 Task: Search one way flight ticket for 5 adults, 1 child, 2 infants in seat and 1 infant on lap in business from Orange County: John Wayne Airport (was Orange County Airport) to Fort Wayne: Fort Wayne International Airport on 5-4-2023. Choice of flights is Emirates. Number of bags: 1 carry on bag. Price is upto 86000. Outbound departure time preference is 19:00.
Action: Mouse moved to (344, 312)
Screenshot: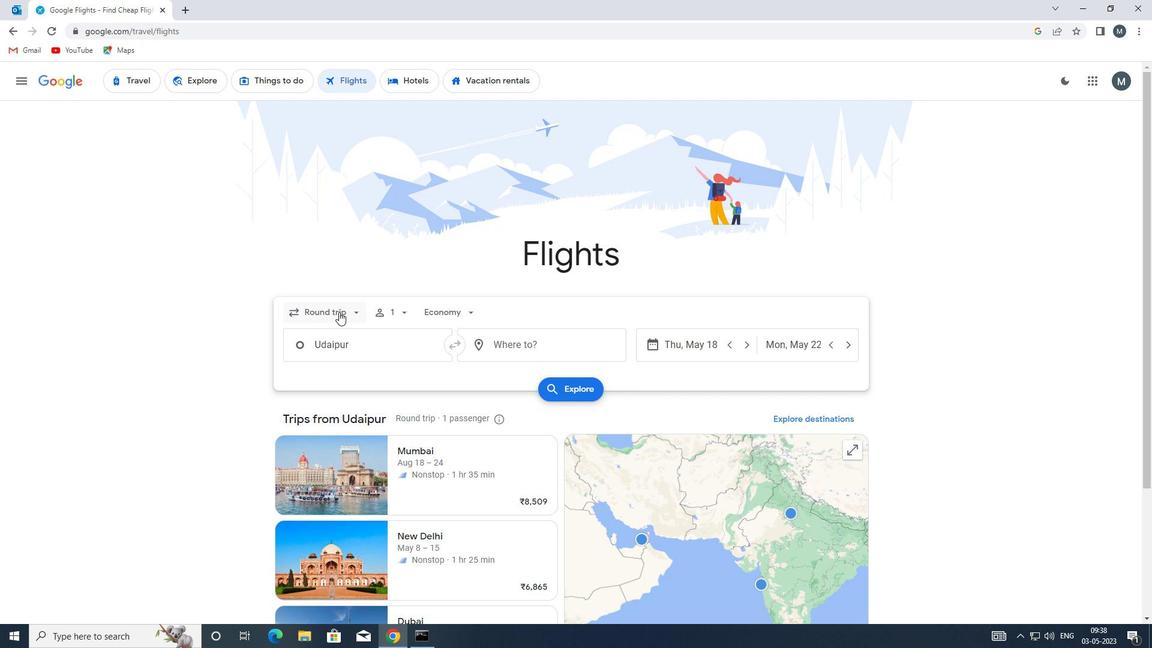 
Action: Mouse pressed left at (344, 312)
Screenshot: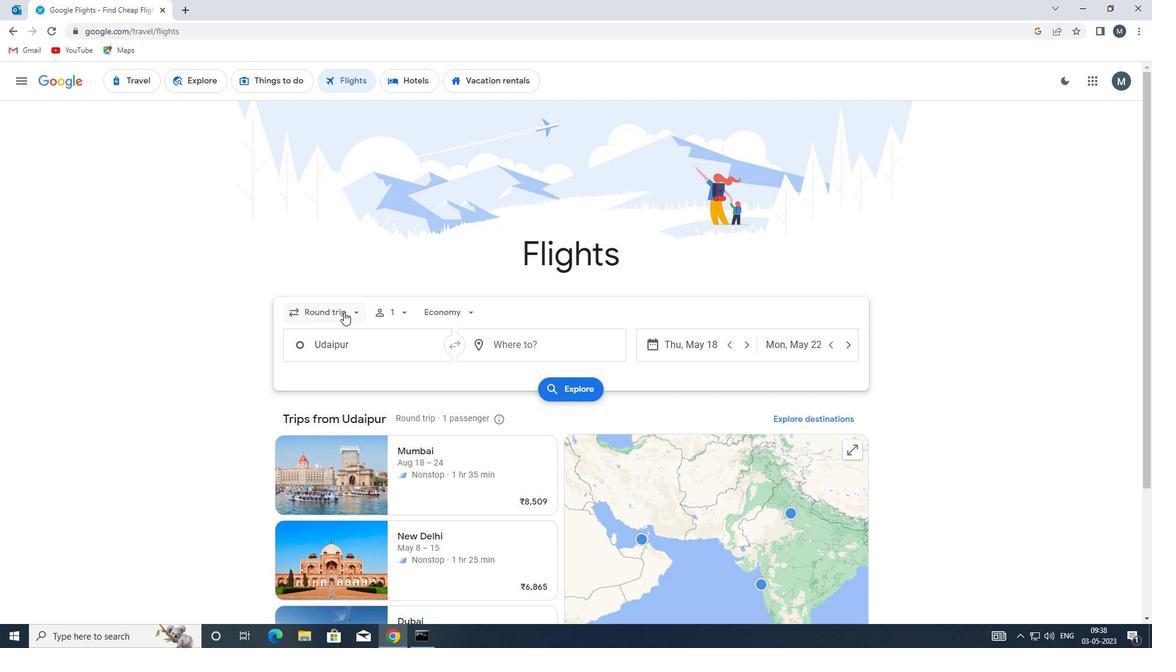 
Action: Mouse moved to (355, 364)
Screenshot: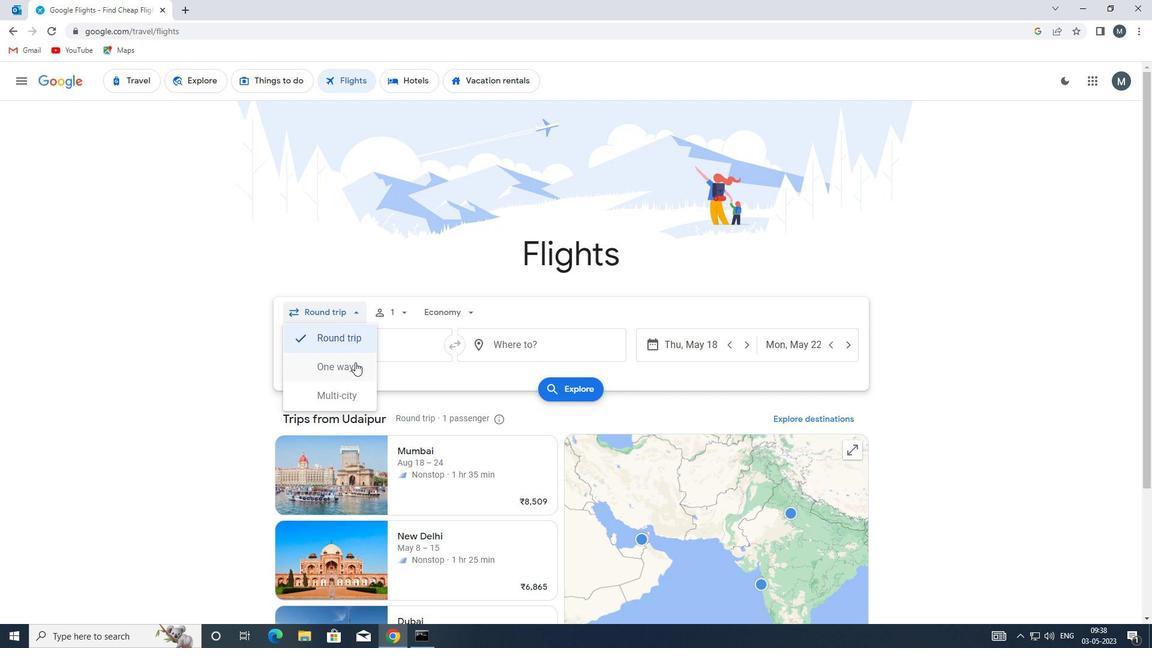 
Action: Mouse pressed left at (355, 364)
Screenshot: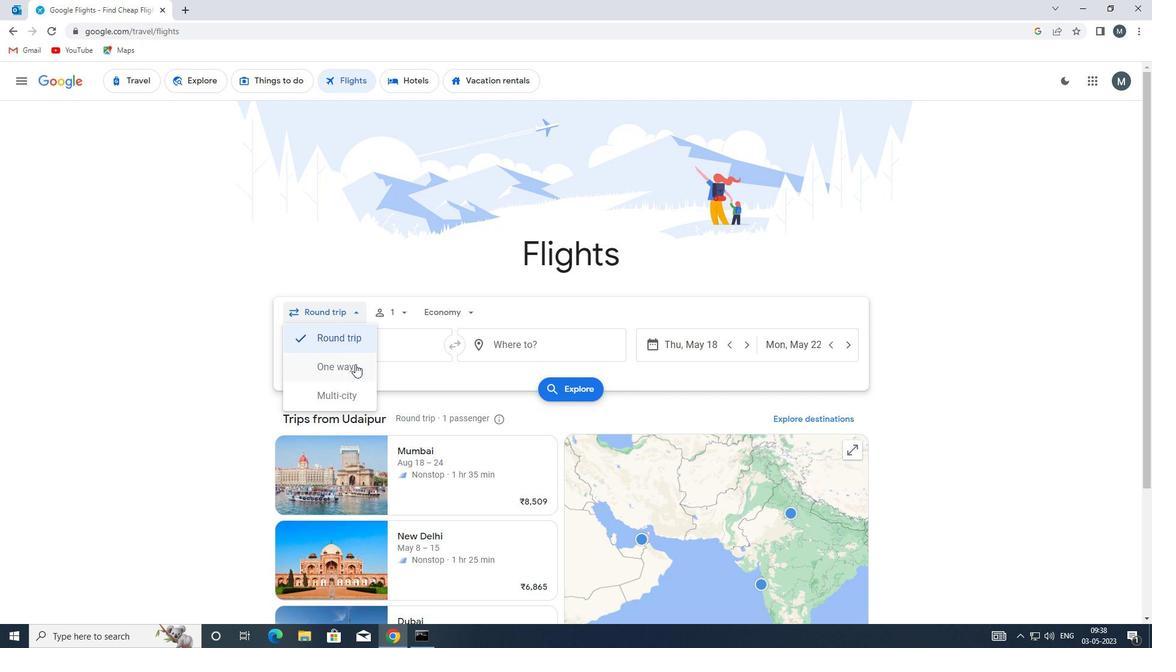 
Action: Mouse moved to (383, 313)
Screenshot: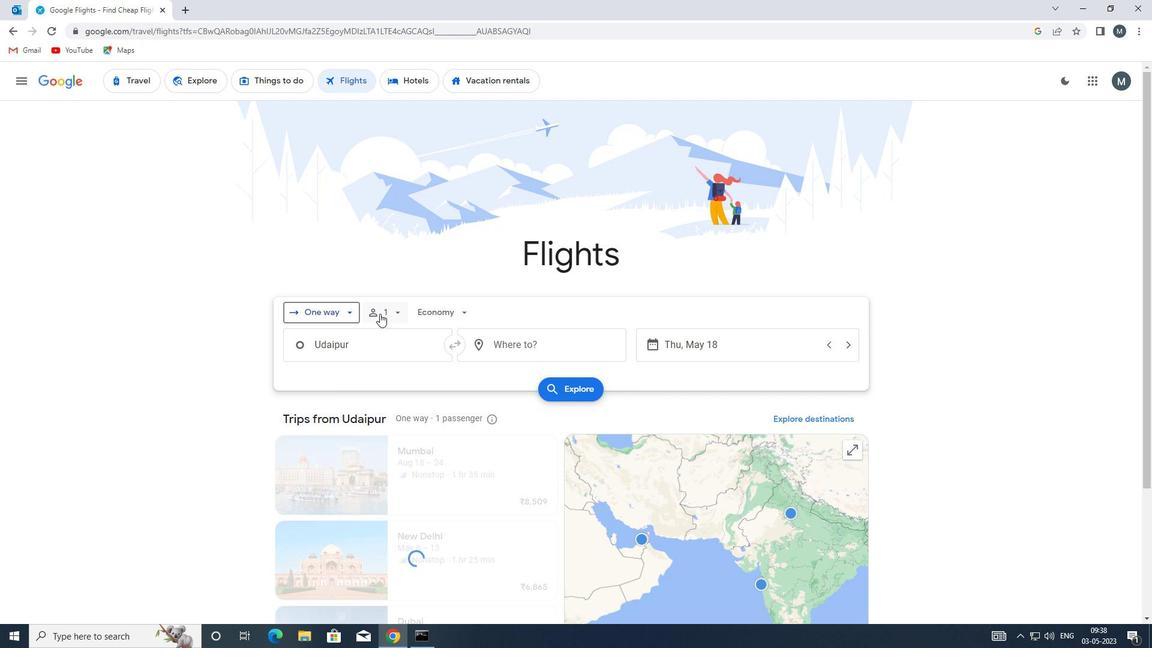 
Action: Mouse pressed left at (383, 313)
Screenshot: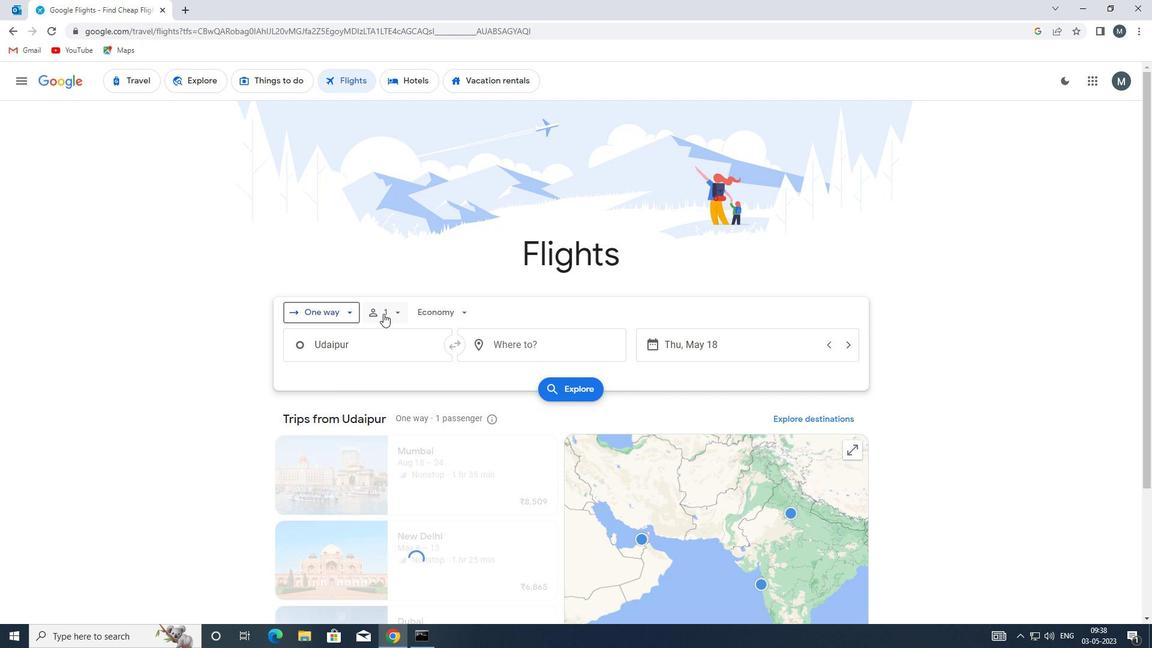 
Action: Mouse moved to (489, 340)
Screenshot: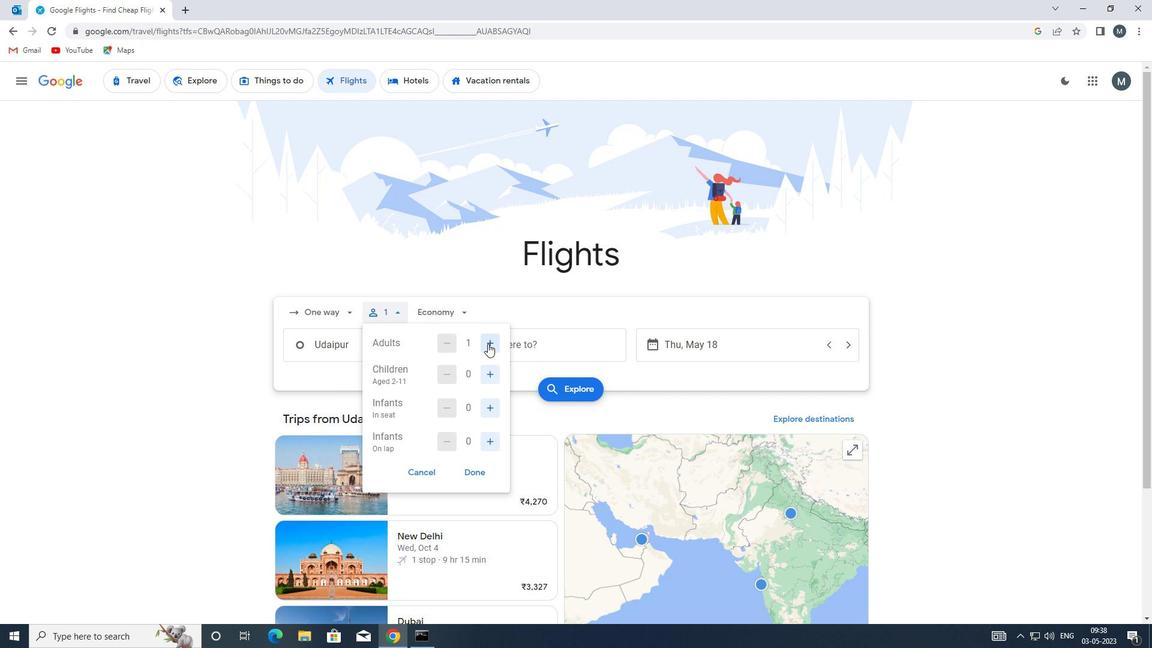 
Action: Mouse pressed left at (489, 340)
Screenshot: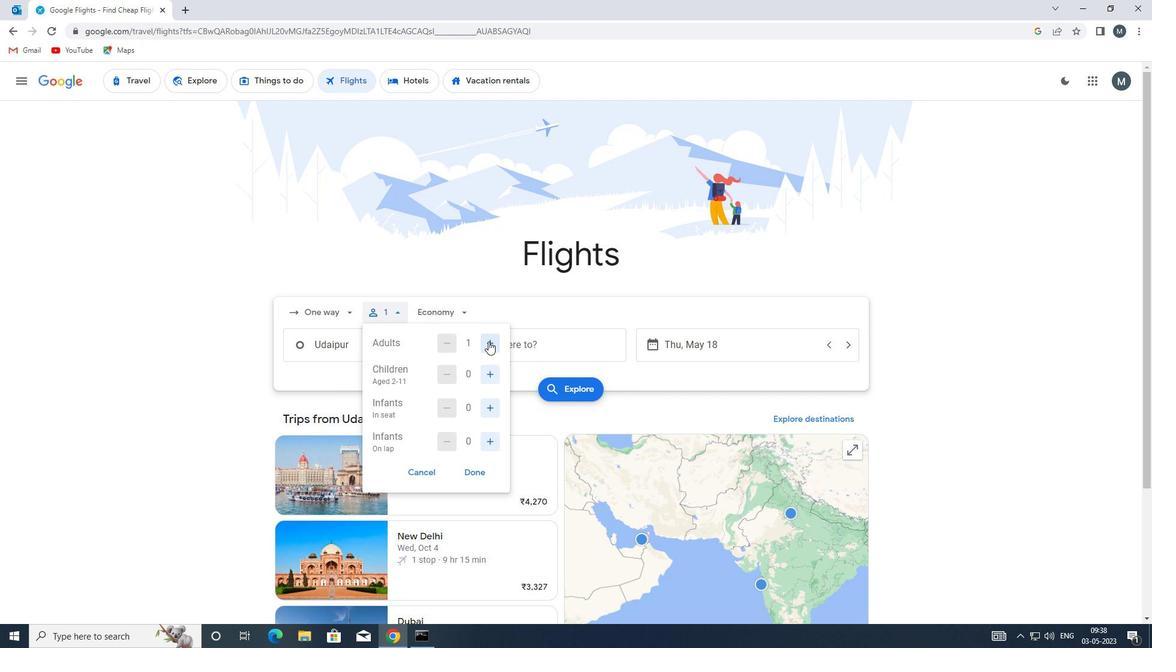 
Action: Mouse moved to (490, 342)
Screenshot: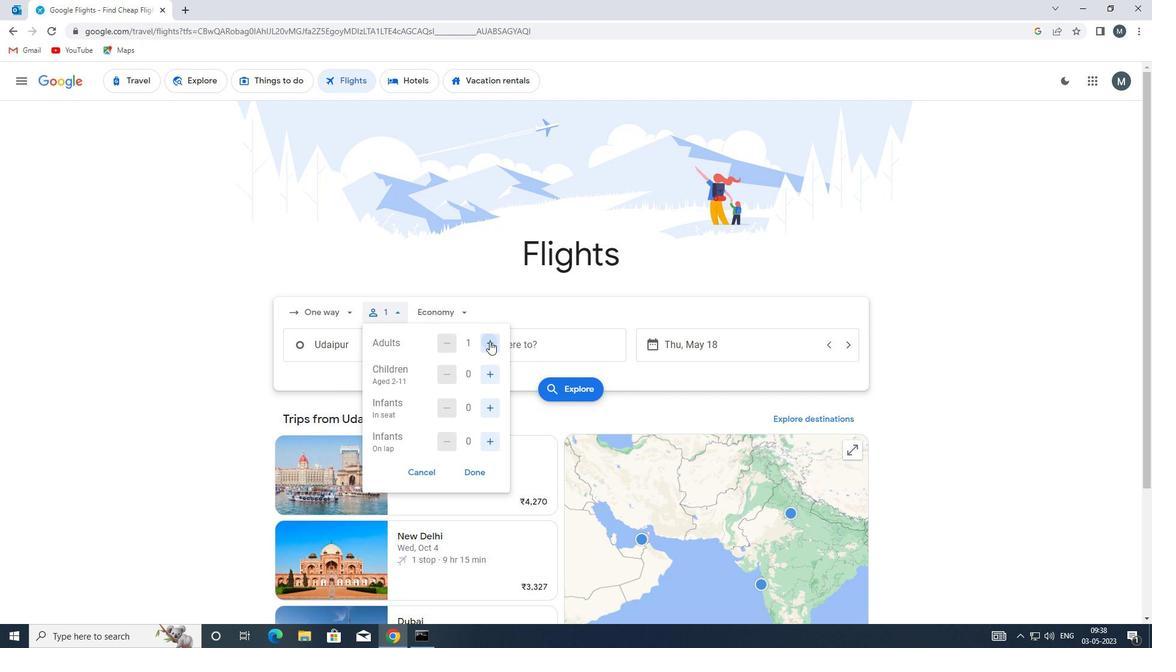 
Action: Mouse pressed left at (490, 342)
Screenshot: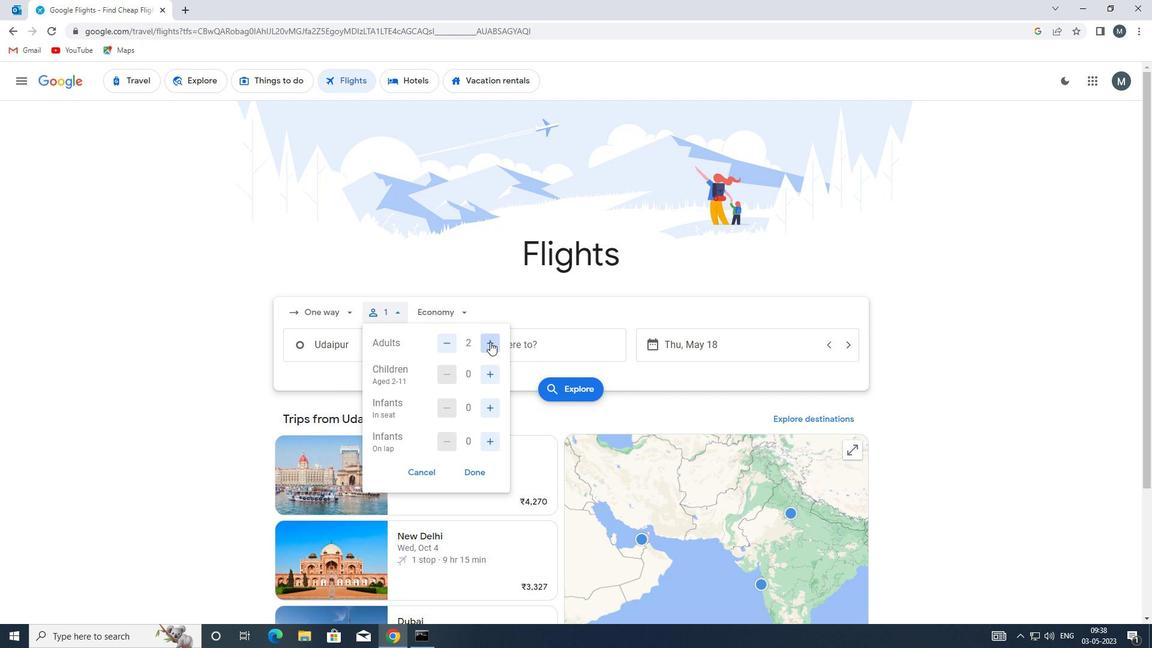 
Action: Mouse pressed left at (490, 342)
Screenshot: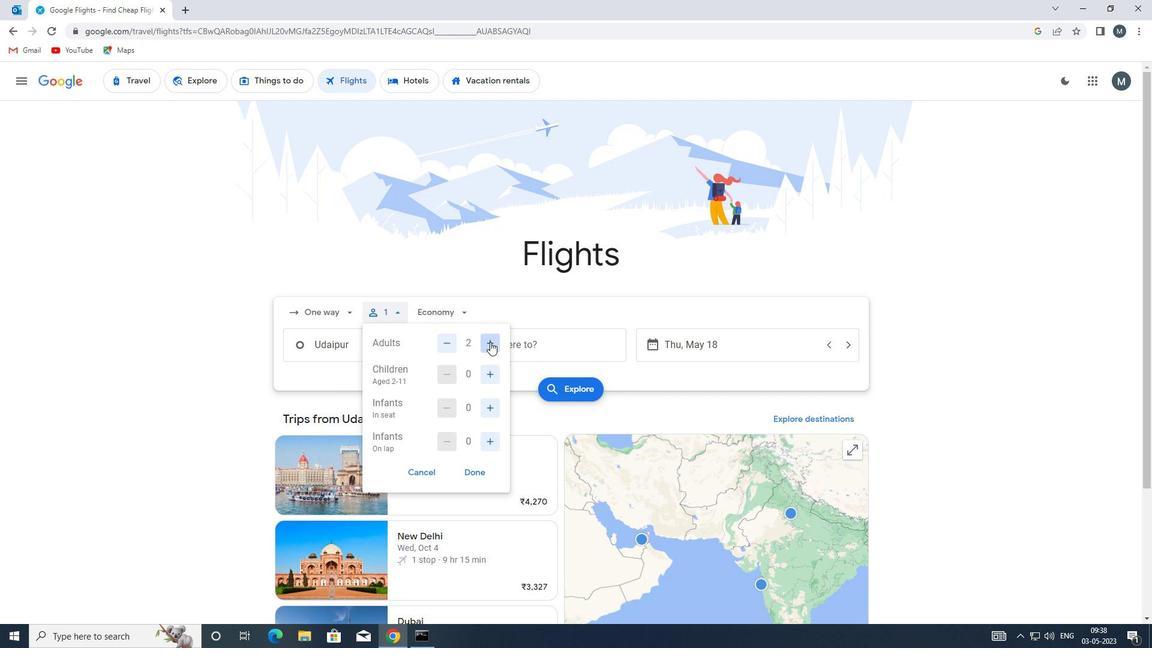 
Action: Mouse moved to (492, 340)
Screenshot: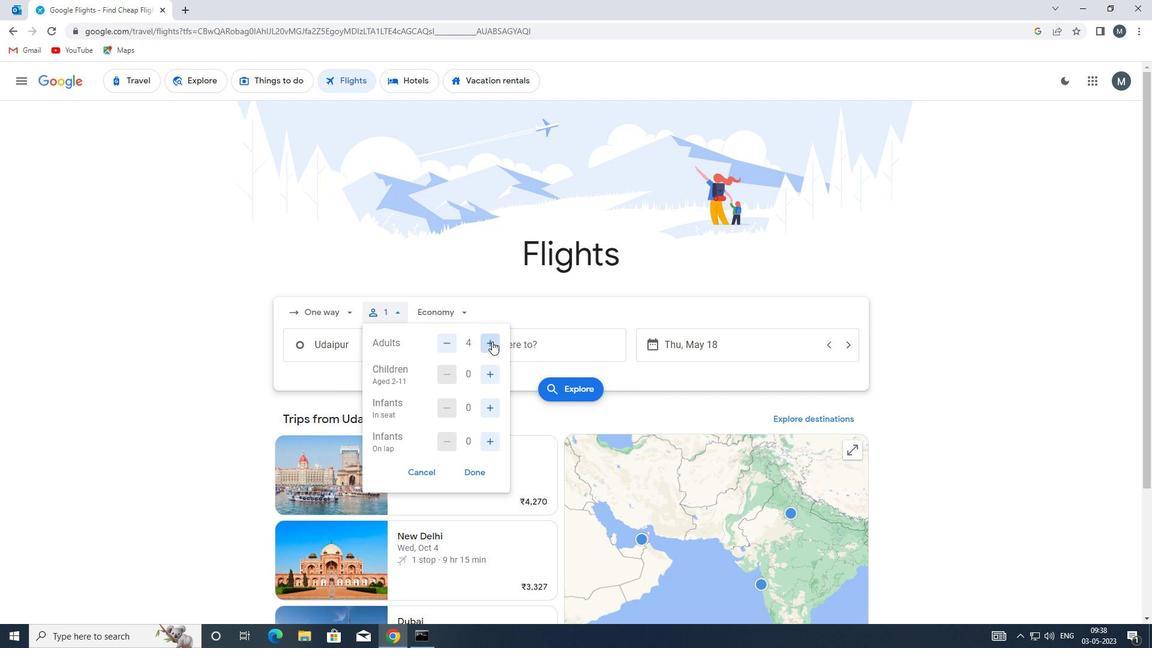 
Action: Mouse pressed left at (492, 340)
Screenshot: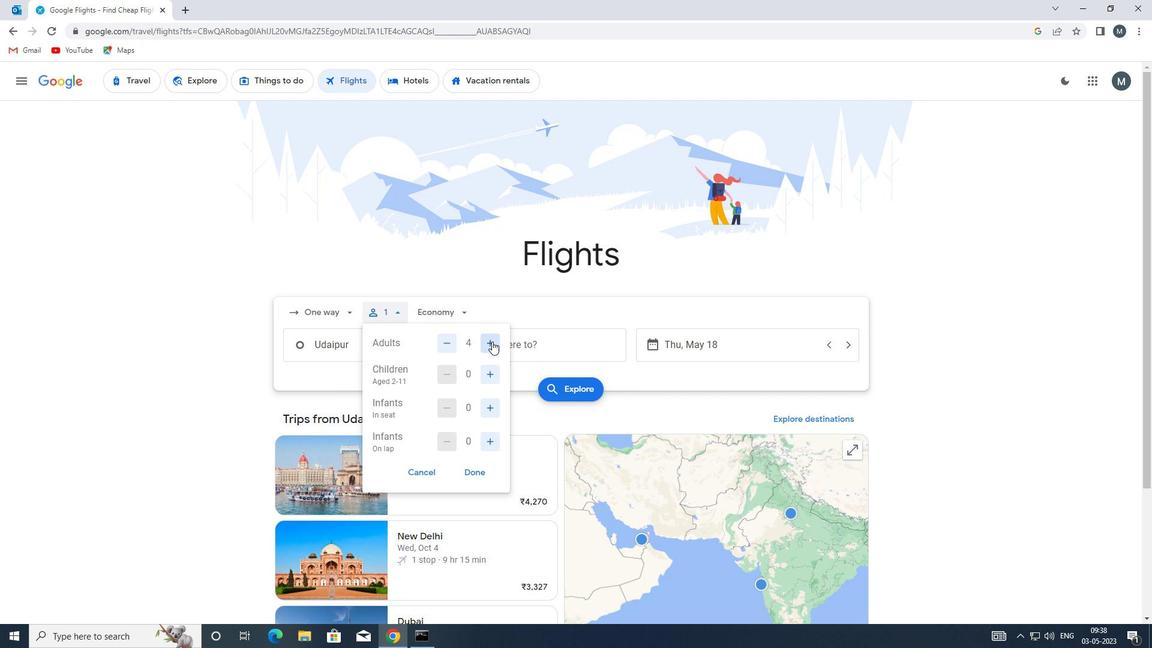 
Action: Mouse moved to (488, 378)
Screenshot: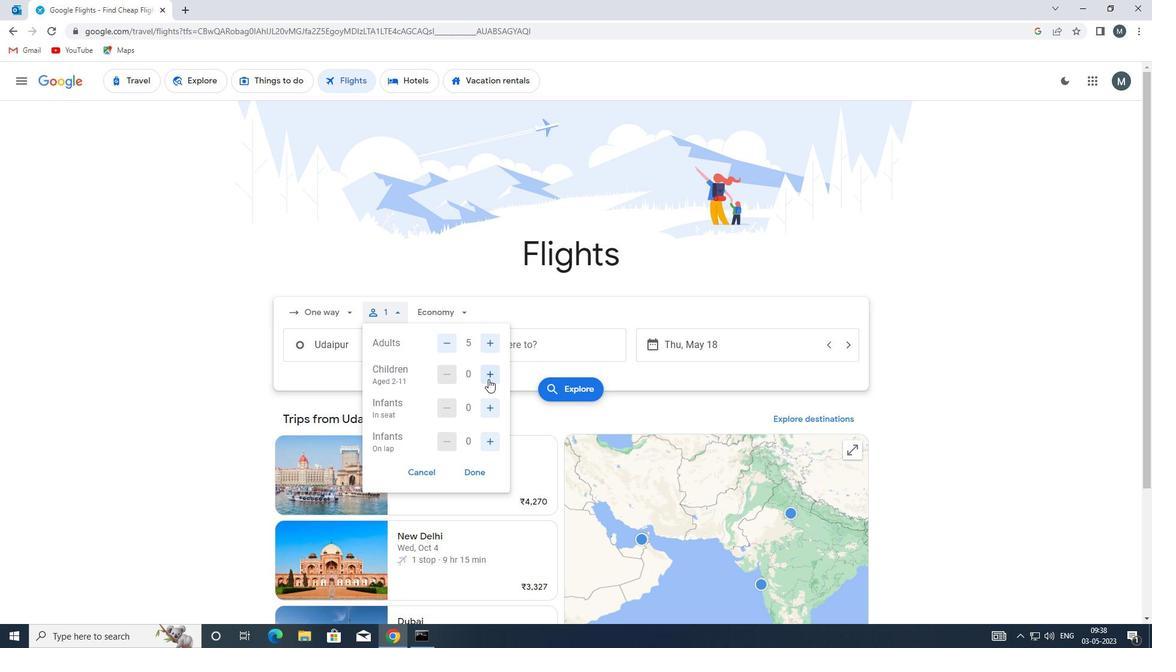 
Action: Mouse pressed left at (488, 378)
Screenshot: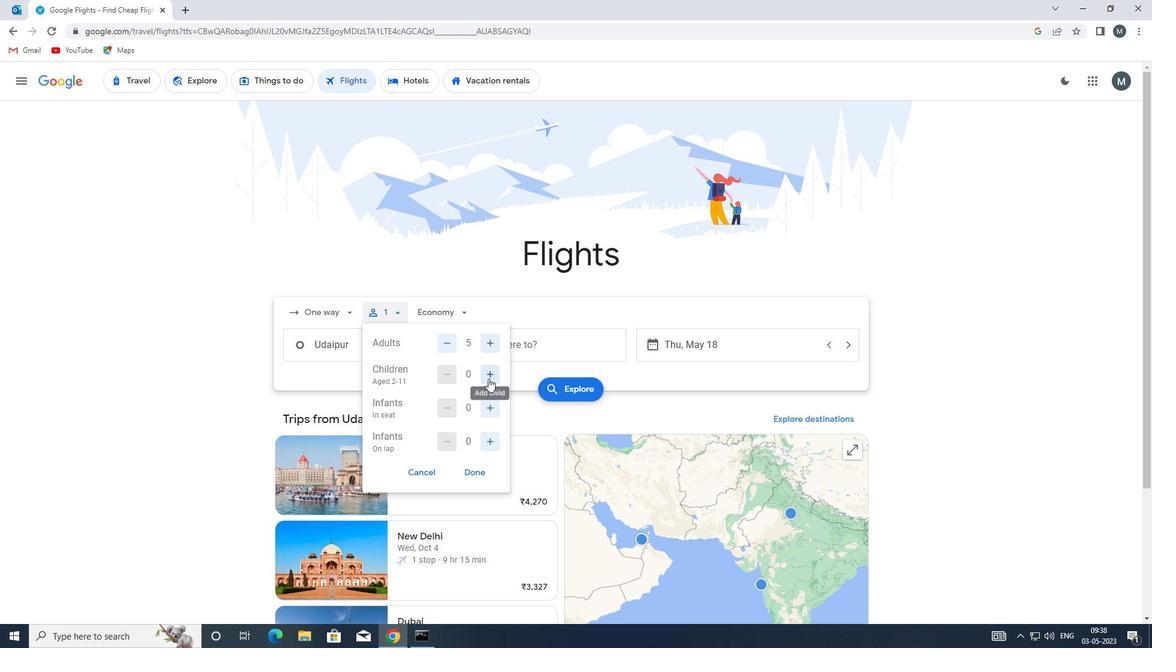
Action: Mouse moved to (491, 405)
Screenshot: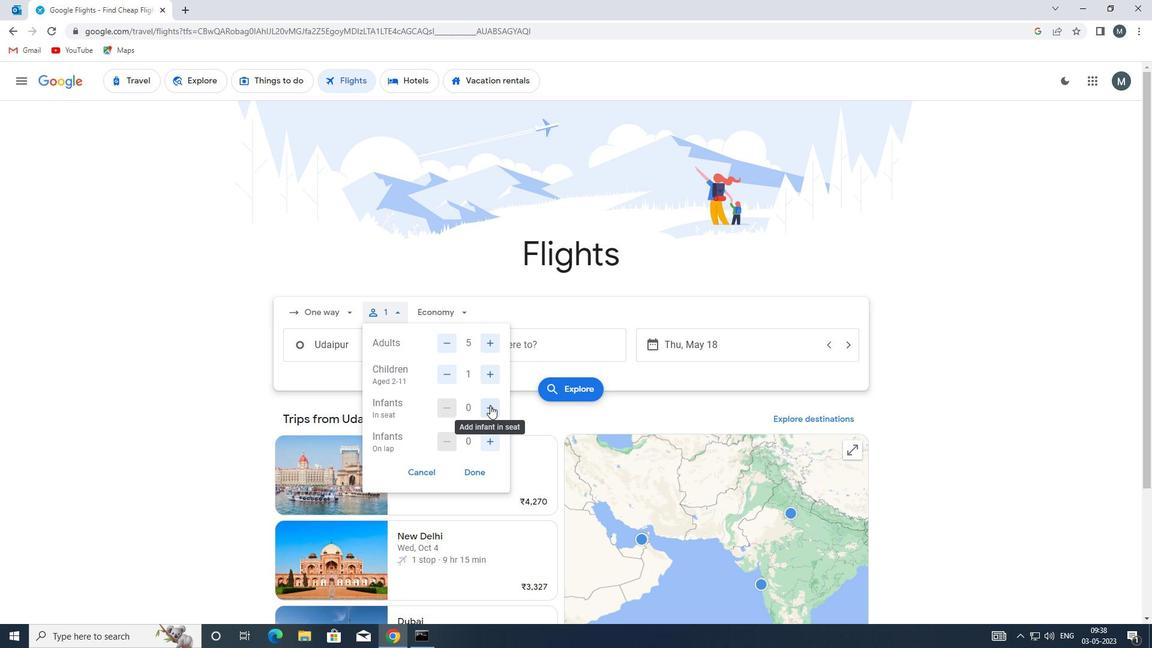 
Action: Mouse pressed left at (491, 405)
Screenshot: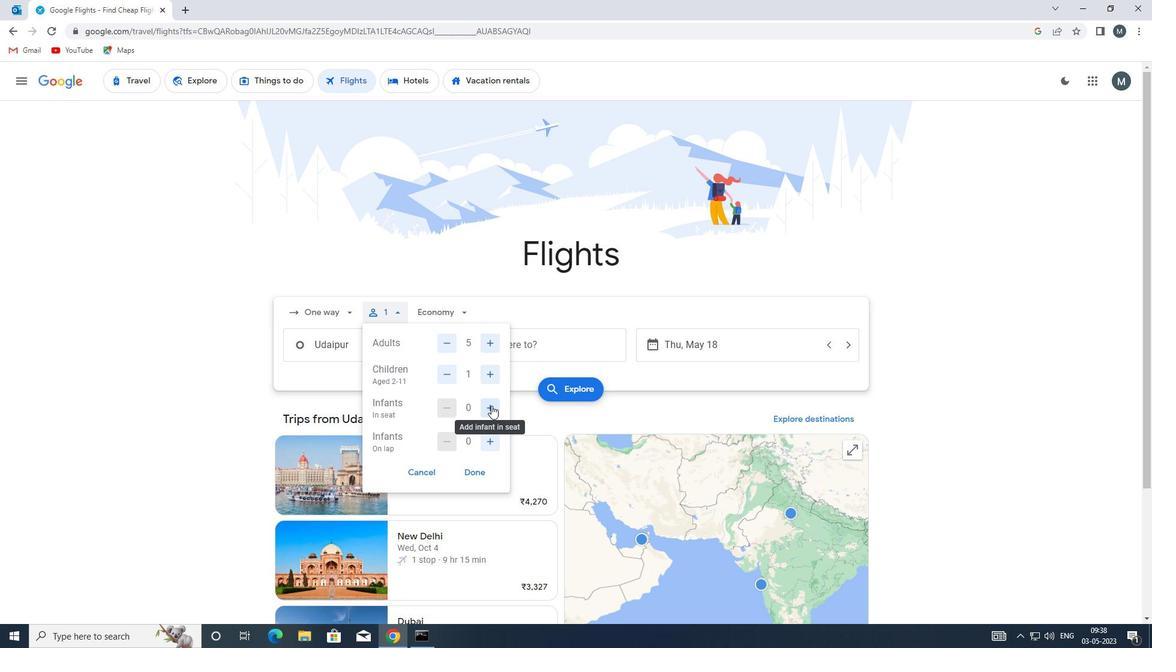 
Action: Mouse moved to (492, 405)
Screenshot: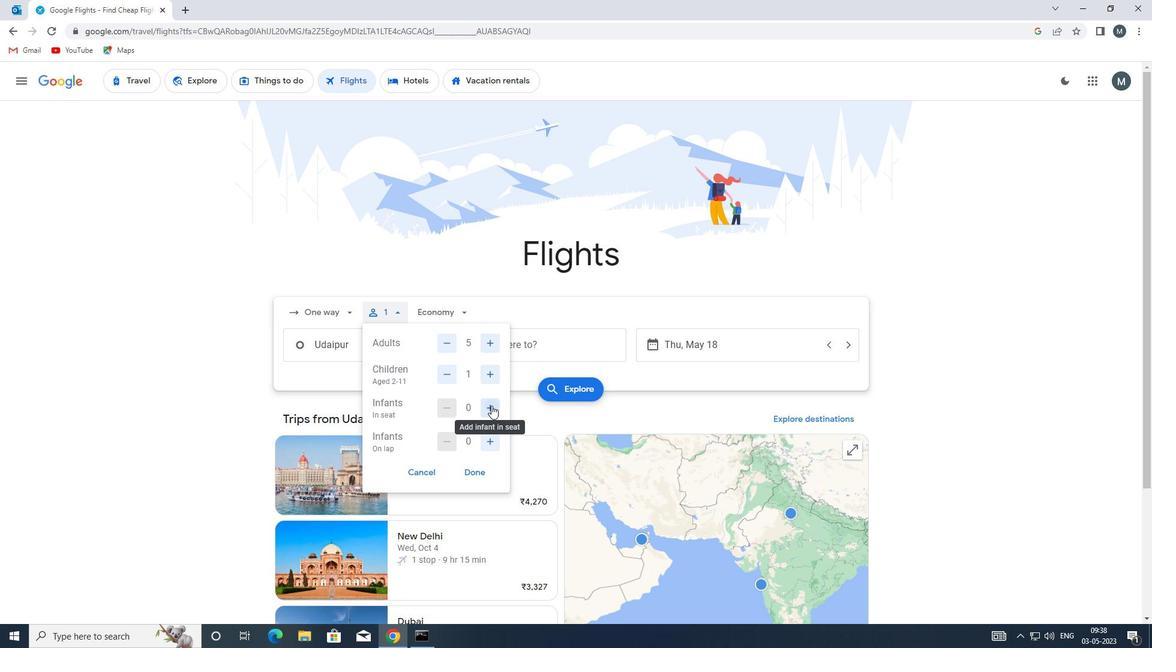 
Action: Mouse pressed left at (492, 405)
Screenshot: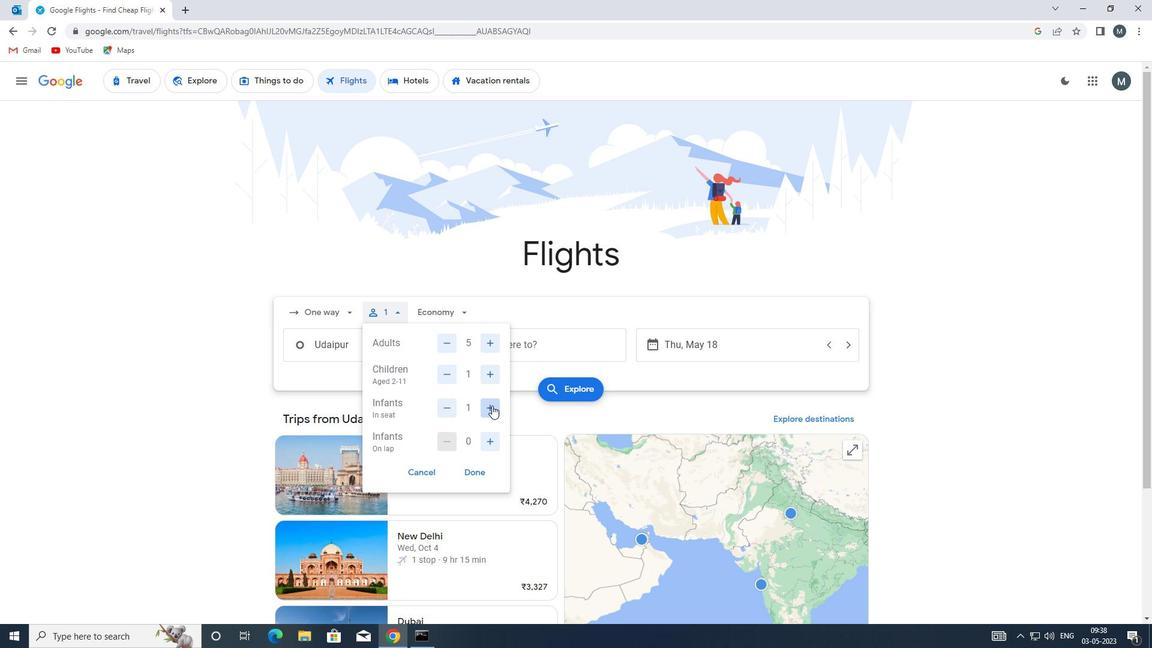 
Action: Mouse moved to (494, 443)
Screenshot: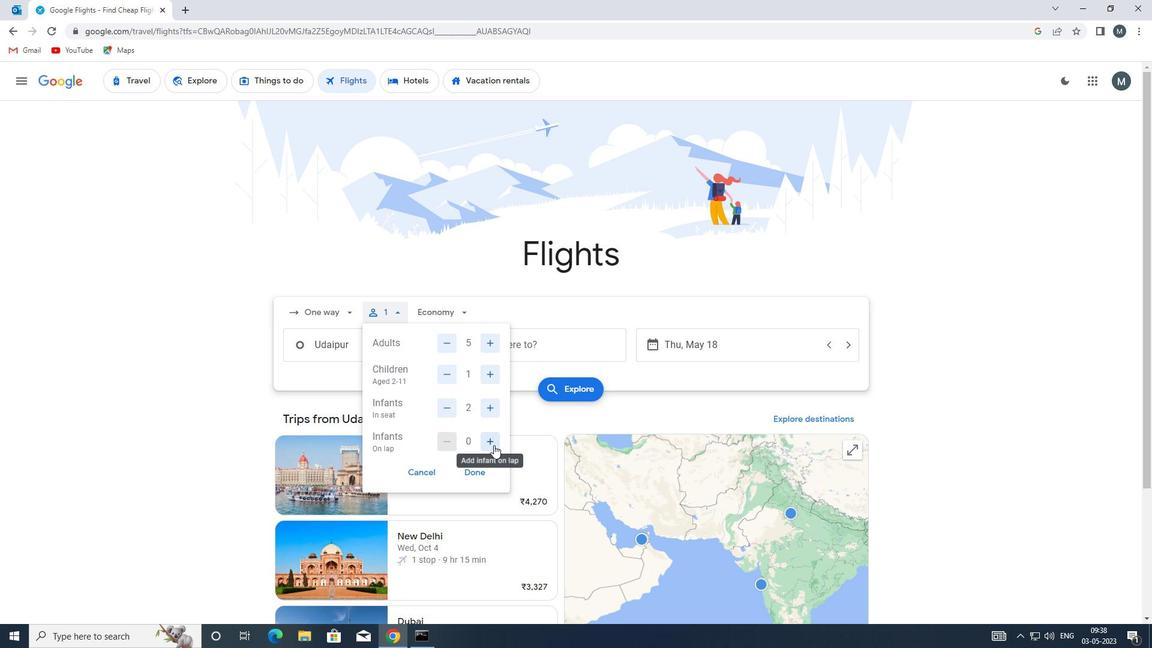 
Action: Mouse pressed left at (494, 443)
Screenshot: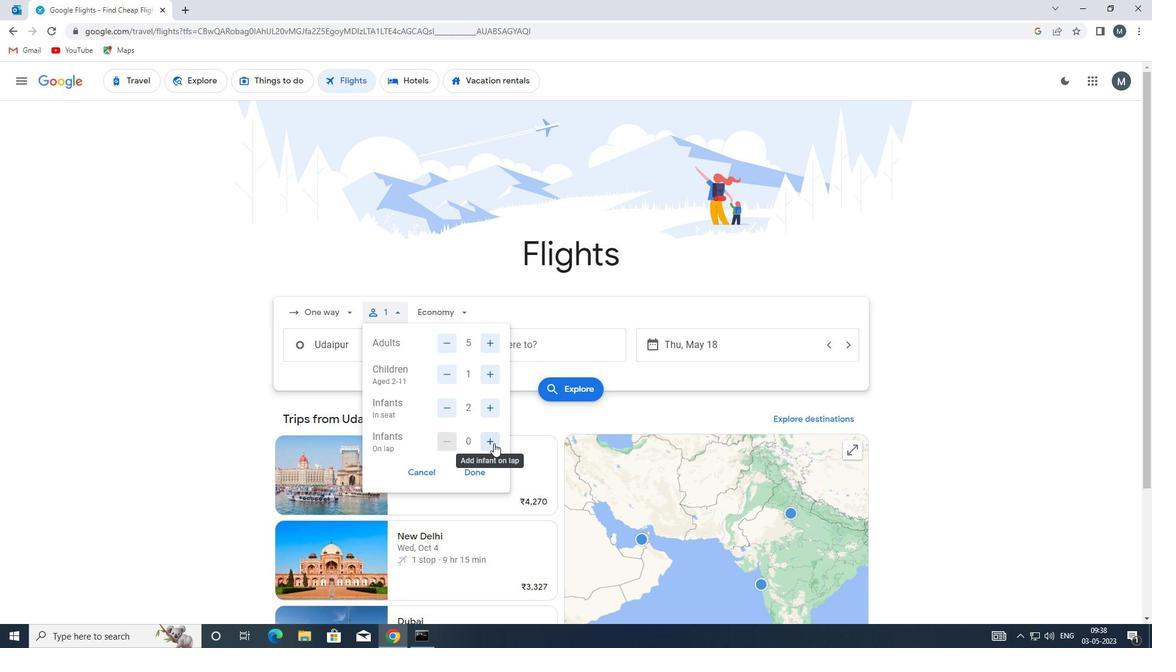 
Action: Mouse moved to (481, 470)
Screenshot: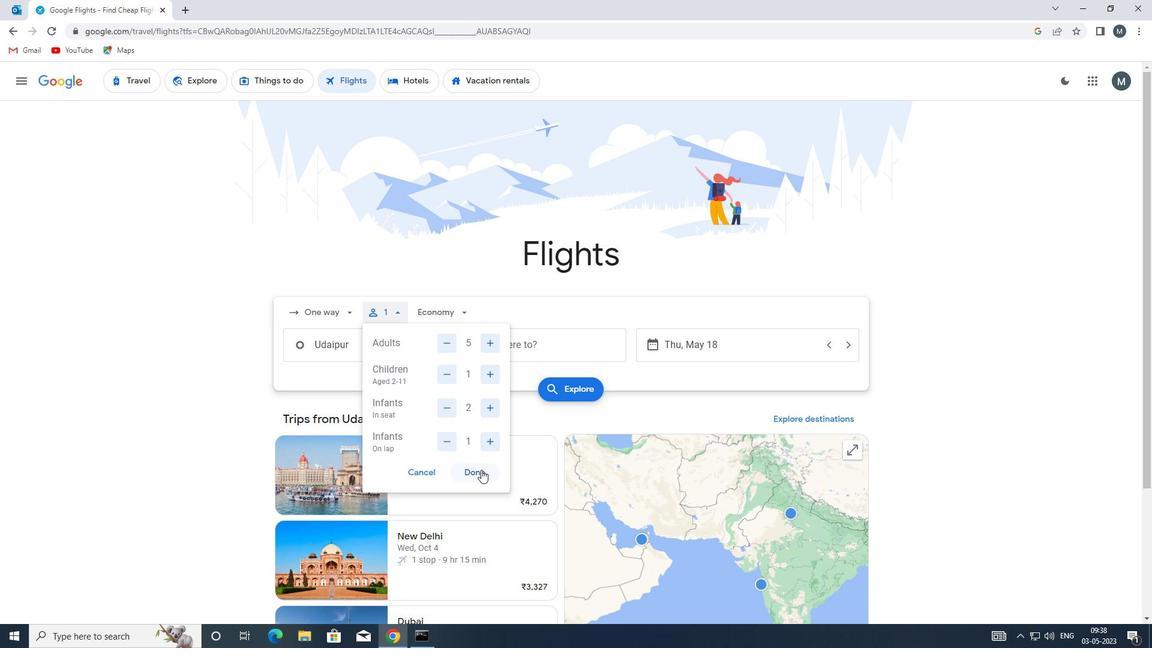 
Action: Mouse pressed left at (481, 470)
Screenshot: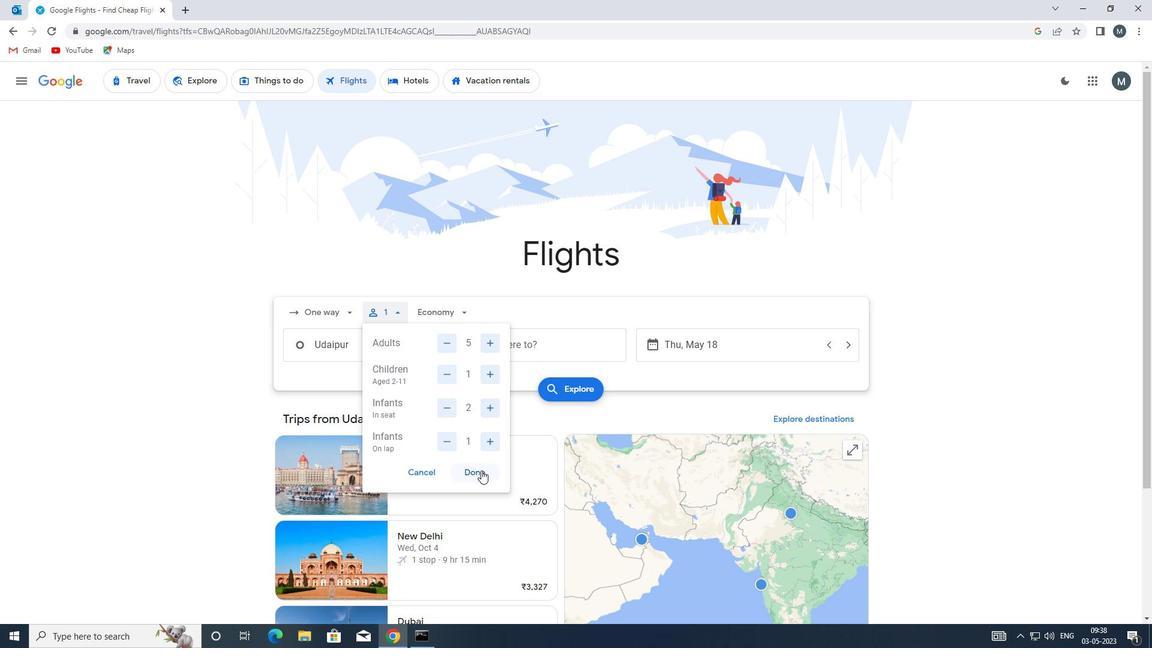 
Action: Mouse moved to (444, 314)
Screenshot: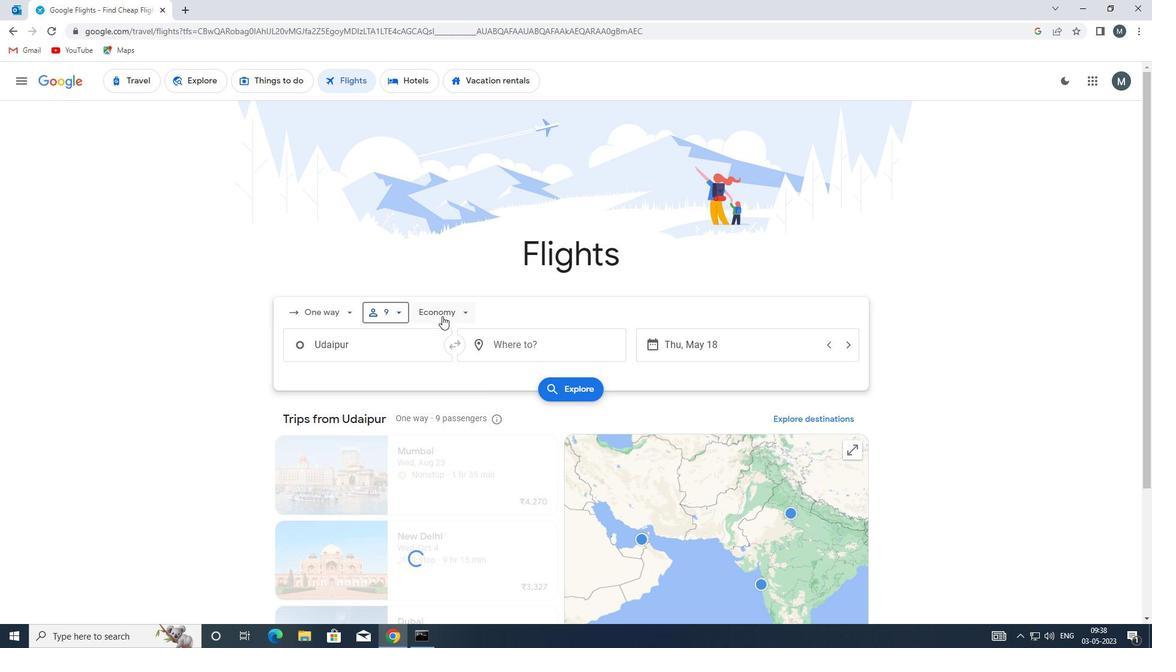 
Action: Mouse pressed left at (444, 314)
Screenshot: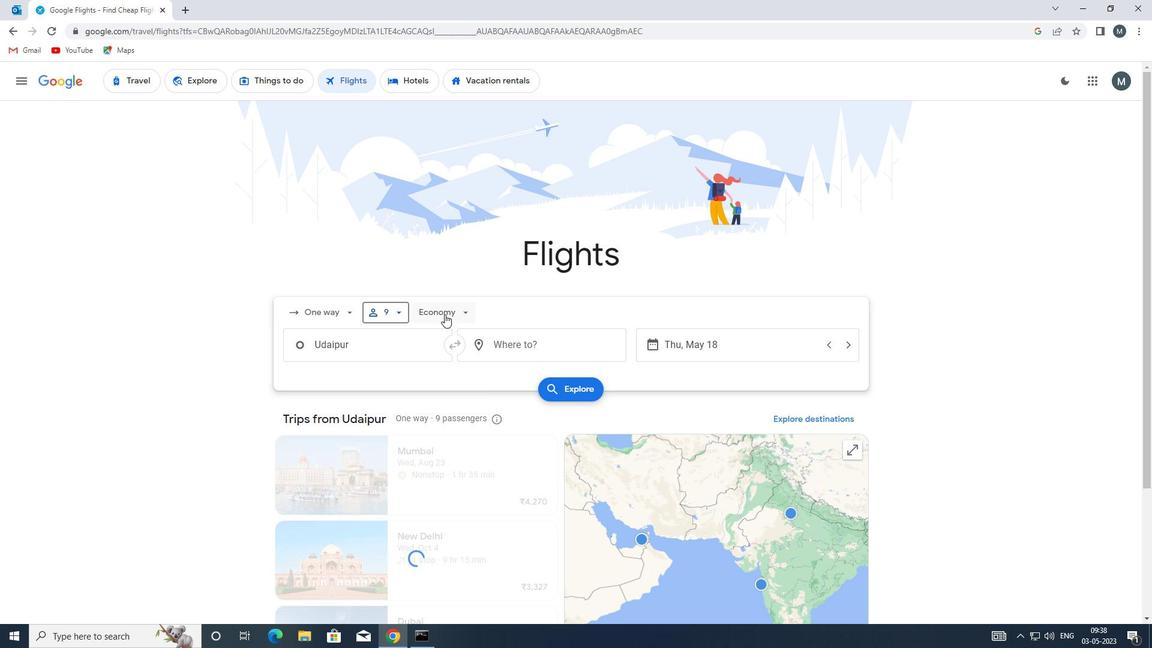 
Action: Mouse moved to (462, 397)
Screenshot: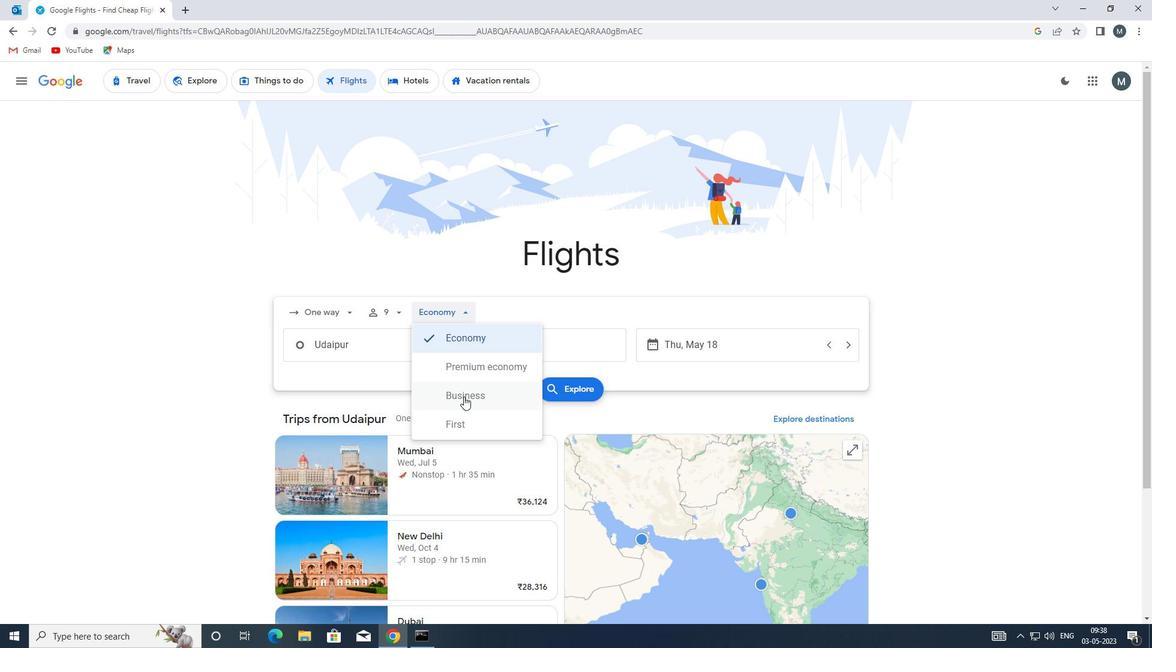 
Action: Mouse pressed left at (462, 397)
Screenshot: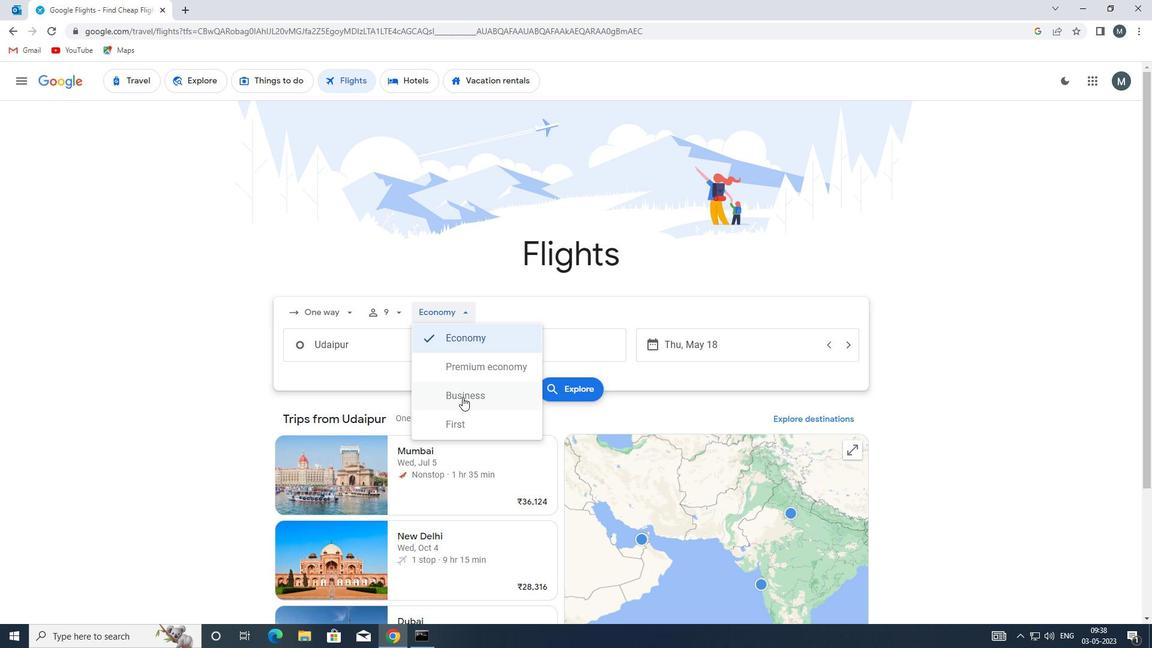 
Action: Mouse moved to (393, 350)
Screenshot: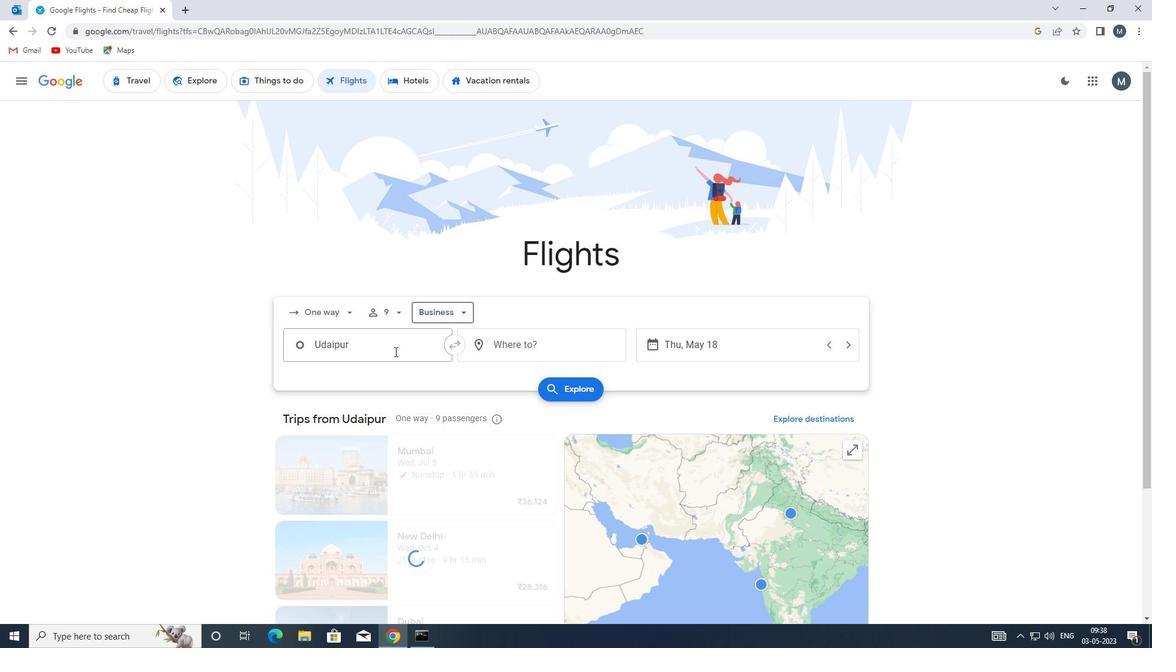 
Action: Mouse pressed left at (393, 350)
Screenshot: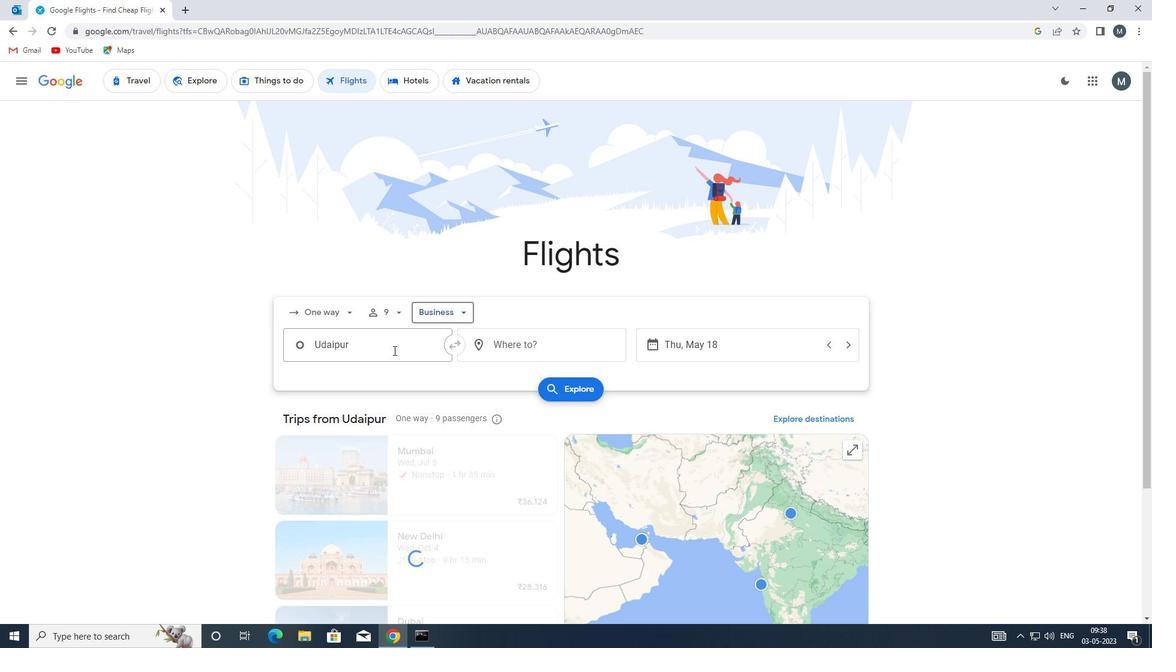 
Action: Mouse moved to (394, 351)
Screenshot: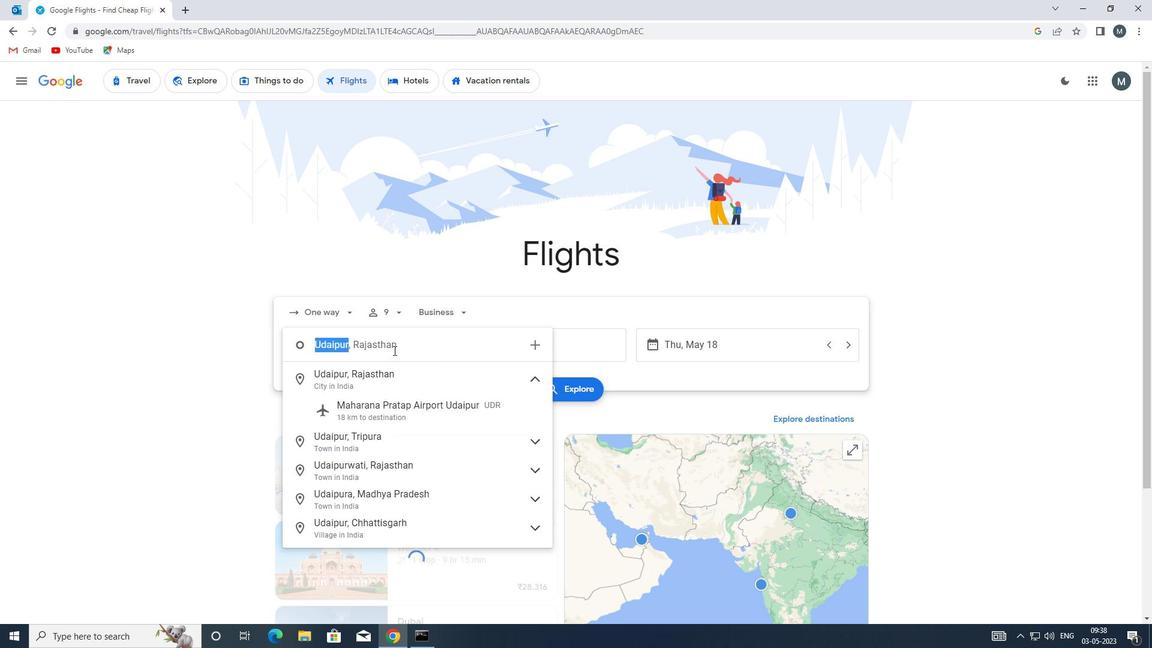 
Action: Key pressed s
Screenshot: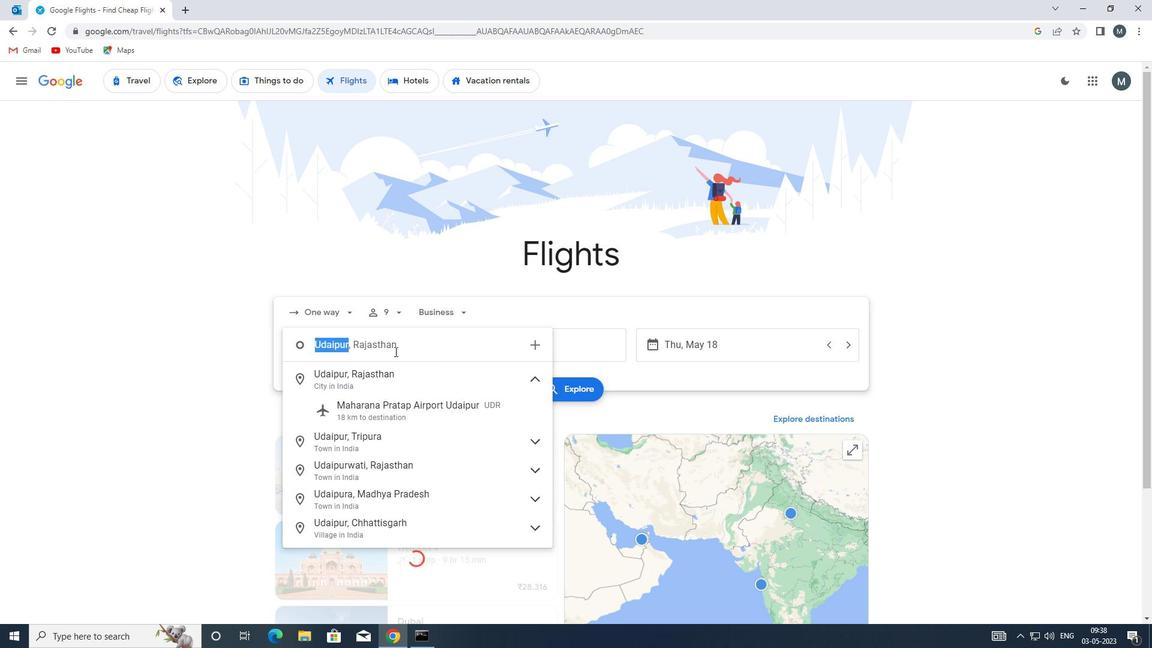 
Action: Mouse moved to (399, 351)
Screenshot: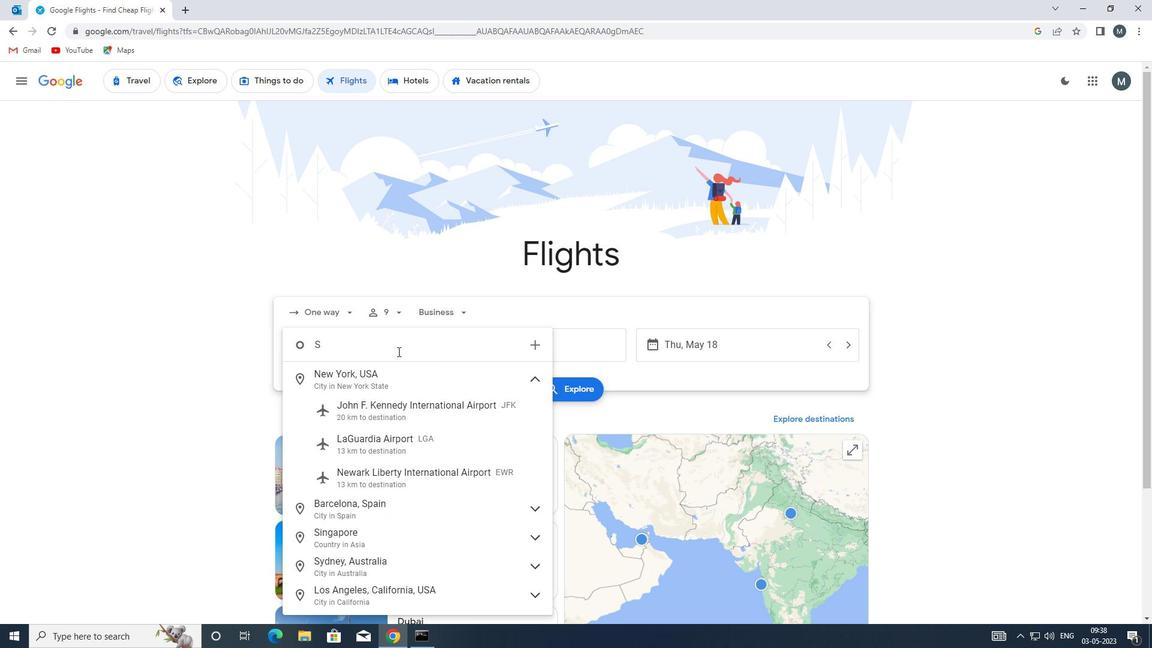 
Action: Key pressed n
Screenshot: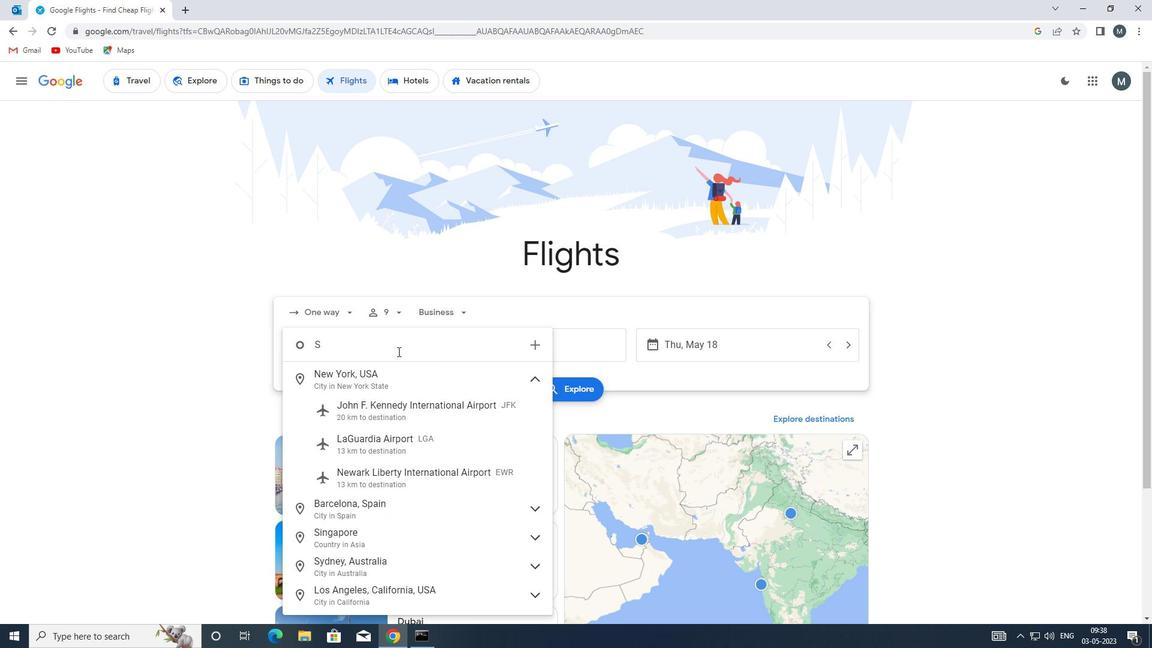 
Action: Mouse moved to (402, 350)
Screenshot: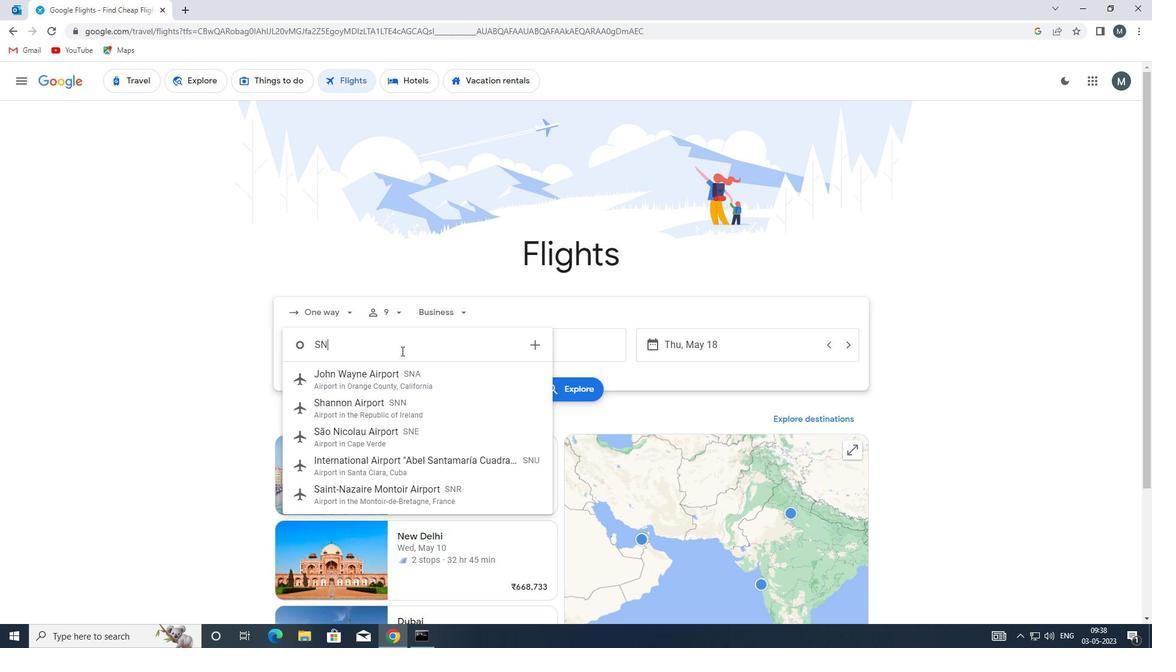 
Action: Key pressed a
Screenshot: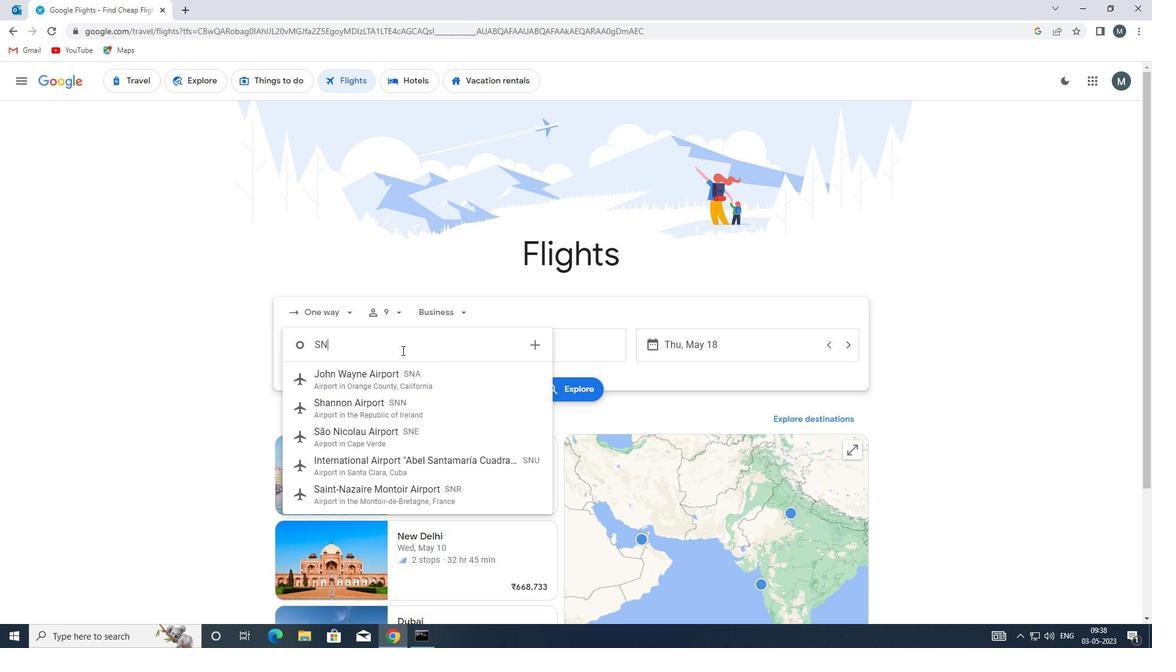 
Action: Mouse moved to (409, 347)
Screenshot: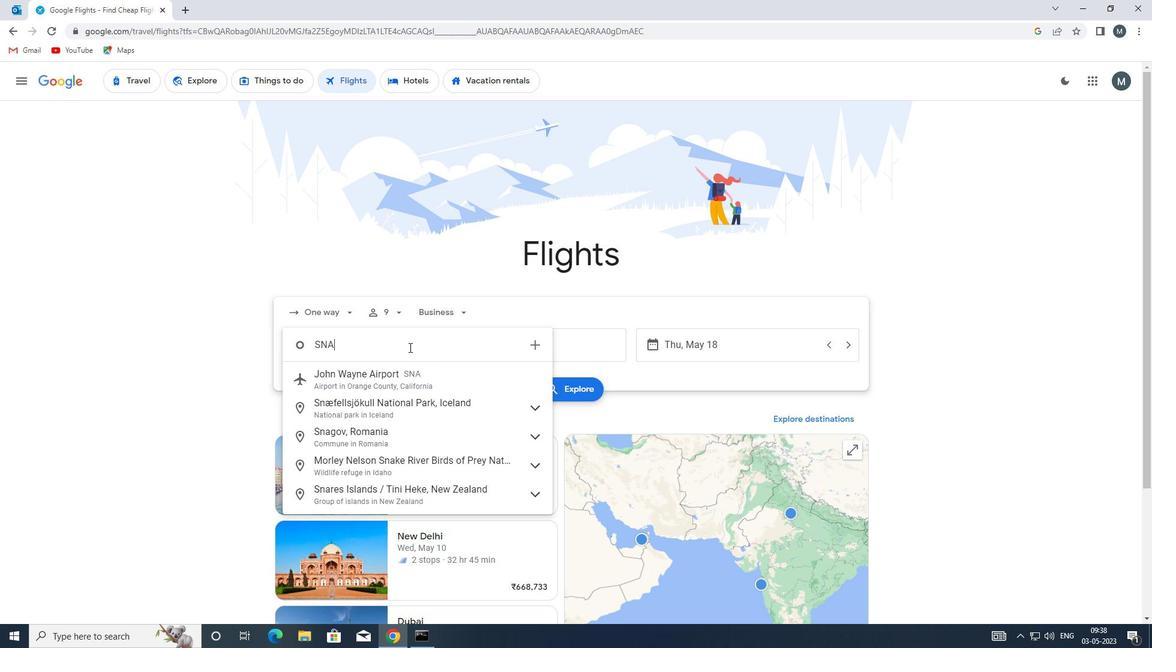
Action: Key pressed <Key.enter>
Screenshot: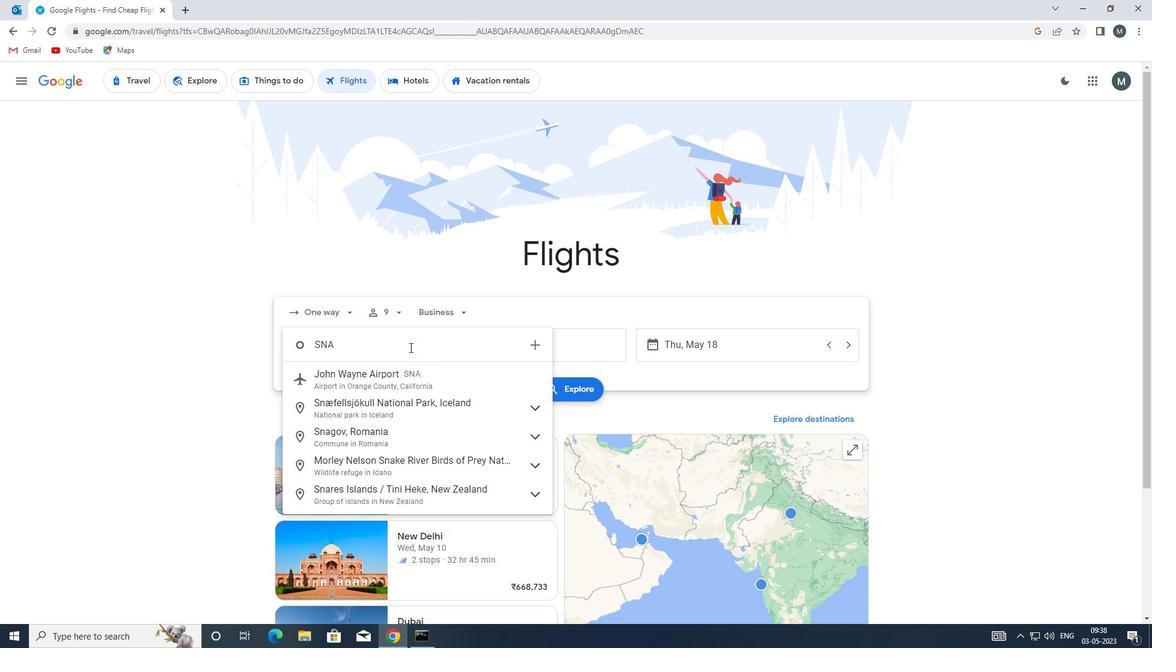 
Action: Mouse moved to (496, 343)
Screenshot: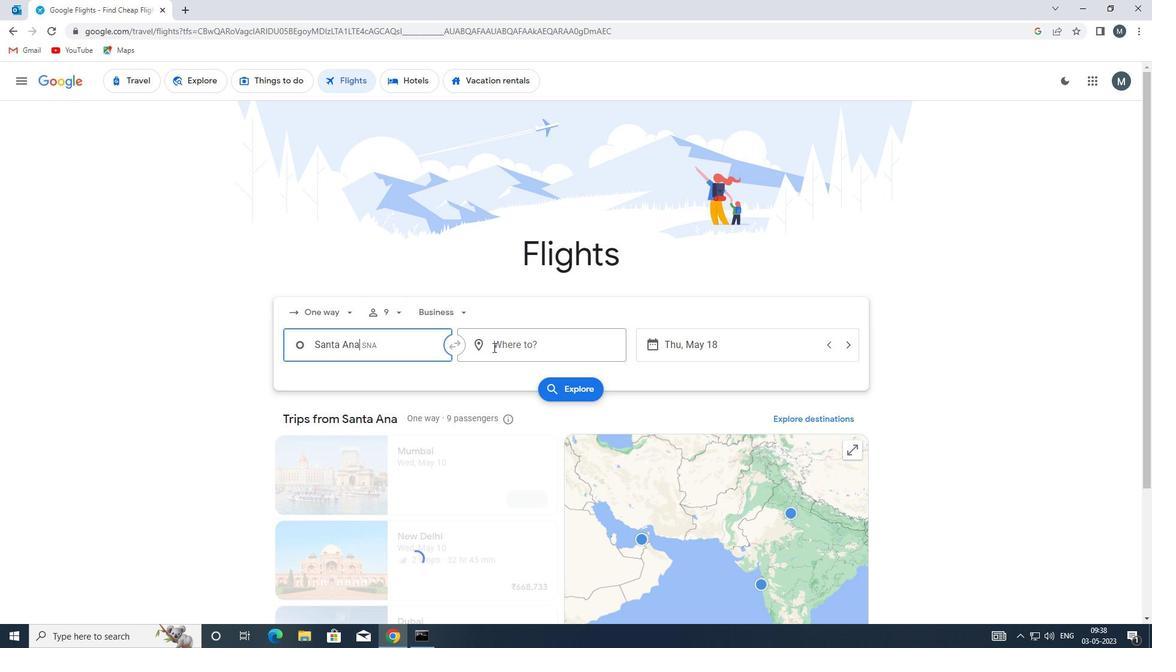 
Action: Mouse pressed left at (496, 343)
Screenshot: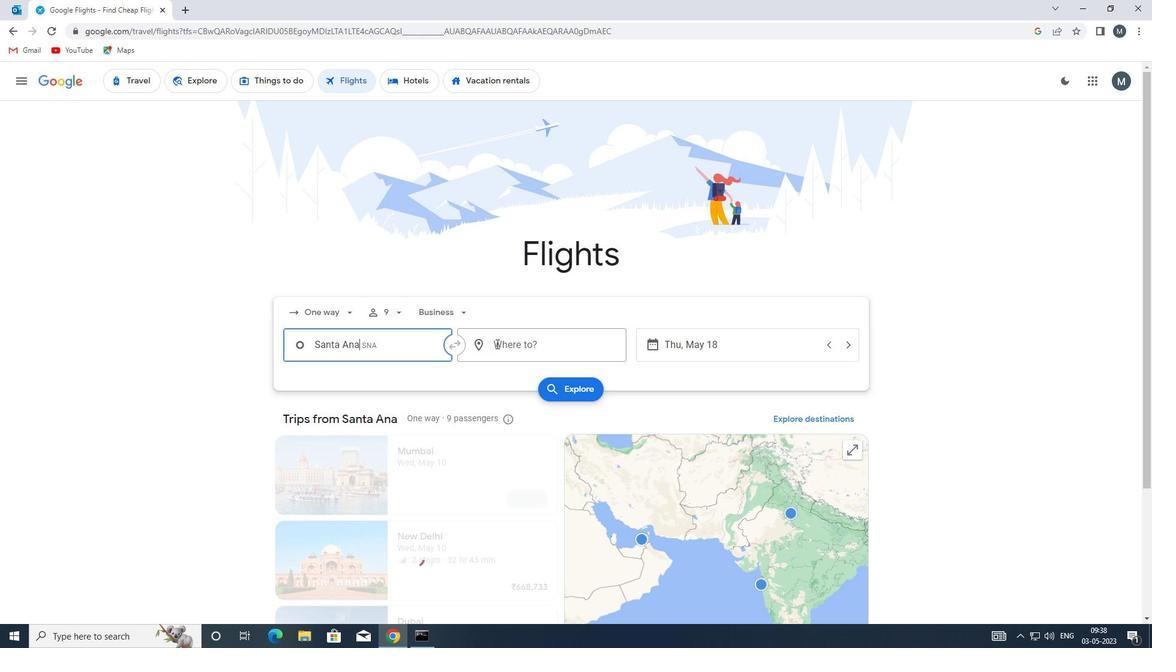 
Action: Mouse moved to (497, 342)
Screenshot: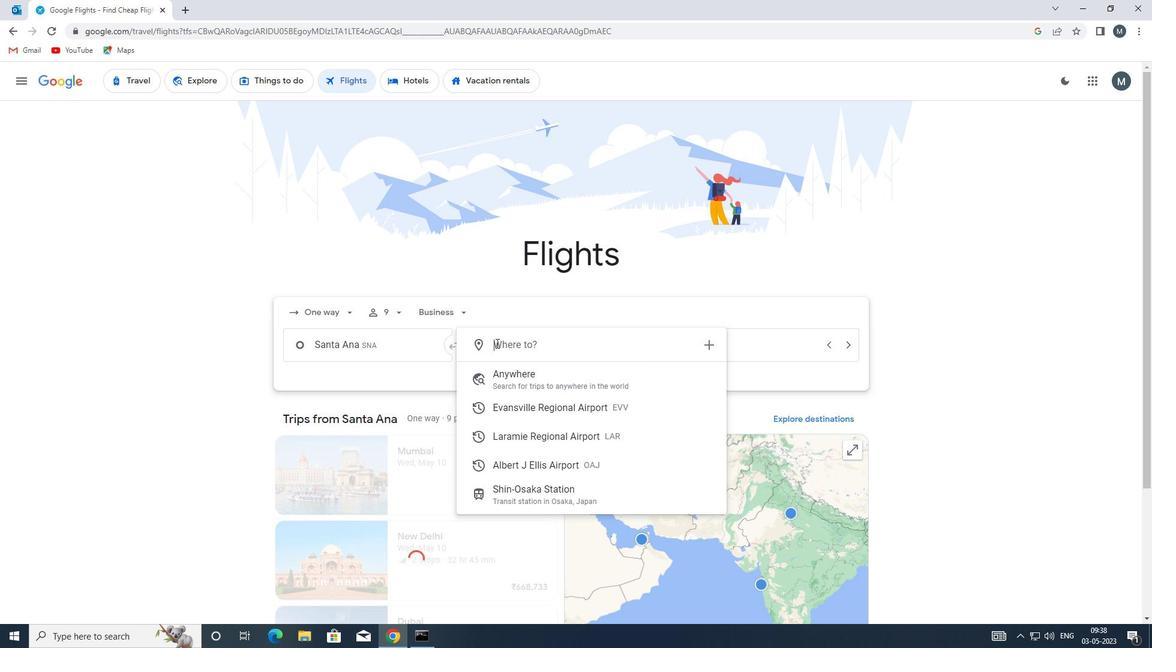 
Action: Key pressed fwa
Screenshot: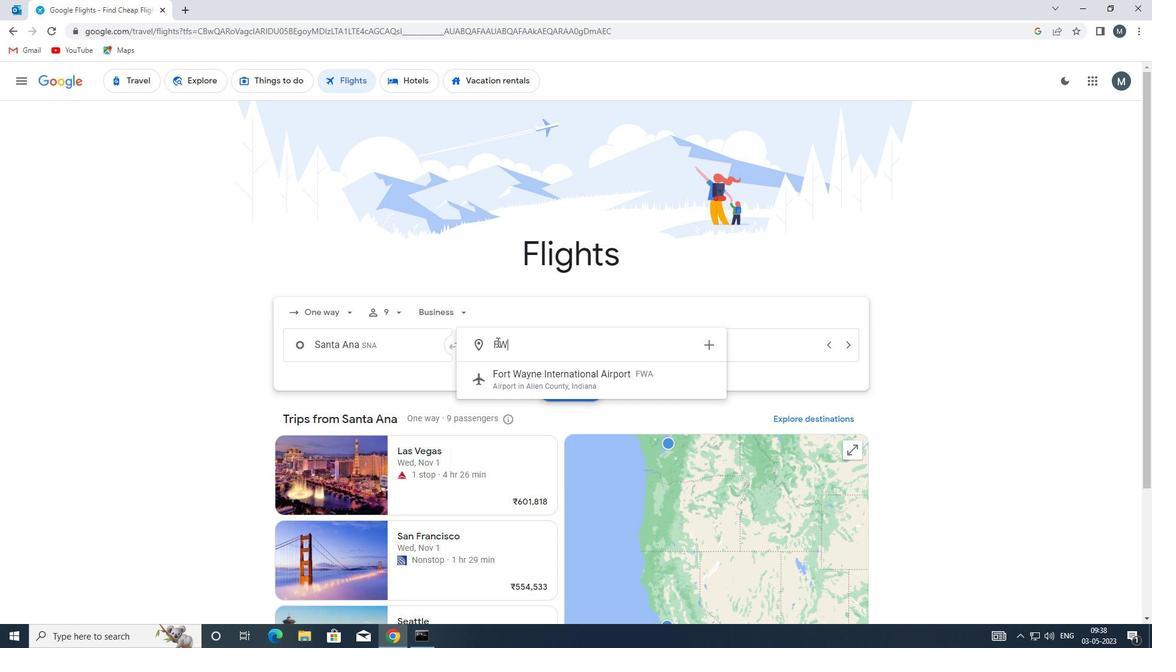 
Action: Mouse moved to (537, 382)
Screenshot: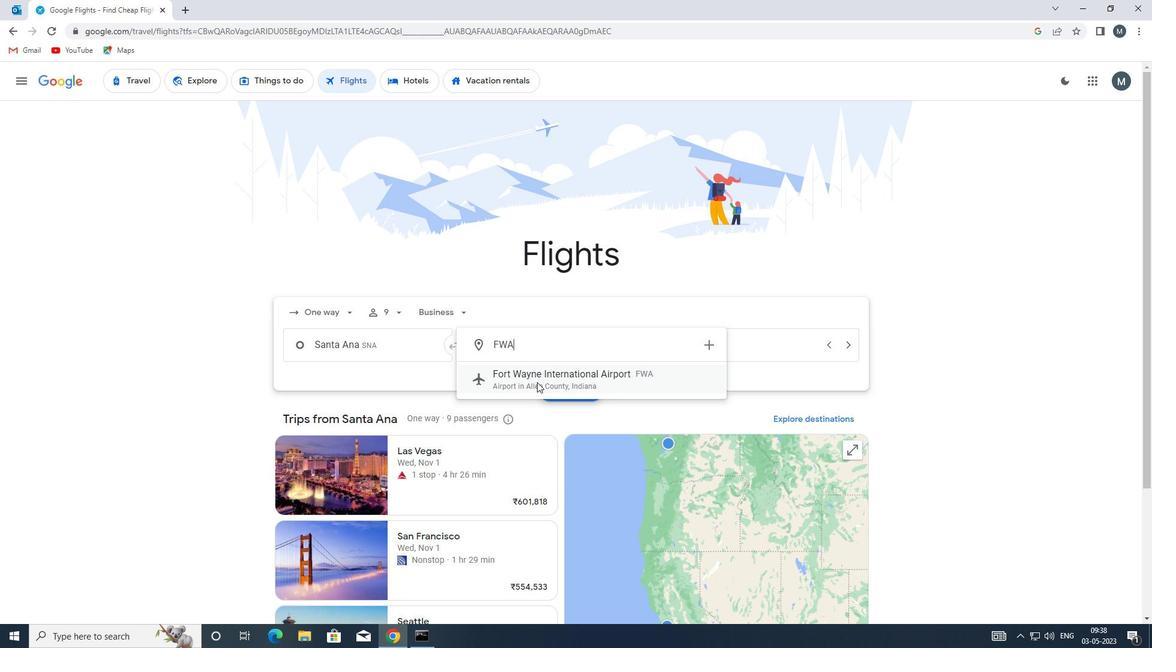
Action: Mouse pressed left at (537, 382)
Screenshot: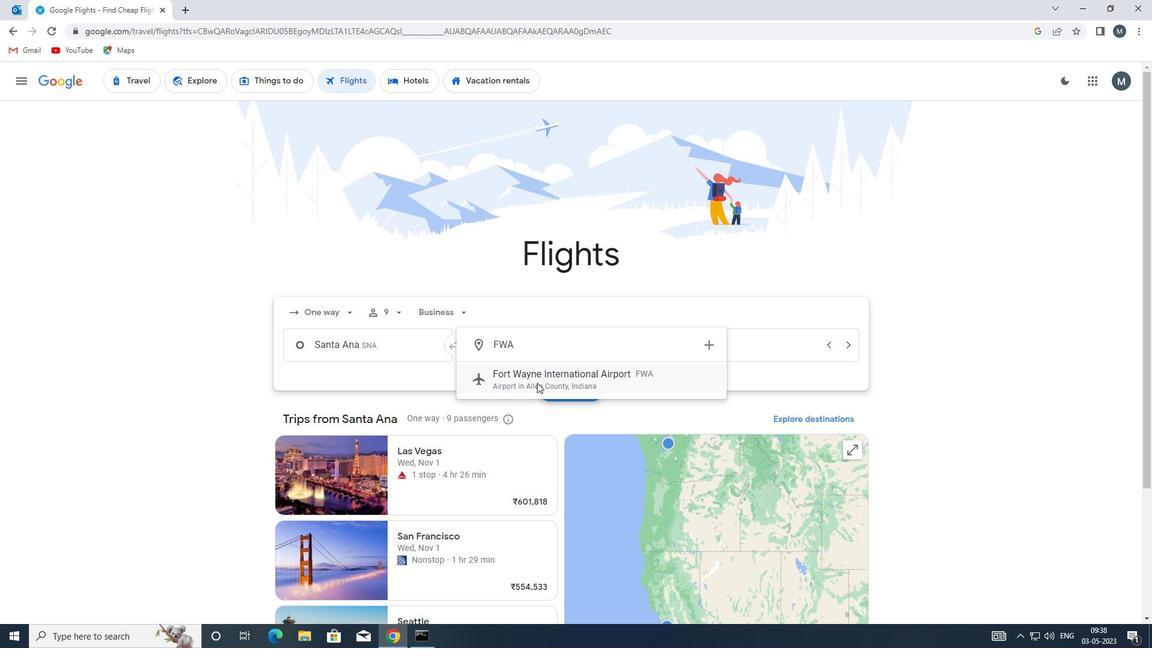 
Action: Mouse moved to (667, 346)
Screenshot: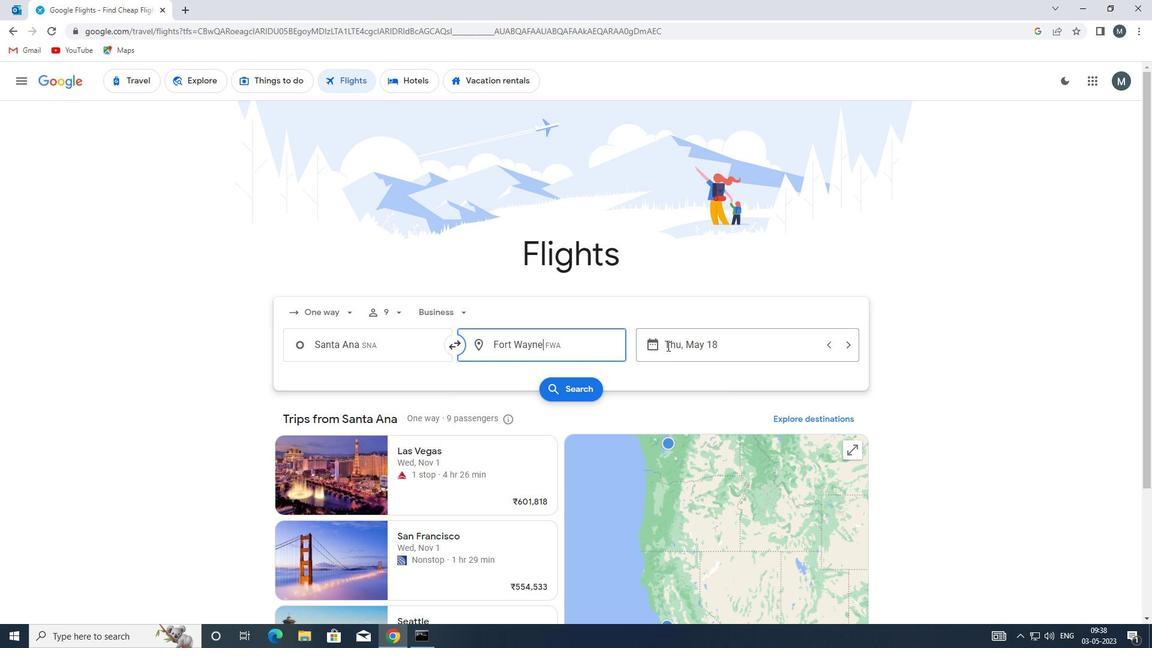 
Action: Mouse pressed left at (667, 346)
Screenshot: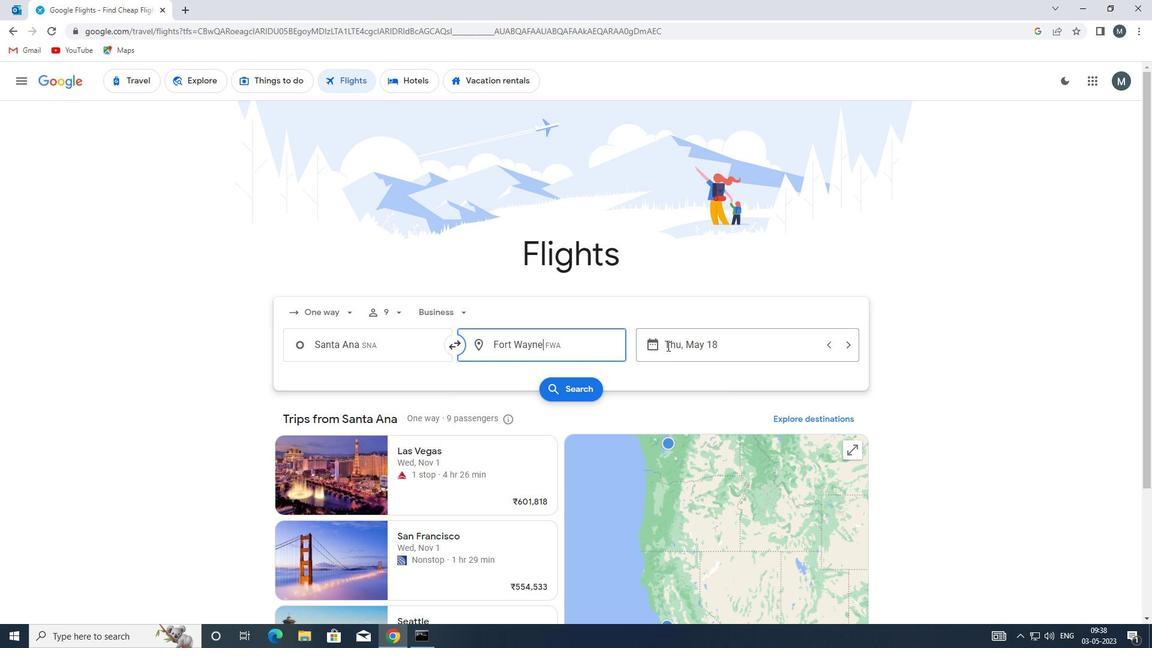 
Action: Mouse moved to (542, 408)
Screenshot: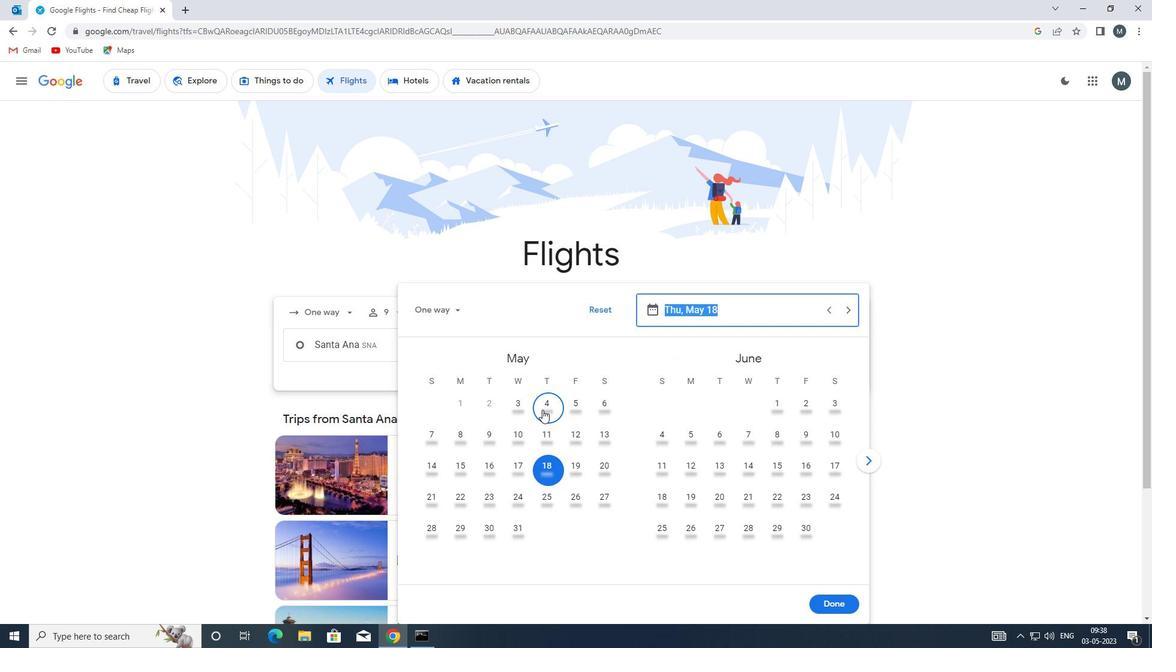 
Action: Mouse pressed left at (542, 408)
Screenshot: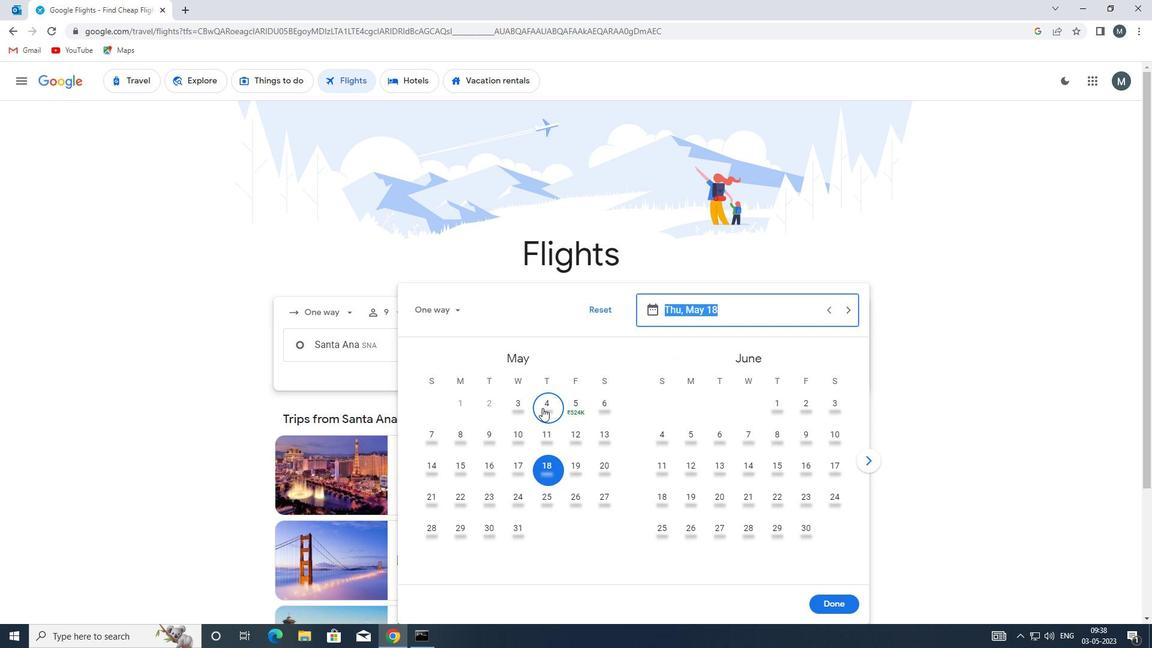 
Action: Mouse moved to (835, 604)
Screenshot: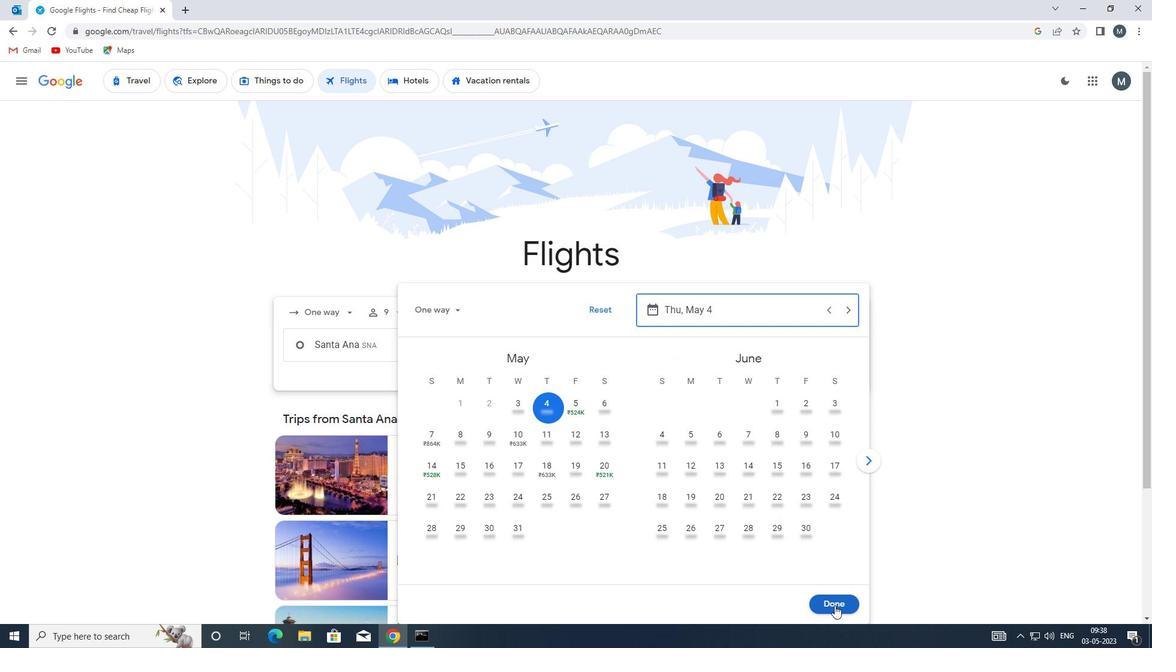 
Action: Mouse pressed left at (835, 604)
Screenshot: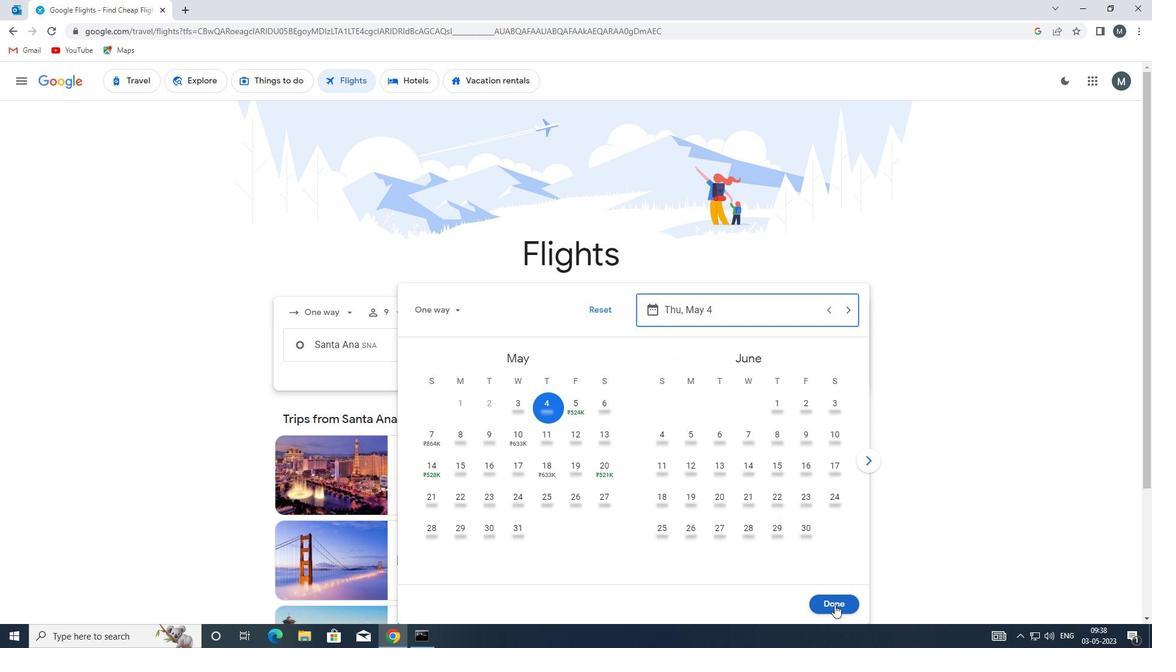 
Action: Mouse moved to (555, 387)
Screenshot: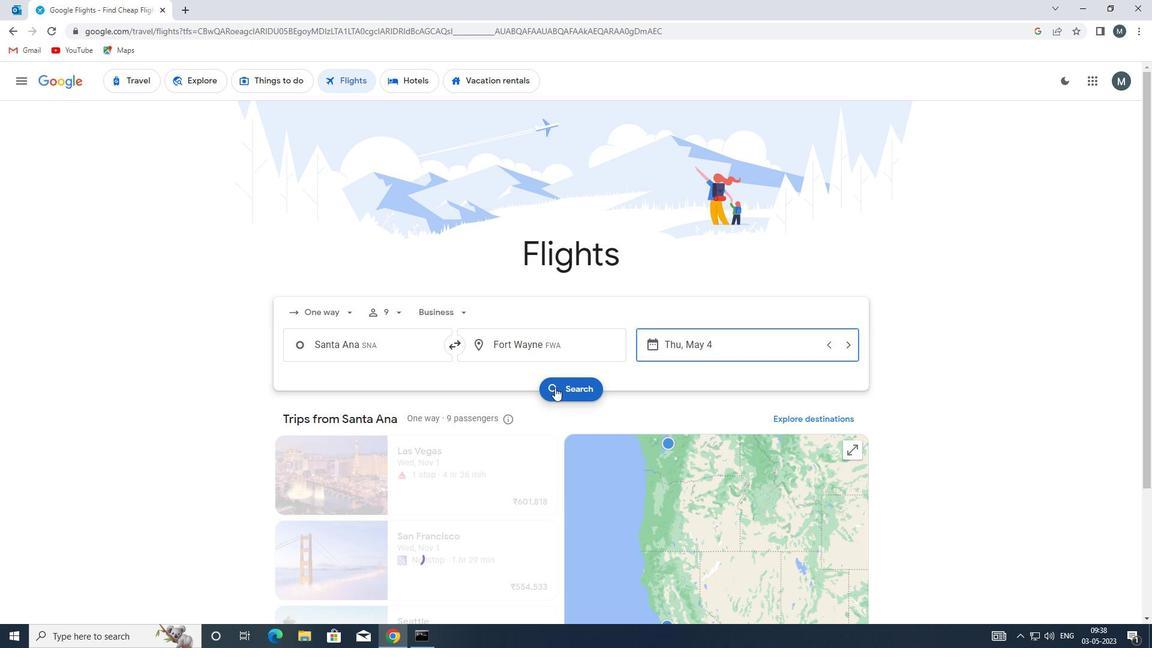 
Action: Mouse pressed left at (555, 387)
Screenshot: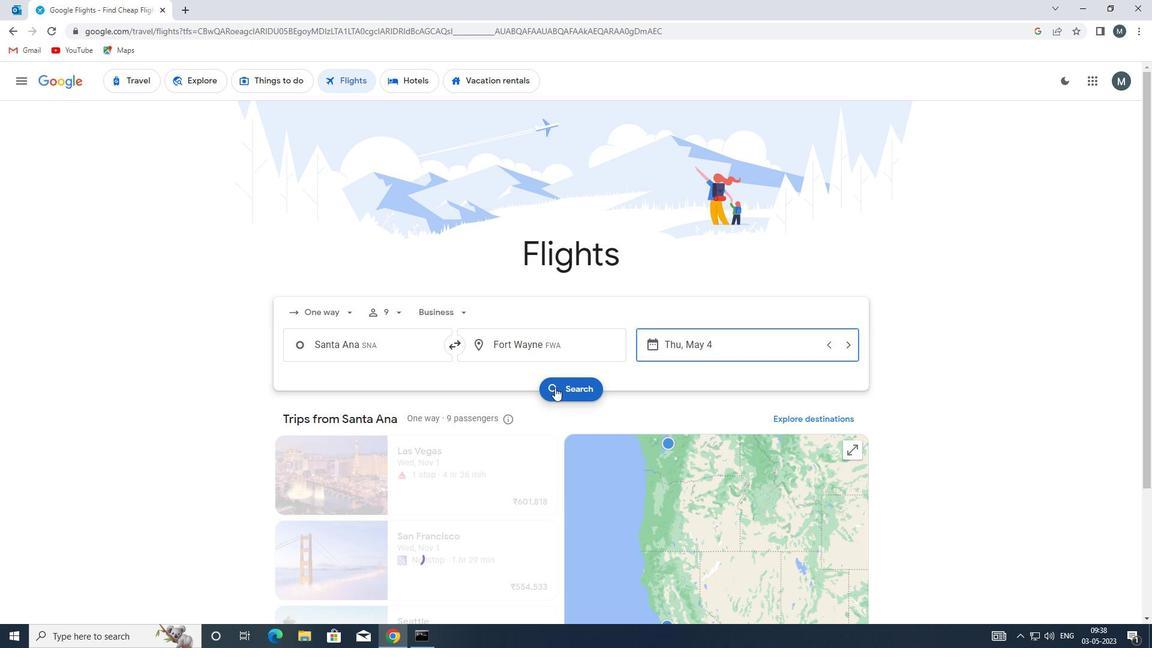 
Action: Mouse moved to (289, 186)
Screenshot: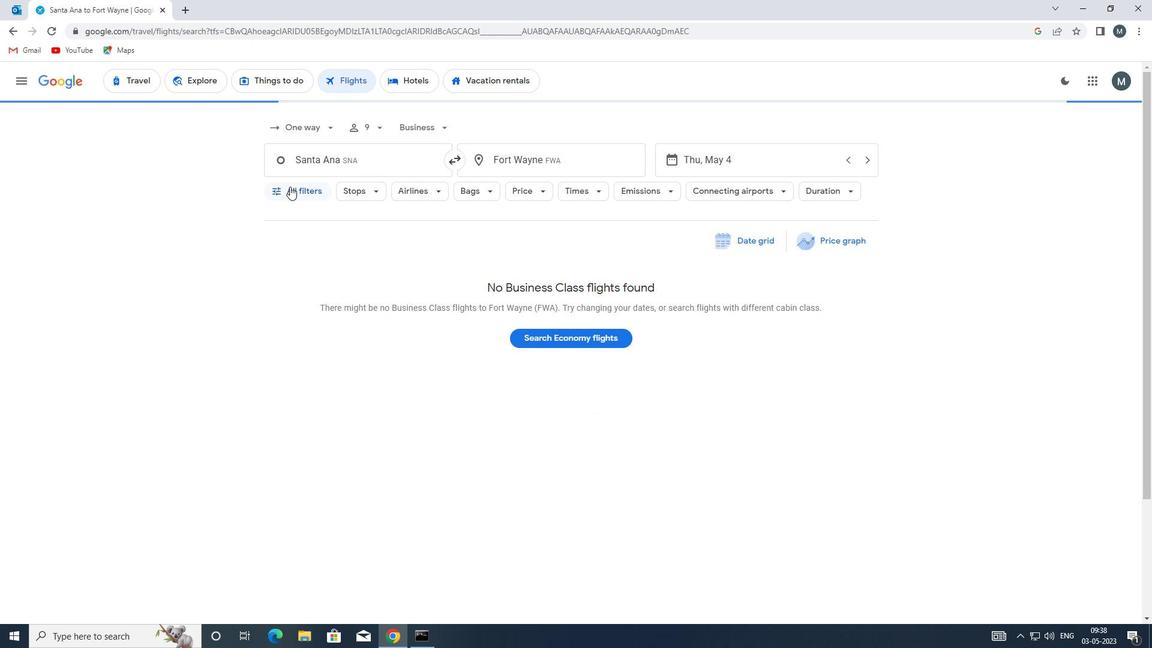 
Action: Mouse pressed left at (289, 186)
Screenshot: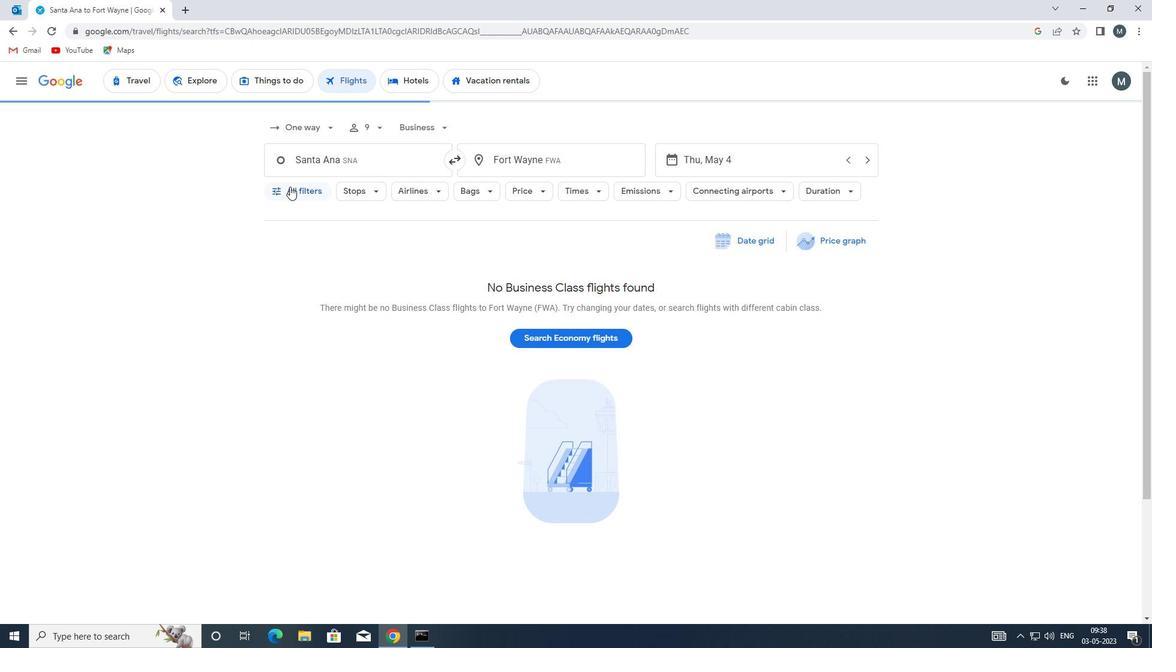 
Action: Mouse moved to (334, 277)
Screenshot: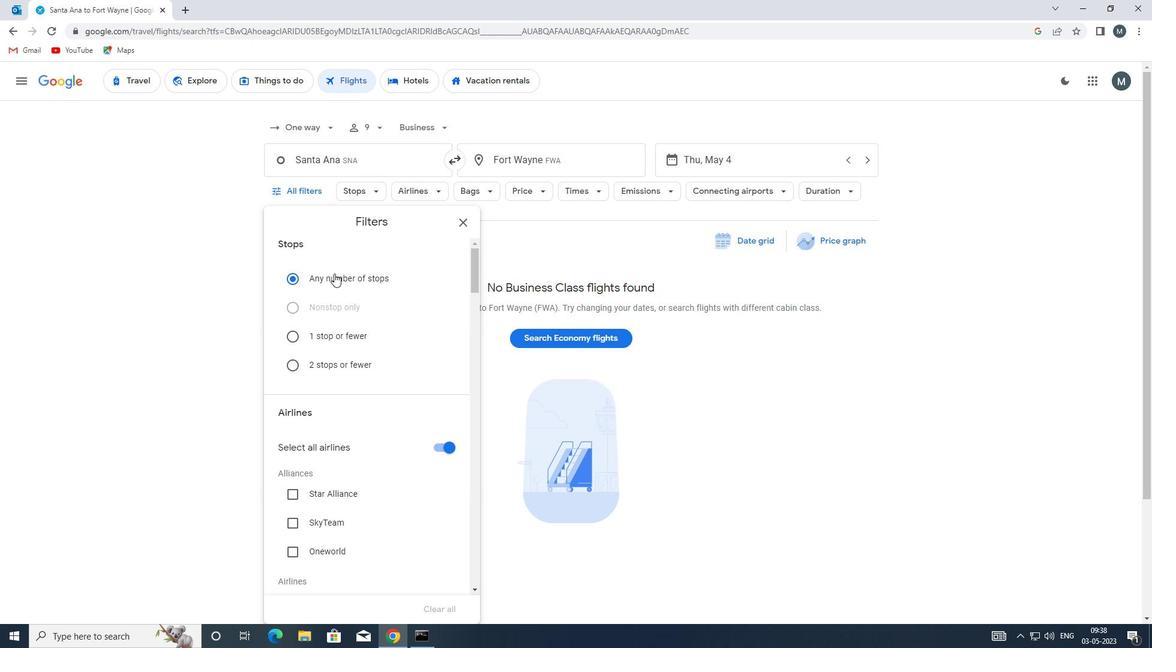 
Action: Mouse scrolled (334, 277) with delta (0, 0)
Screenshot: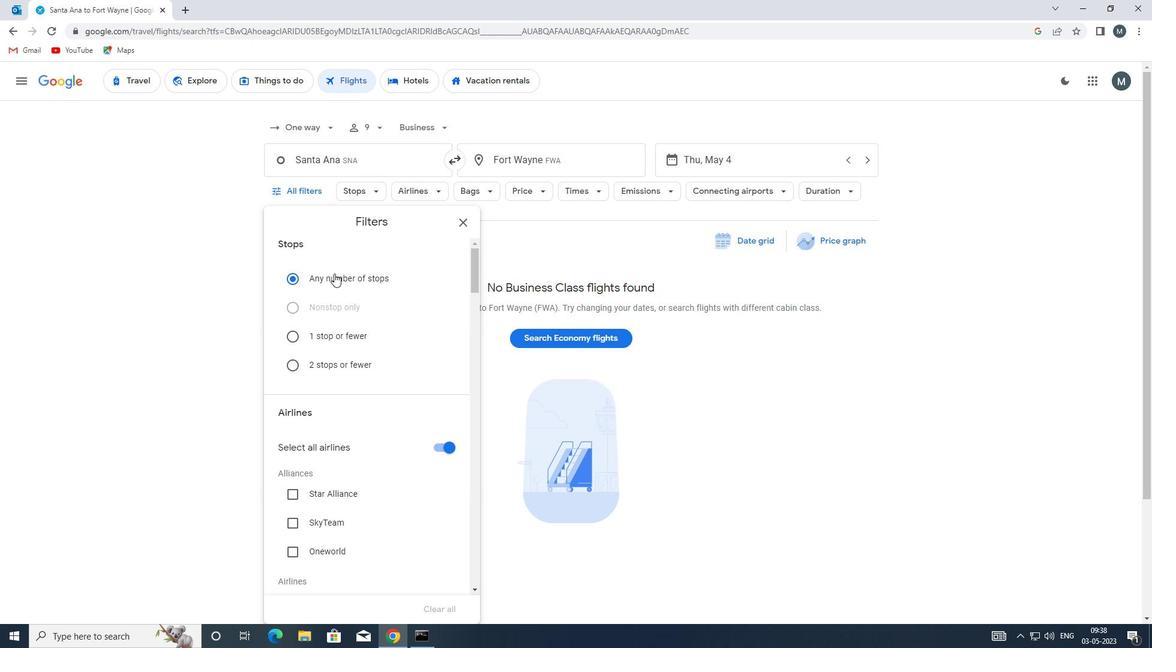 
Action: Mouse moved to (334, 279)
Screenshot: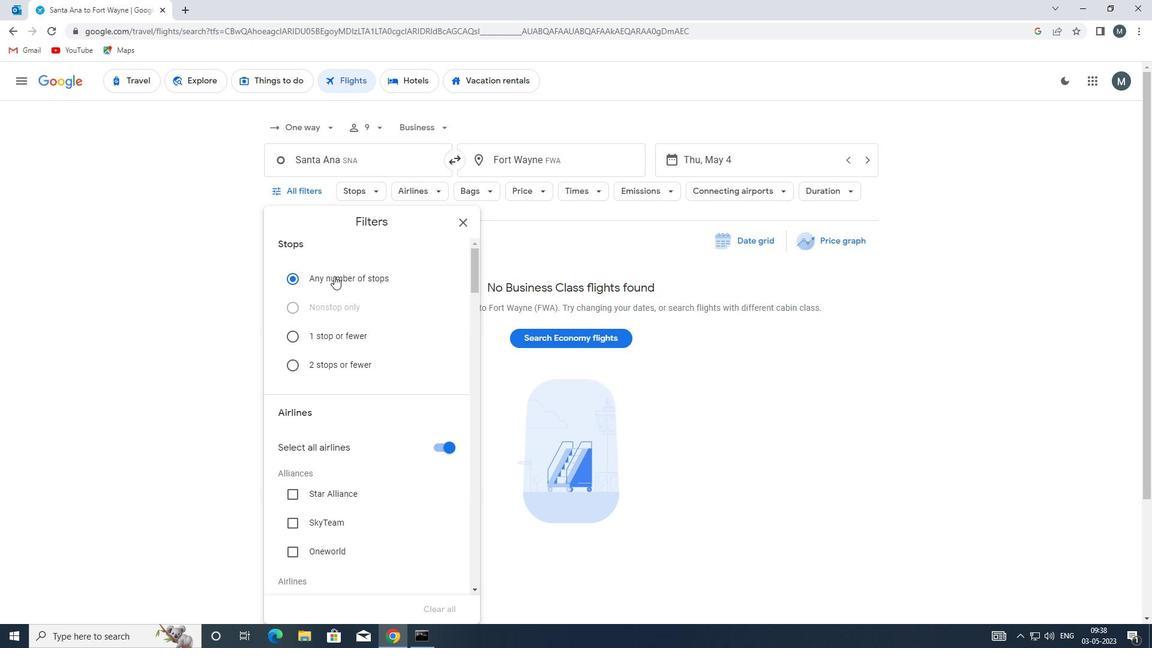 
Action: Mouse scrolled (334, 279) with delta (0, 0)
Screenshot: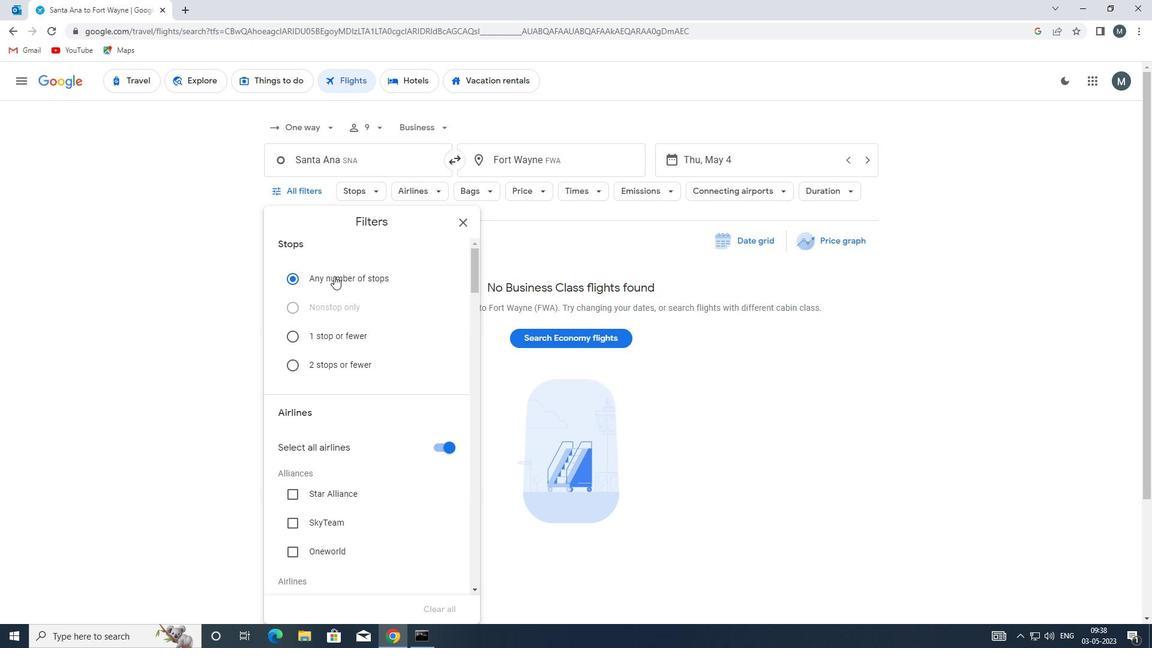 
Action: Mouse moved to (342, 313)
Screenshot: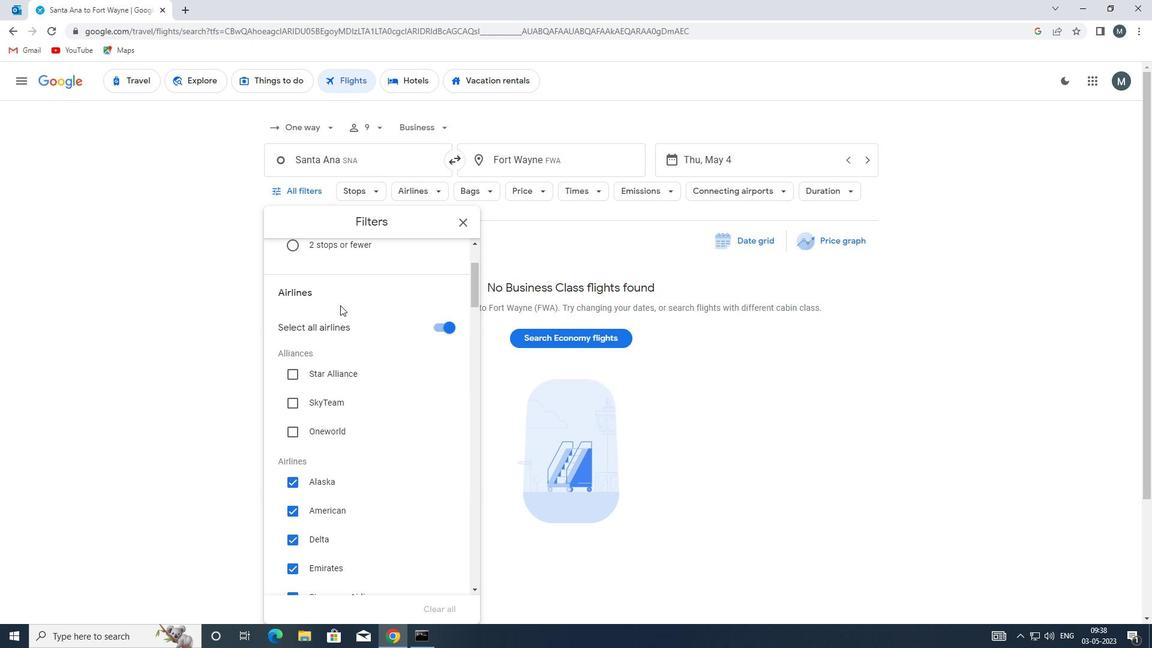 
Action: Mouse scrolled (342, 313) with delta (0, 0)
Screenshot: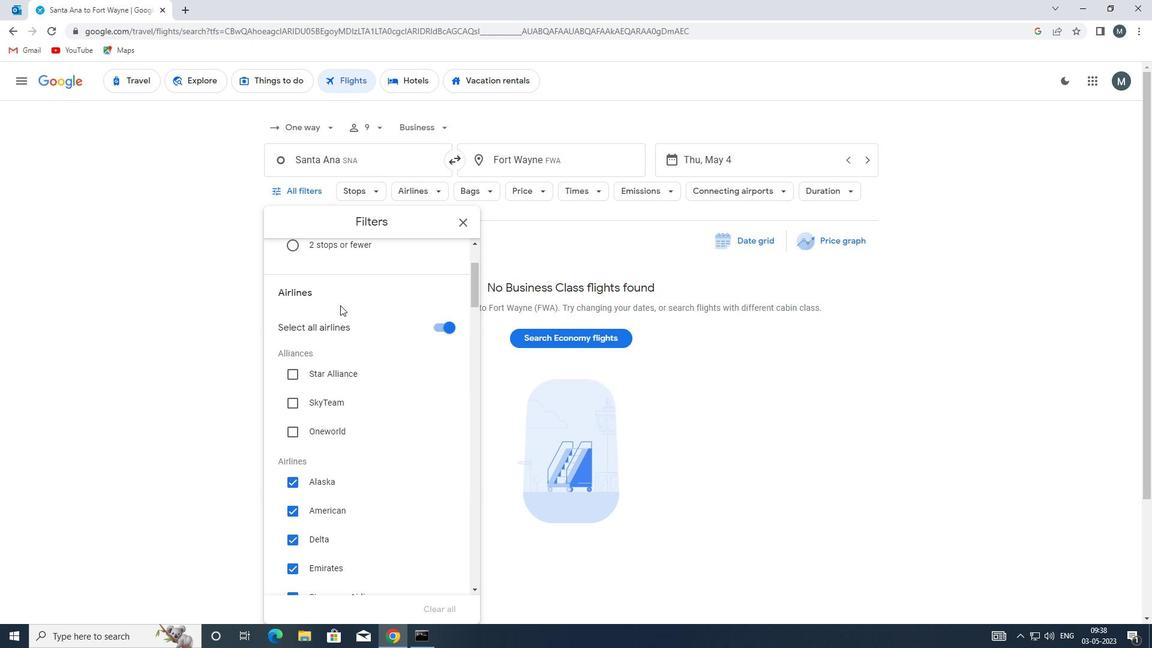 
Action: Mouse moved to (435, 267)
Screenshot: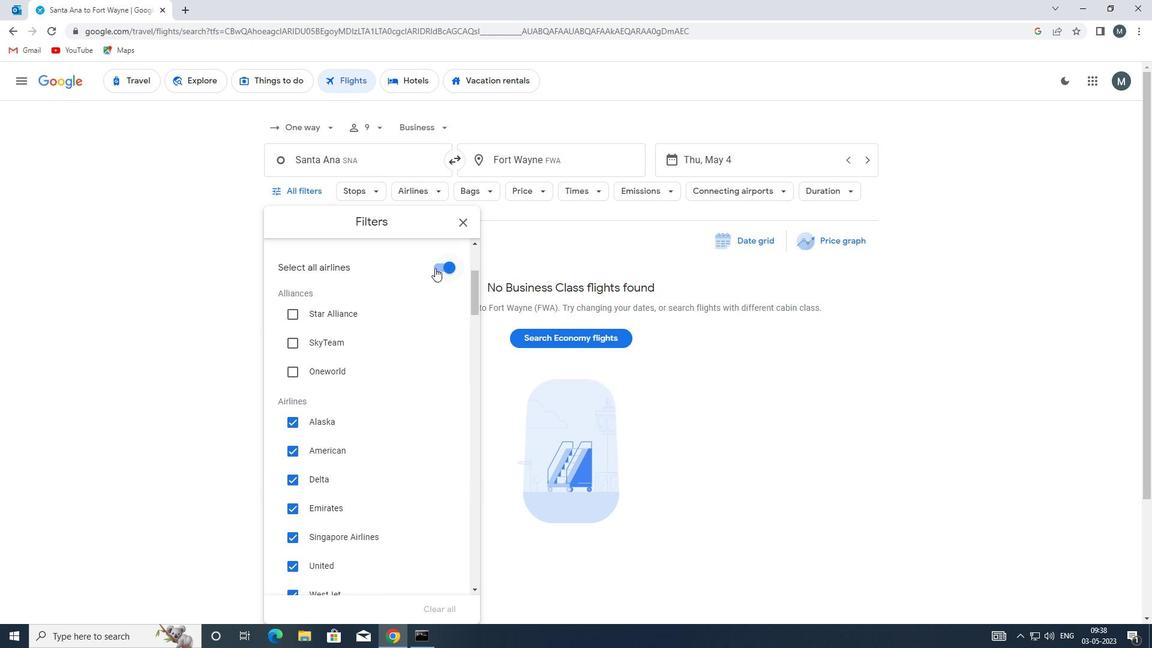 
Action: Mouse pressed left at (435, 267)
Screenshot: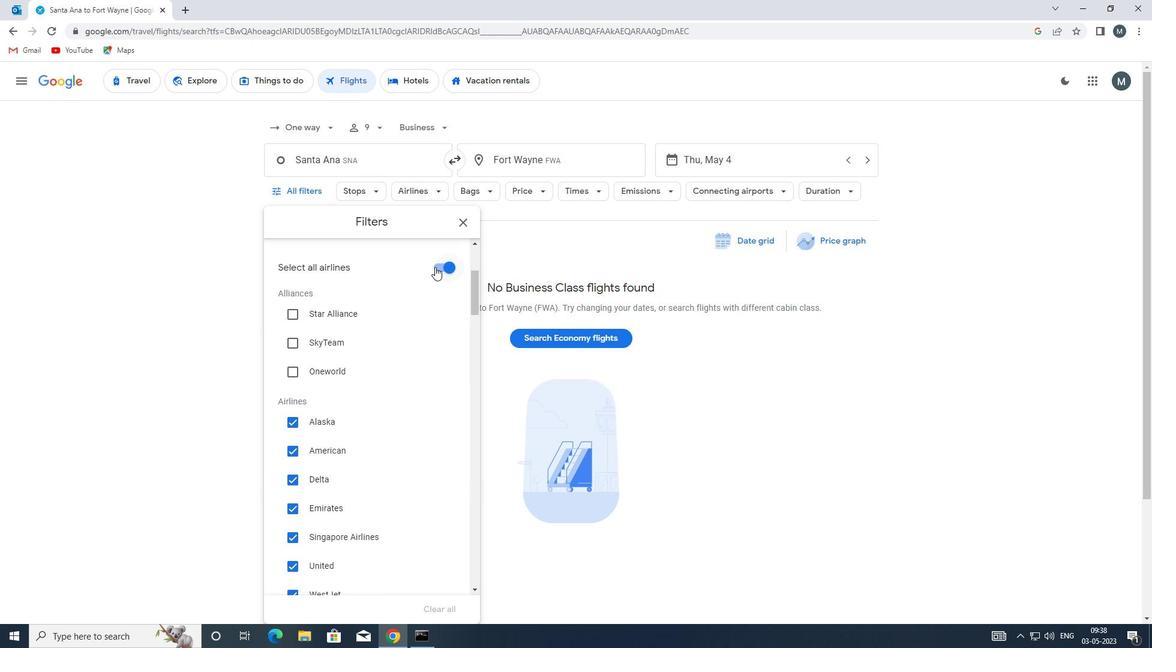 
Action: Mouse moved to (363, 354)
Screenshot: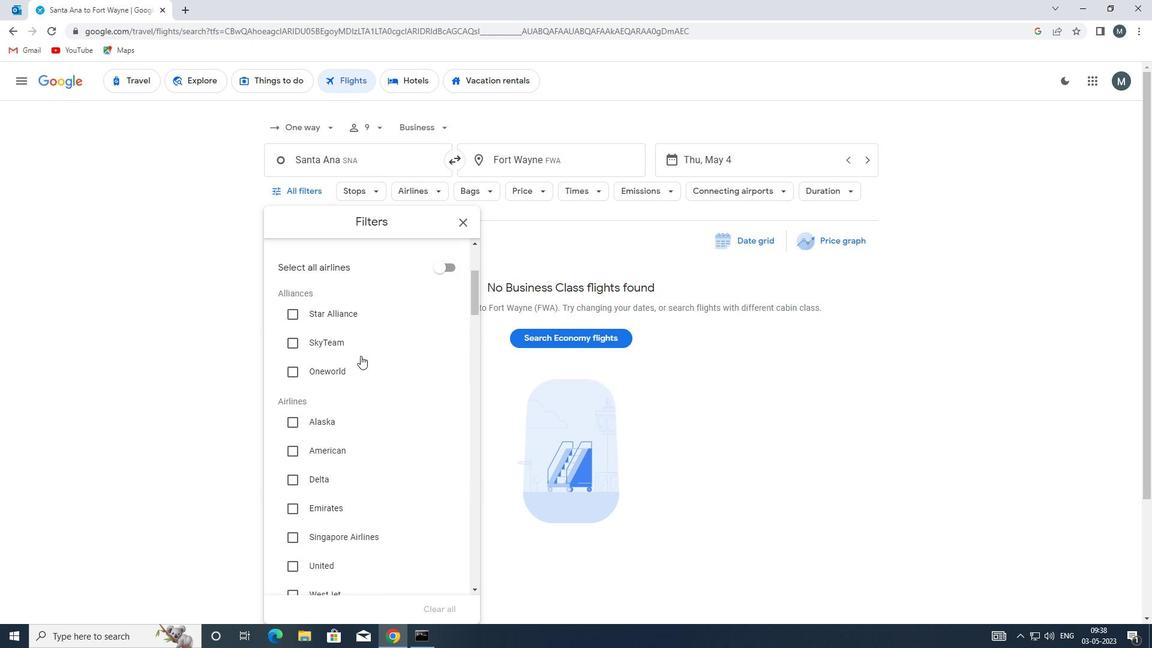 
Action: Mouse scrolled (363, 354) with delta (0, 0)
Screenshot: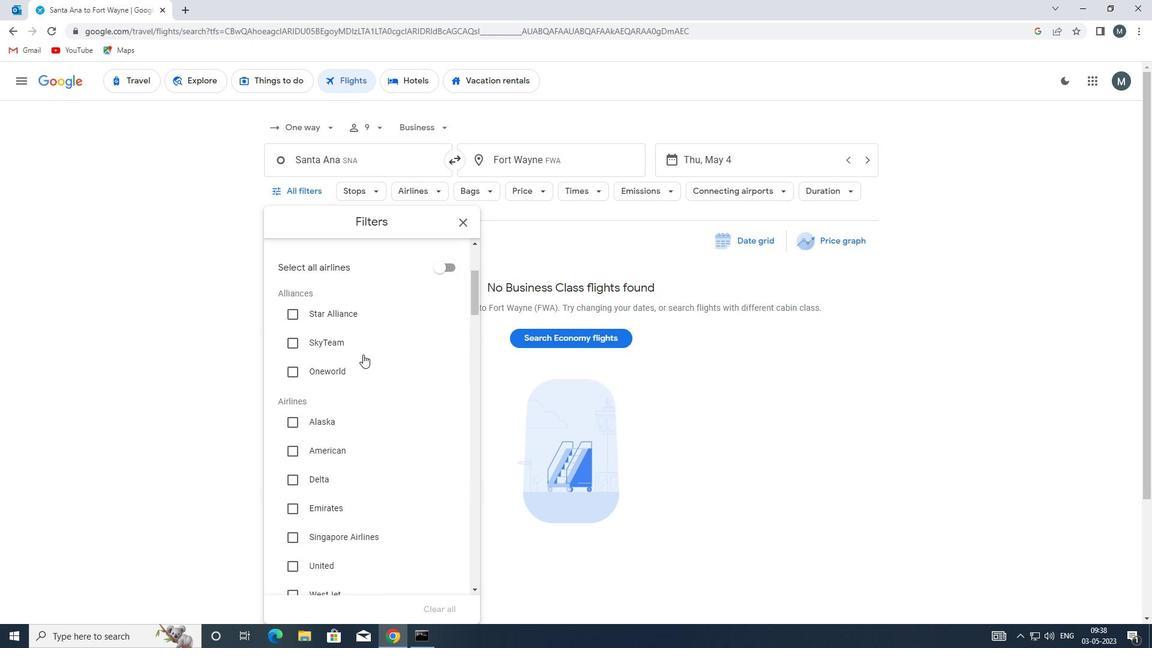 
Action: Mouse moved to (363, 355)
Screenshot: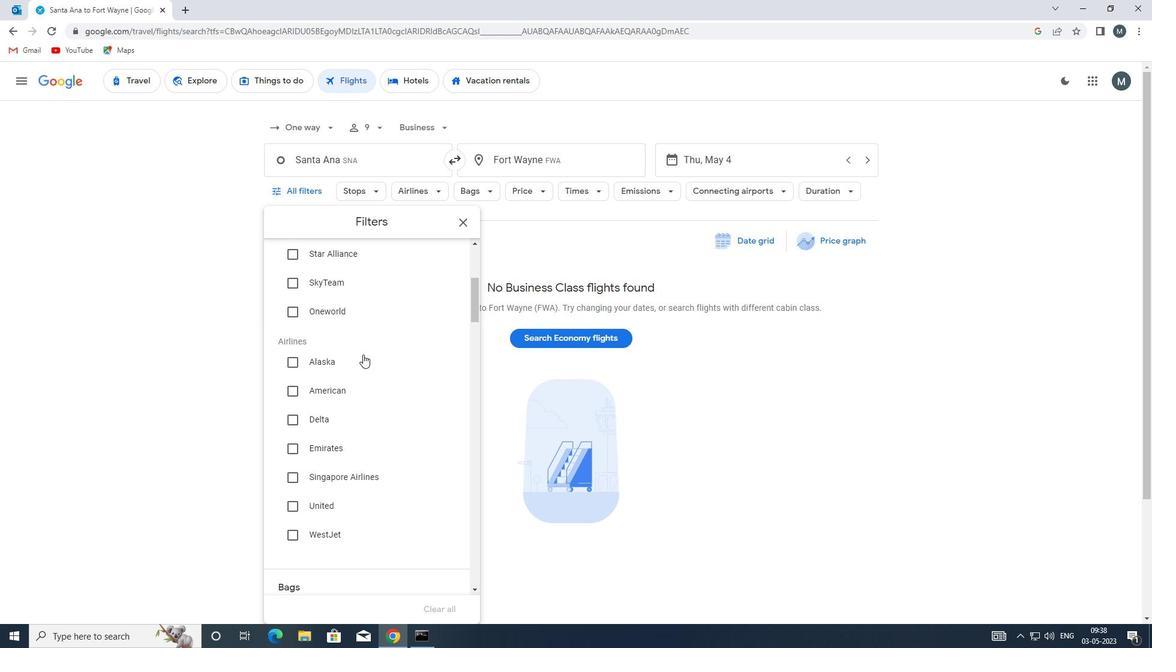 
Action: Mouse scrolled (363, 354) with delta (0, 0)
Screenshot: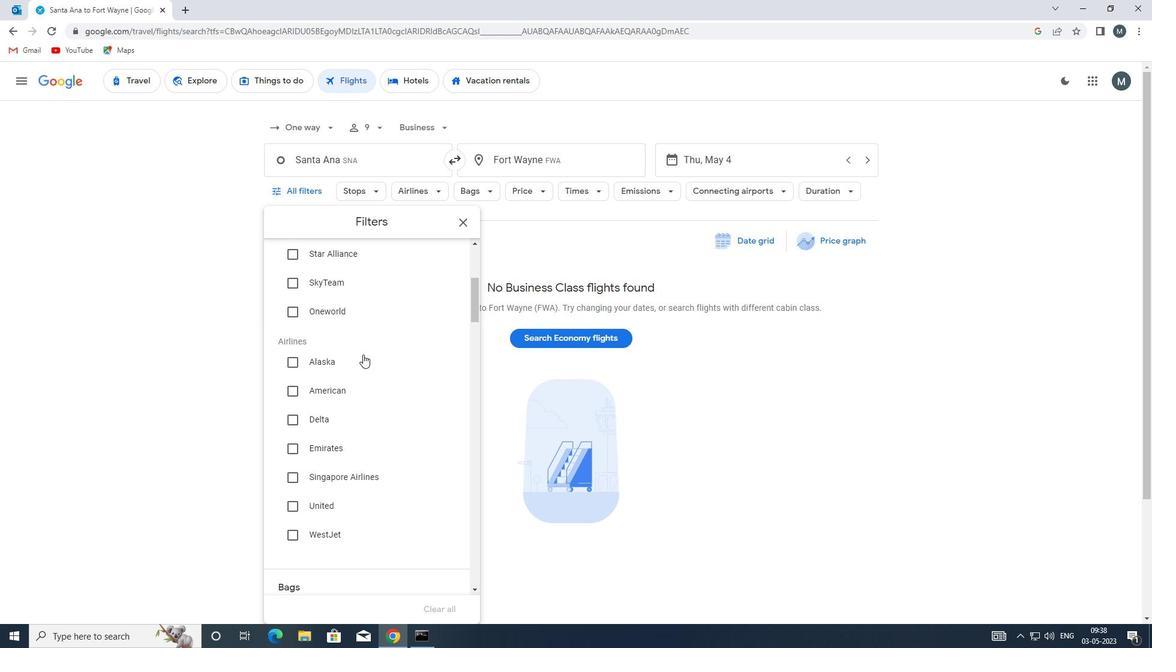 
Action: Mouse moved to (363, 357)
Screenshot: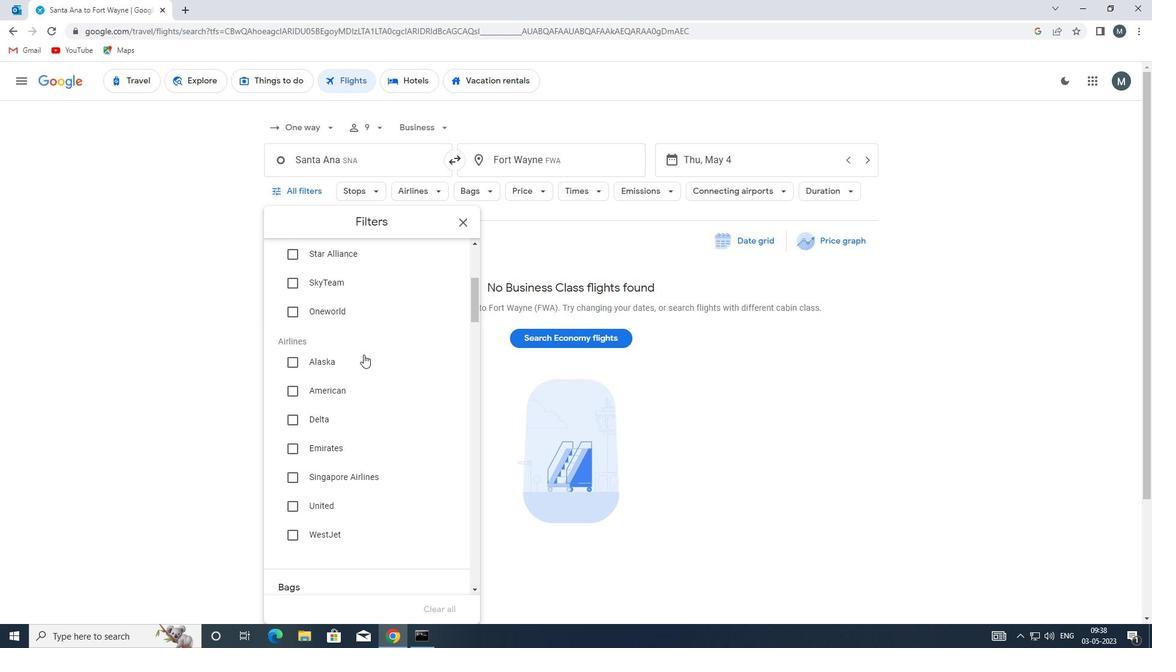 
Action: Mouse scrolled (363, 357) with delta (0, 0)
Screenshot: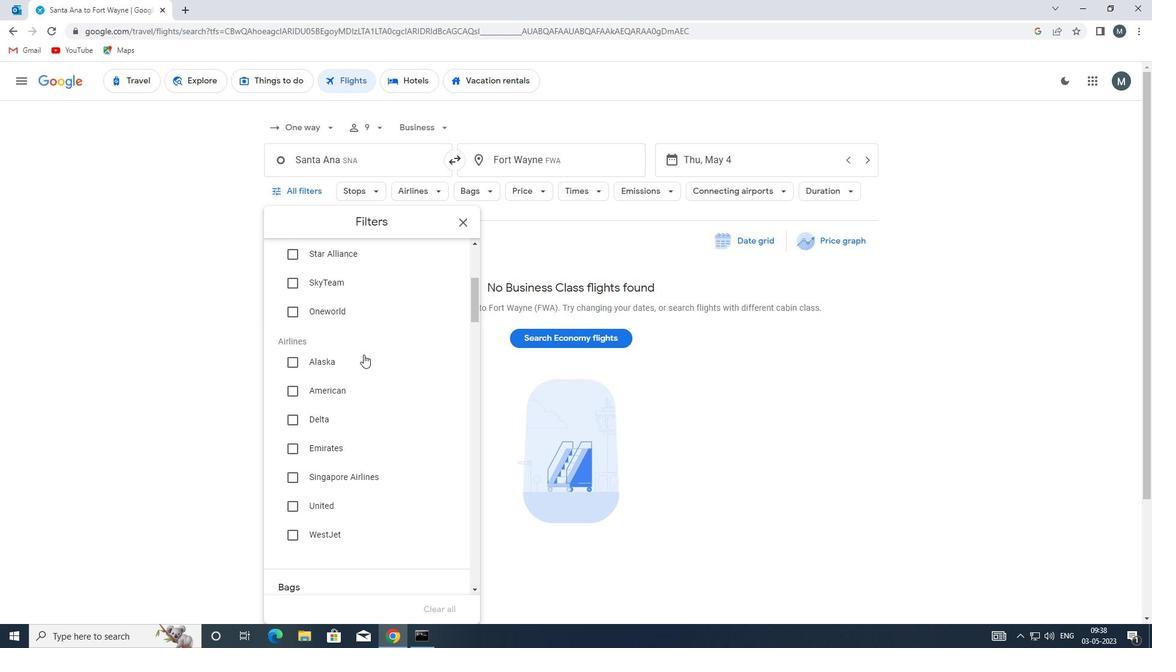 
Action: Mouse moved to (292, 328)
Screenshot: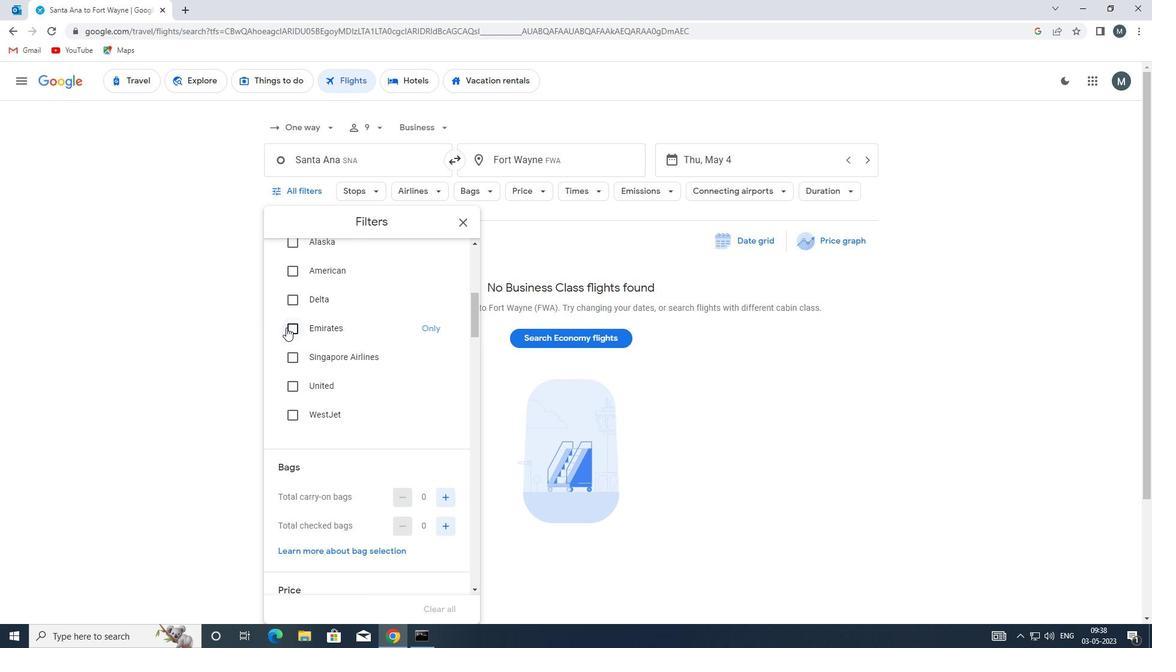 
Action: Mouse pressed left at (292, 328)
Screenshot: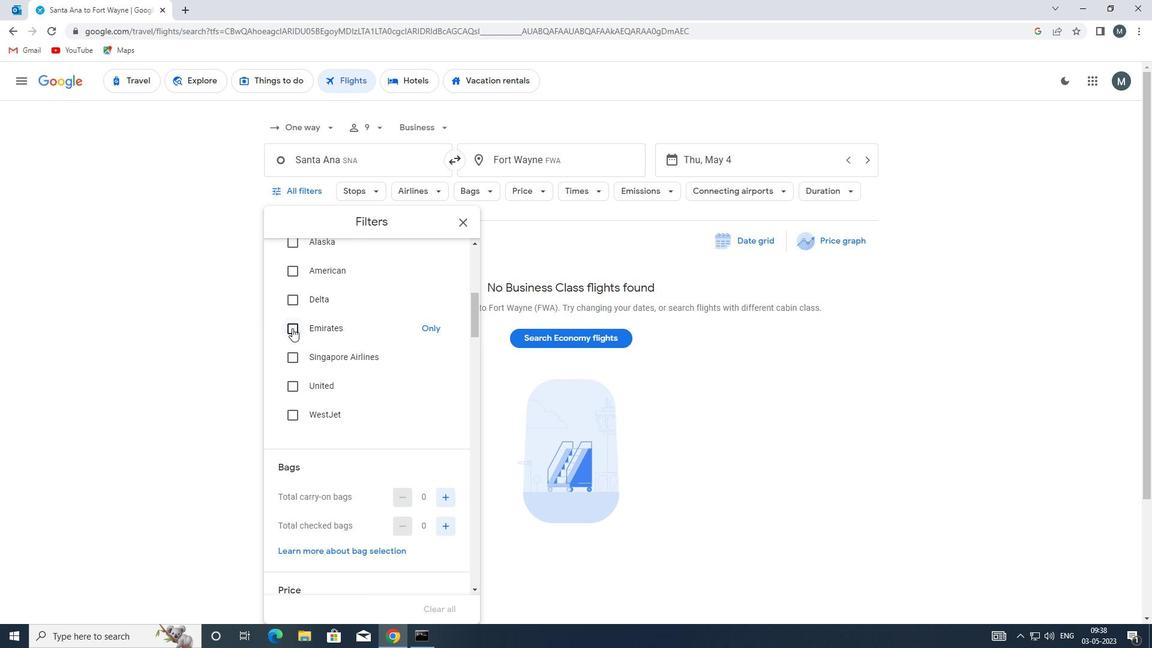 
Action: Mouse moved to (362, 347)
Screenshot: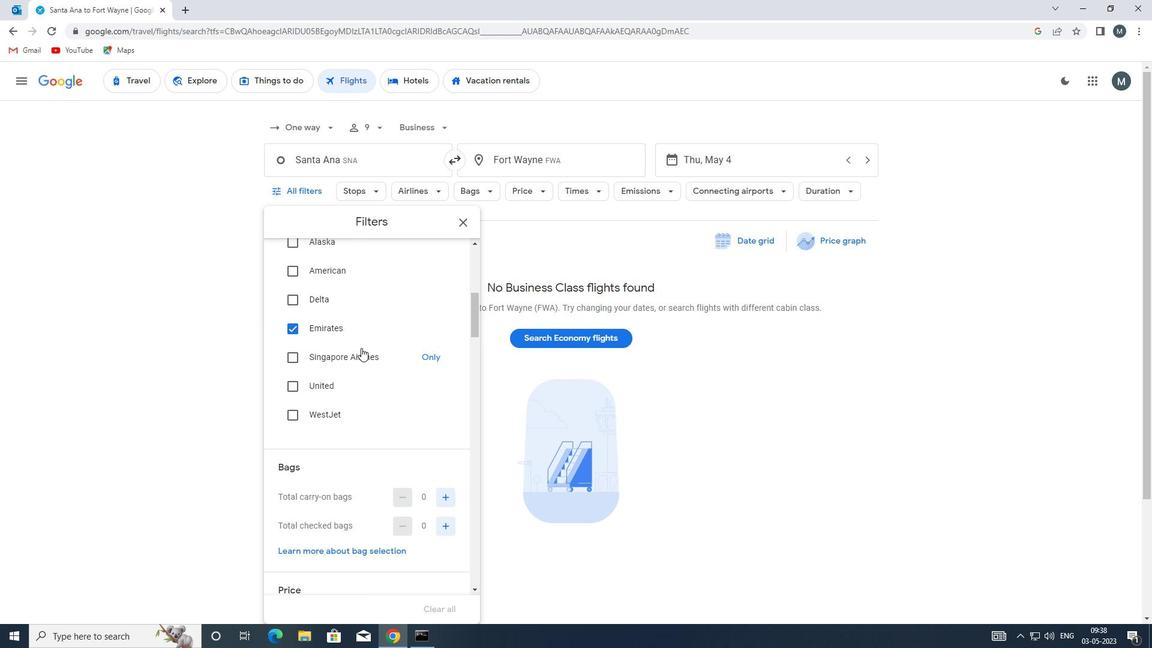 
Action: Mouse scrolled (362, 346) with delta (0, 0)
Screenshot: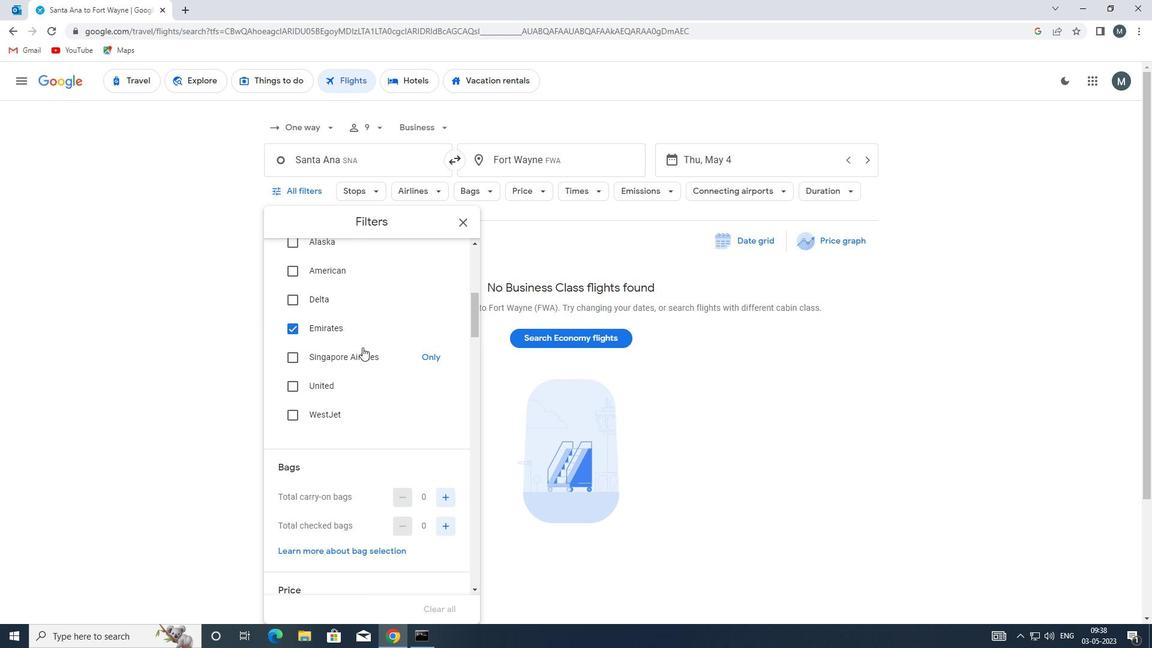 
Action: Mouse moved to (363, 346)
Screenshot: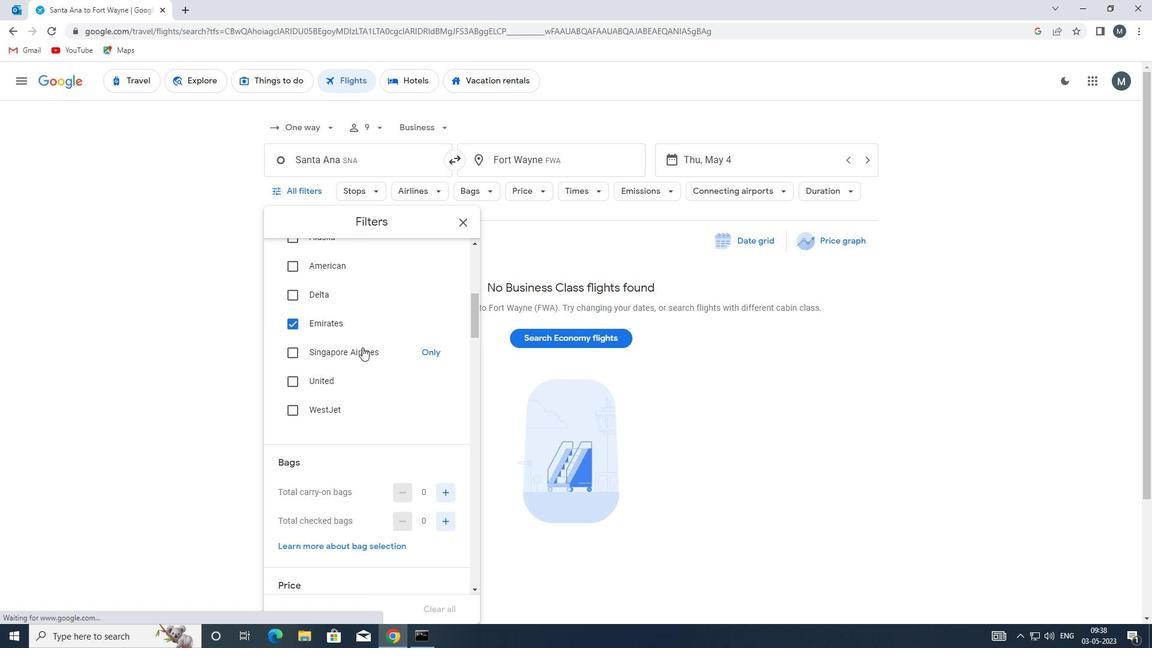 
Action: Mouse scrolled (363, 346) with delta (0, 0)
Screenshot: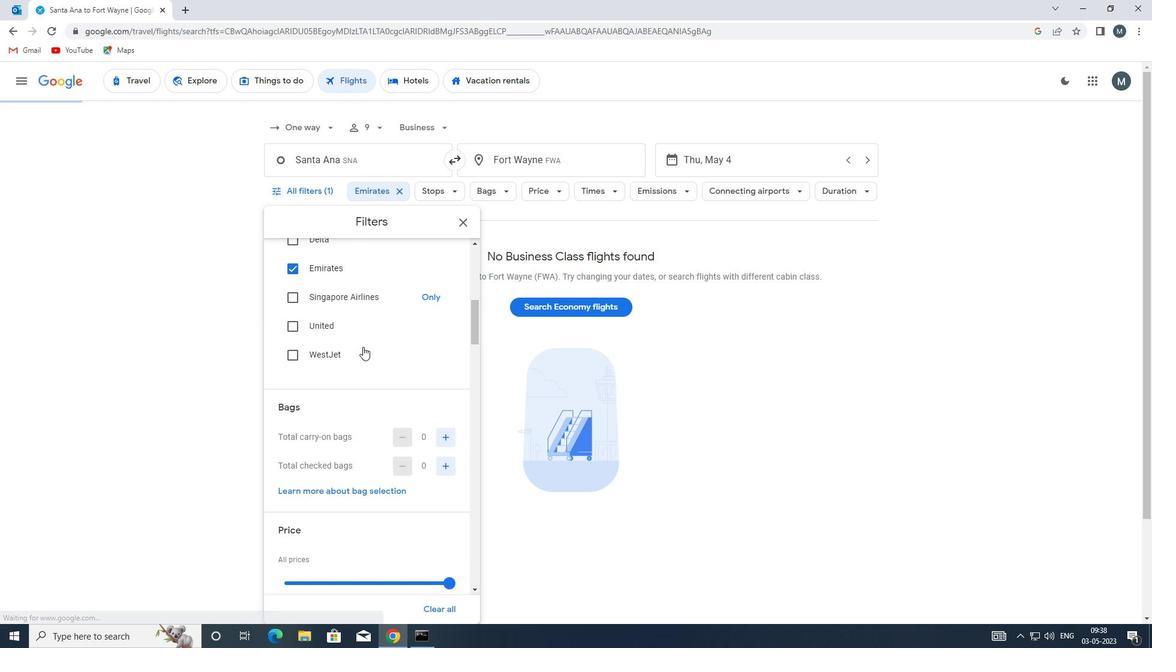 
Action: Mouse scrolled (363, 346) with delta (0, 0)
Screenshot: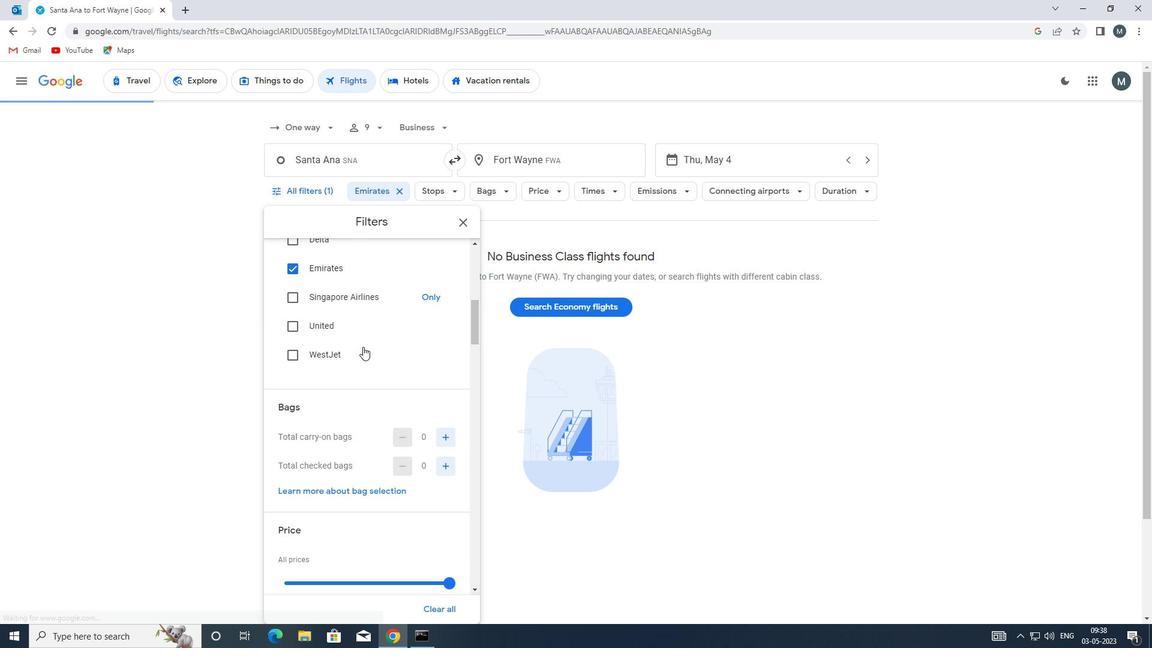 
Action: Mouse moved to (363, 346)
Screenshot: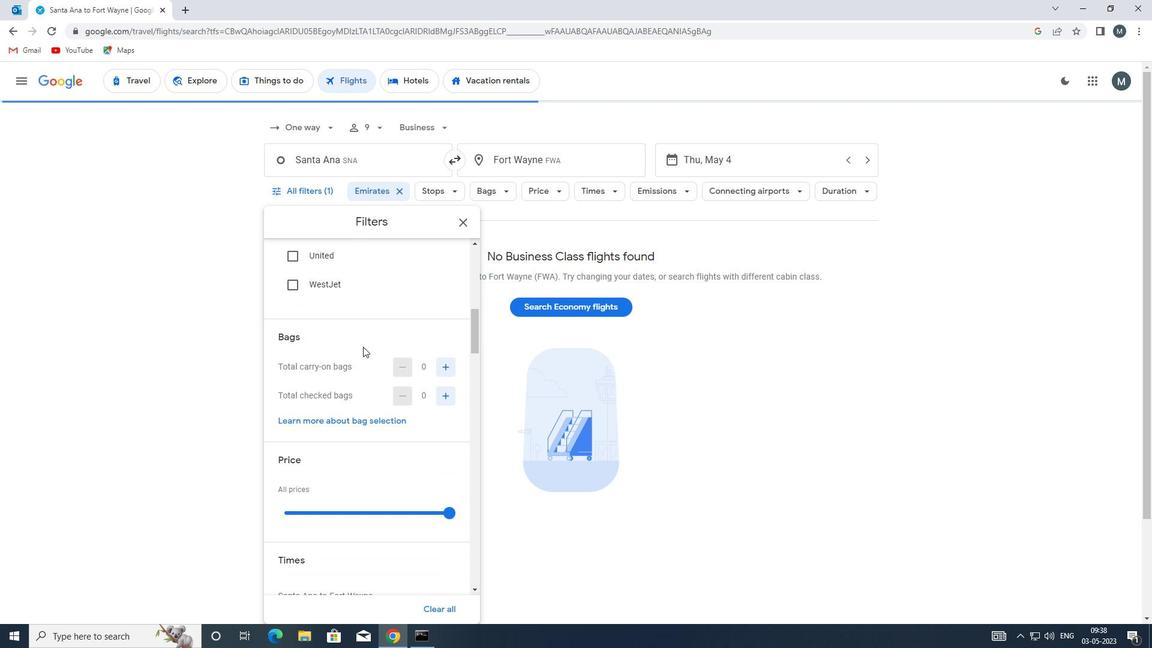 
Action: Mouse scrolled (363, 346) with delta (0, 0)
Screenshot: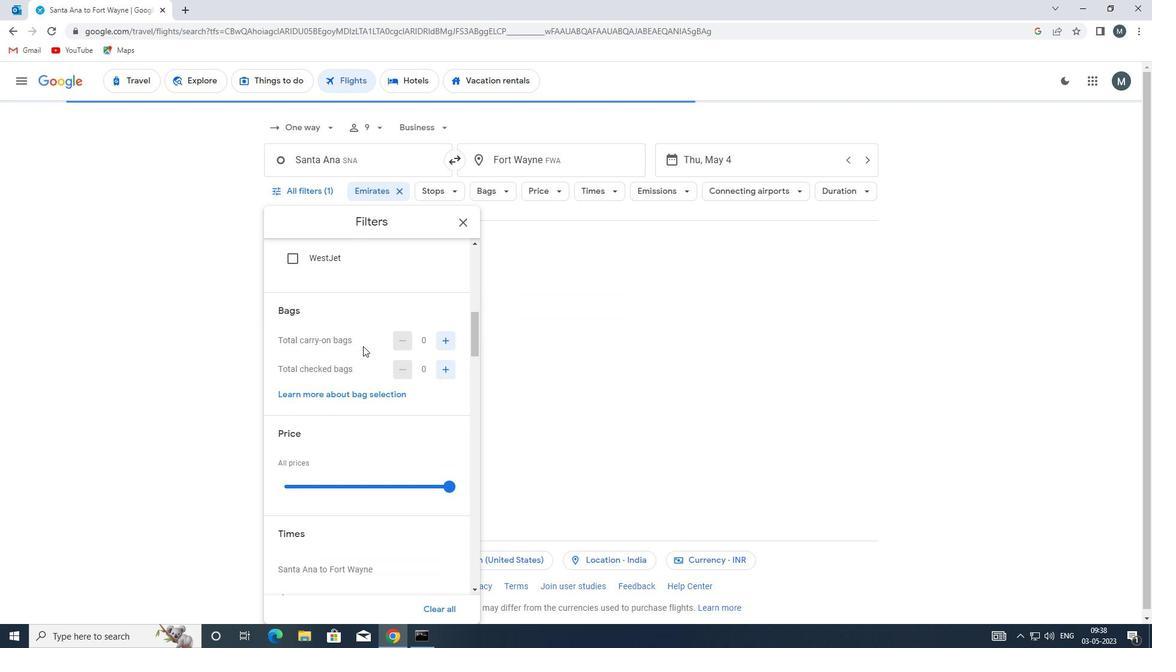 
Action: Mouse moved to (439, 378)
Screenshot: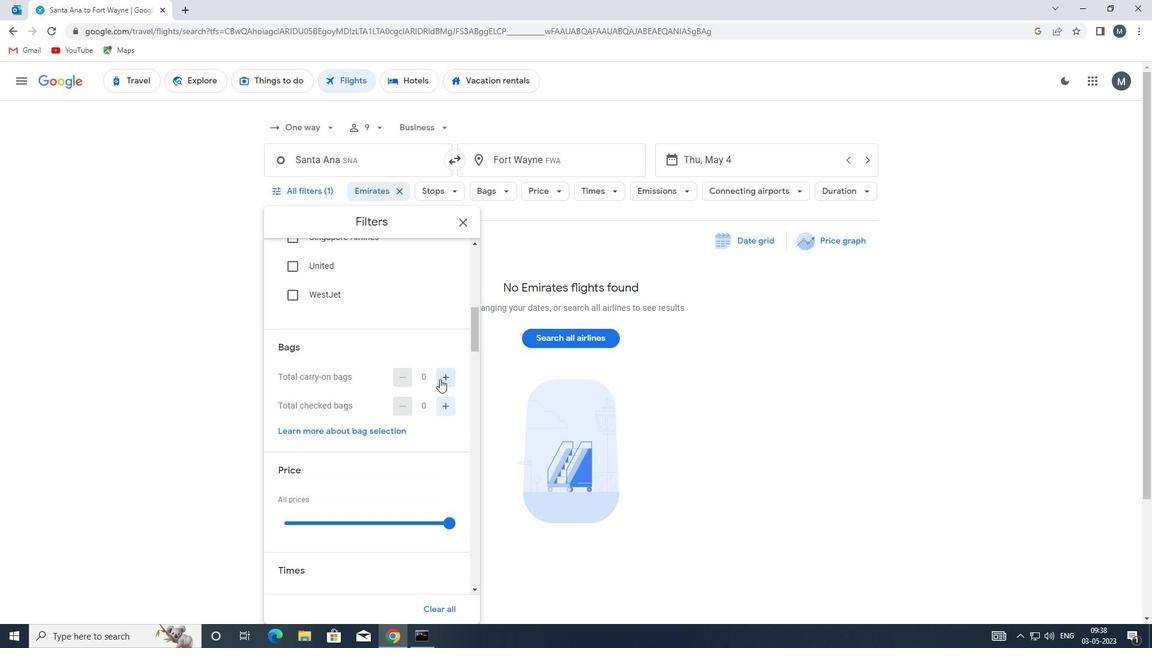 
Action: Mouse pressed left at (439, 378)
Screenshot: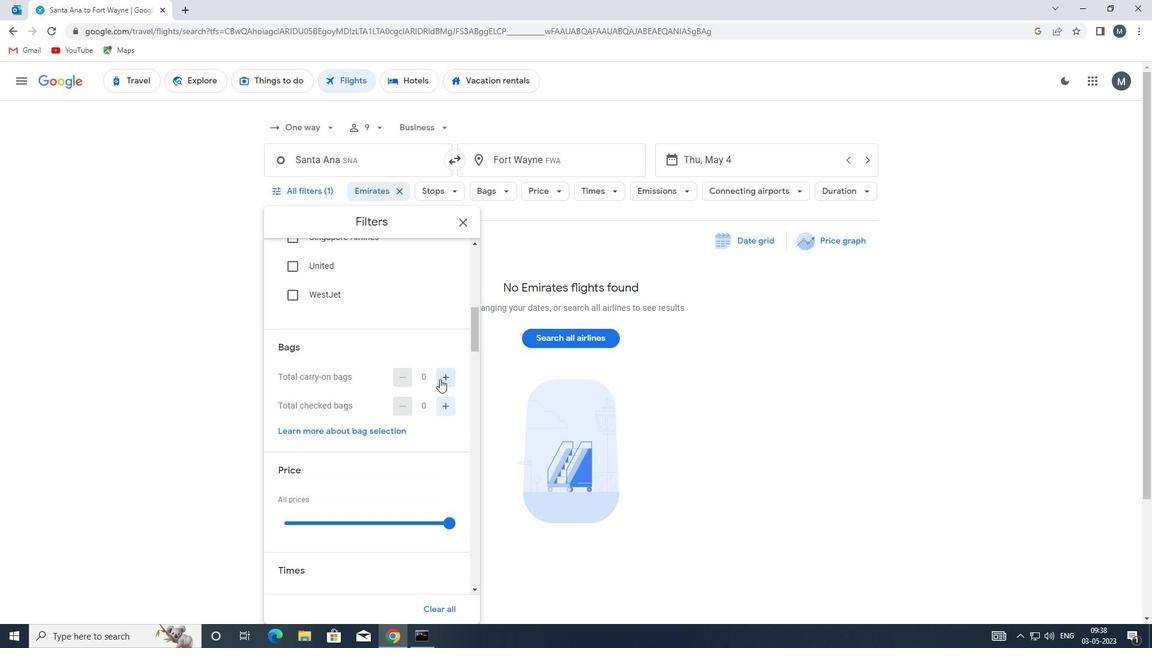 
Action: Mouse moved to (394, 384)
Screenshot: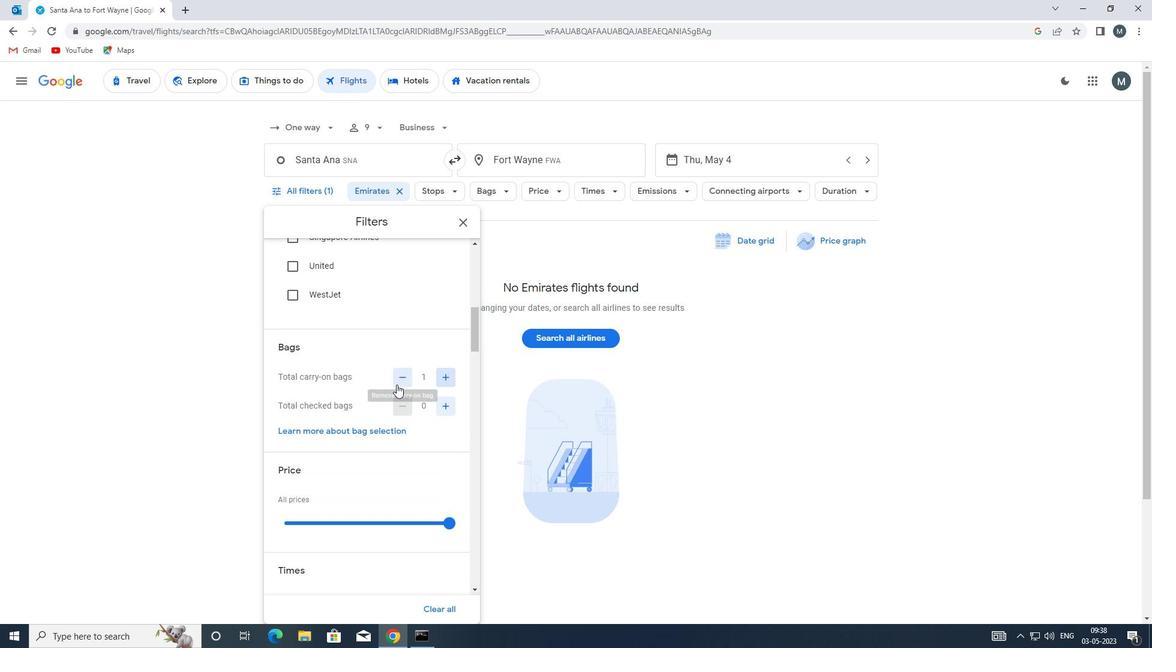 
Action: Mouse scrolled (394, 384) with delta (0, 0)
Screenshot: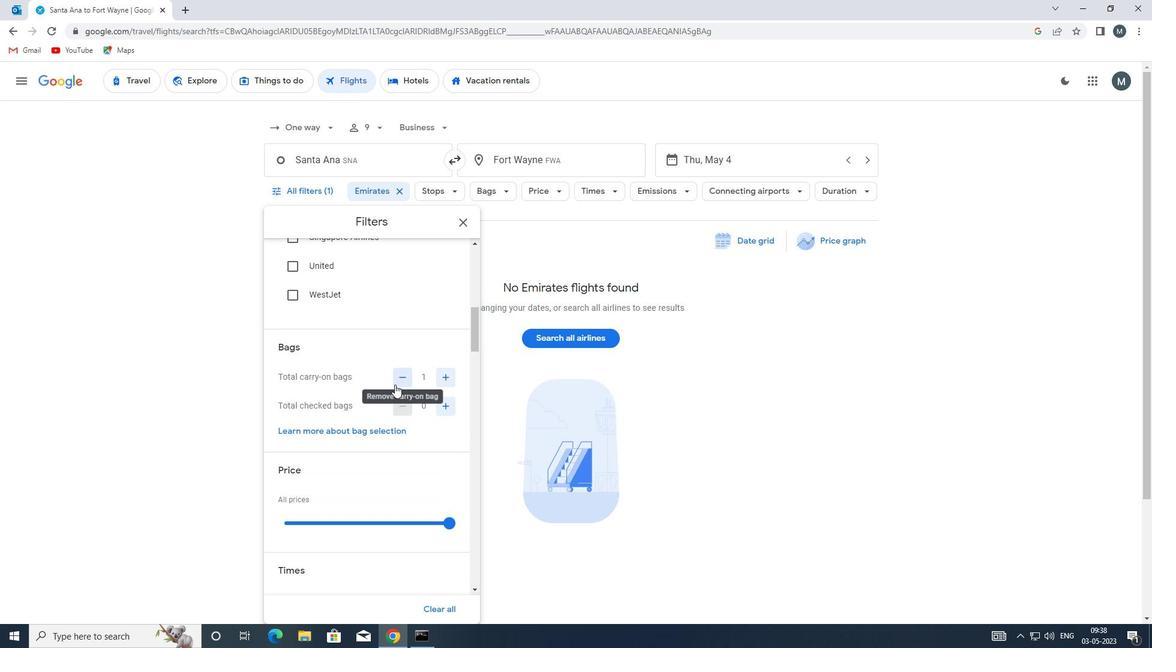 
Action: Mouse moved to (391, 385)
Screenshot: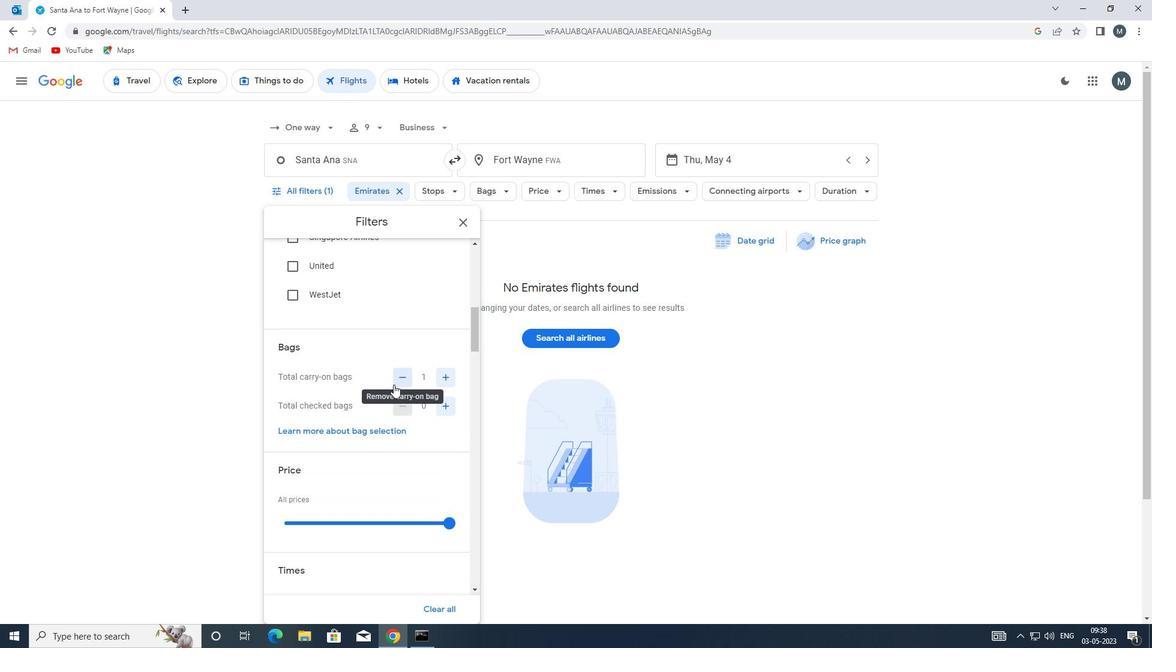 
Action: Mouse scrolled (391, 384) with delta (0, 0)
Screenshot: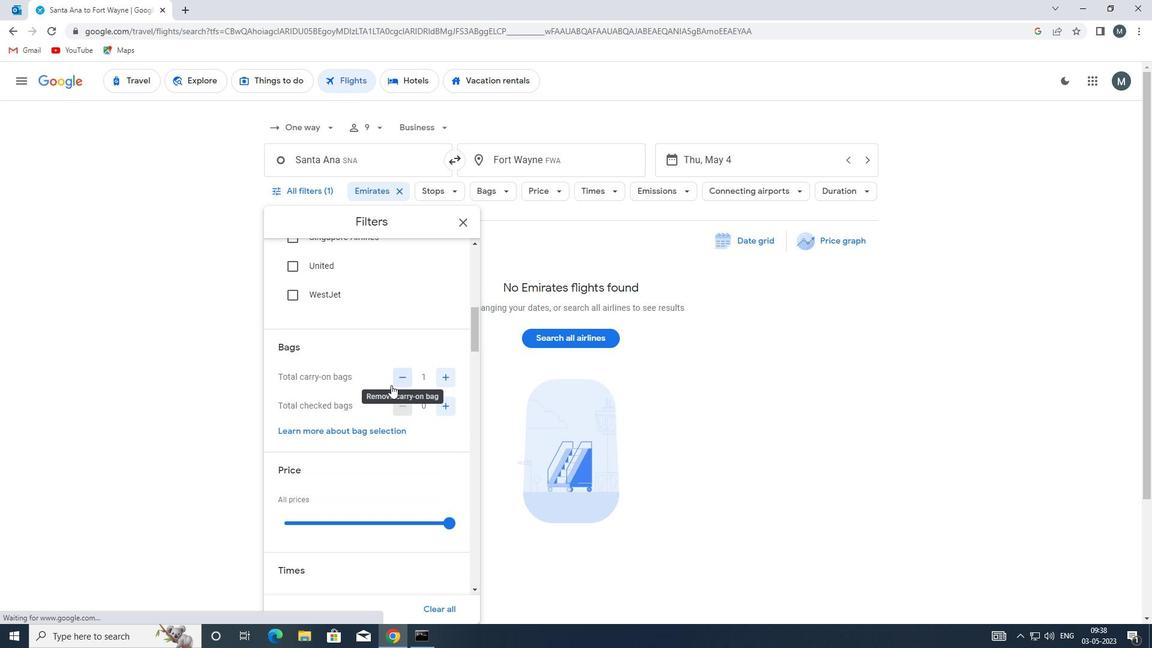 
Action: Mouse moved to (391, 385)
Screenshot: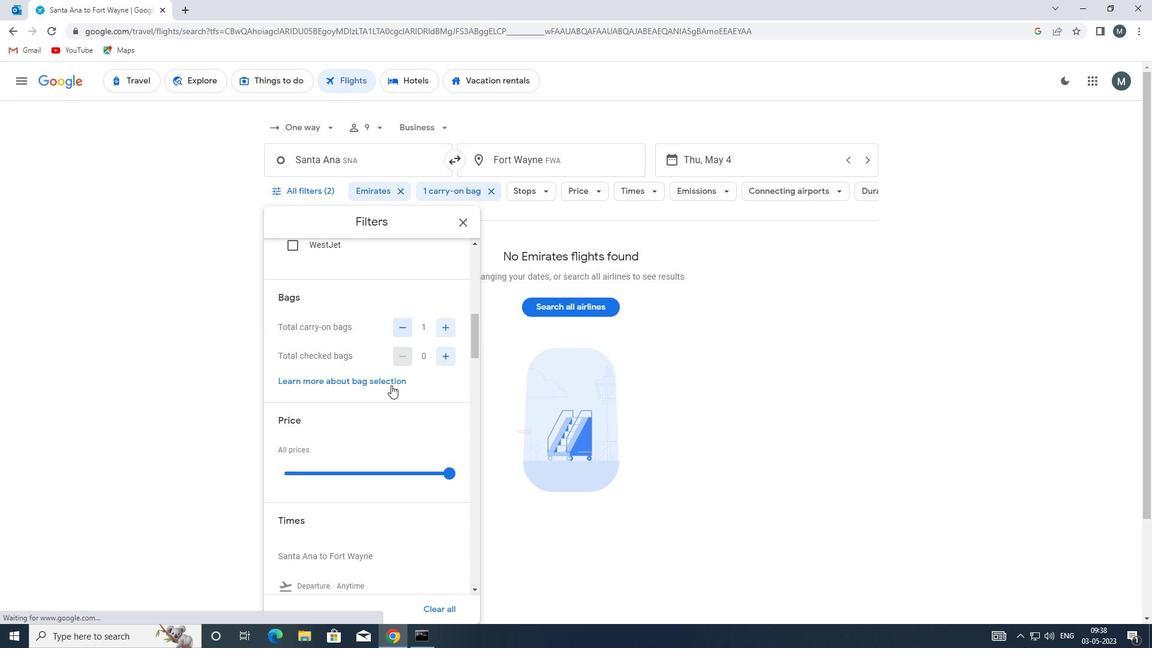 
Action: Mouse scrolled (391, 385) with delta (0, 0)
Screenshot: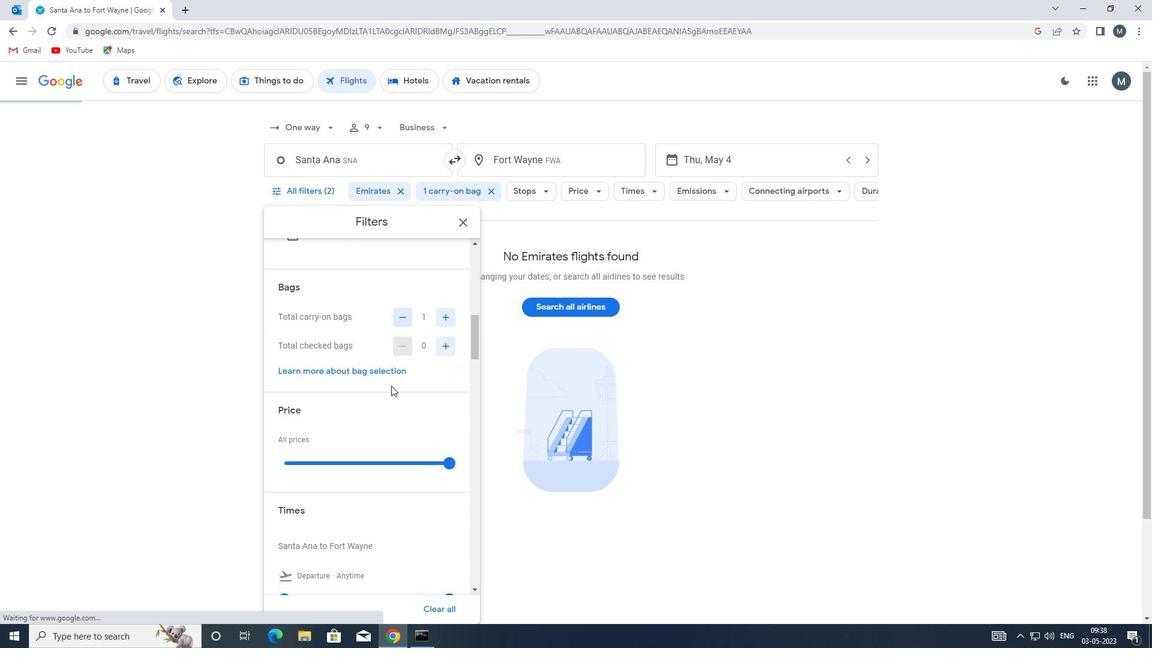 
Action: Mouse moved to (378, 340)
Screenshot: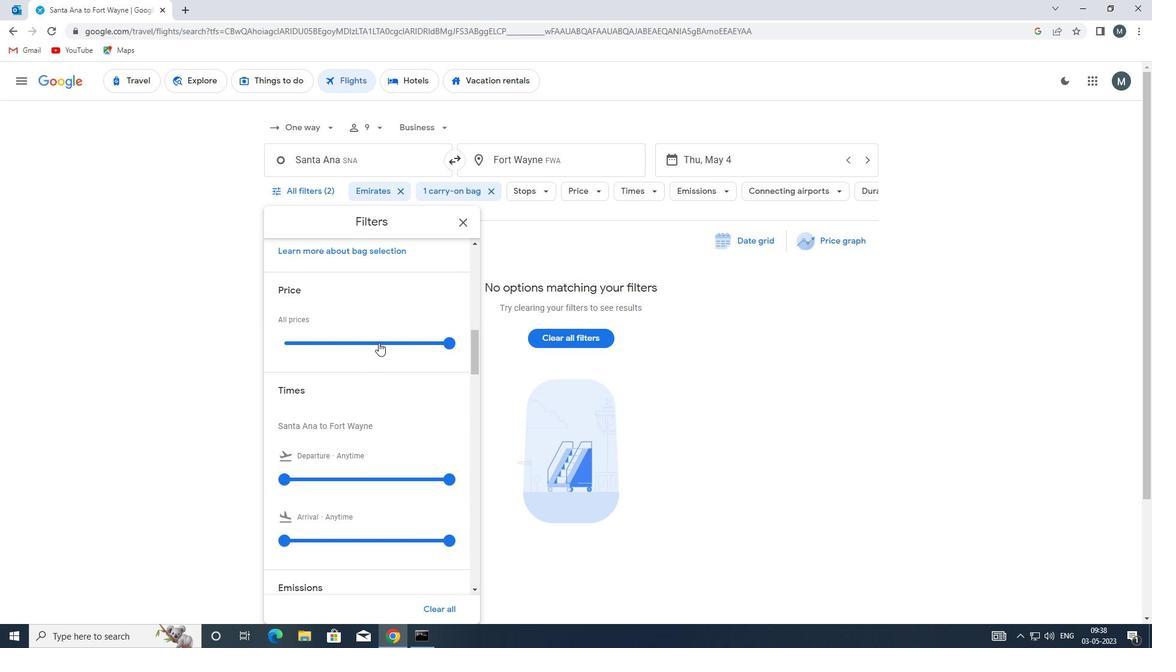 
Action: Mouse pressed left at (378, 340)
Screenshot: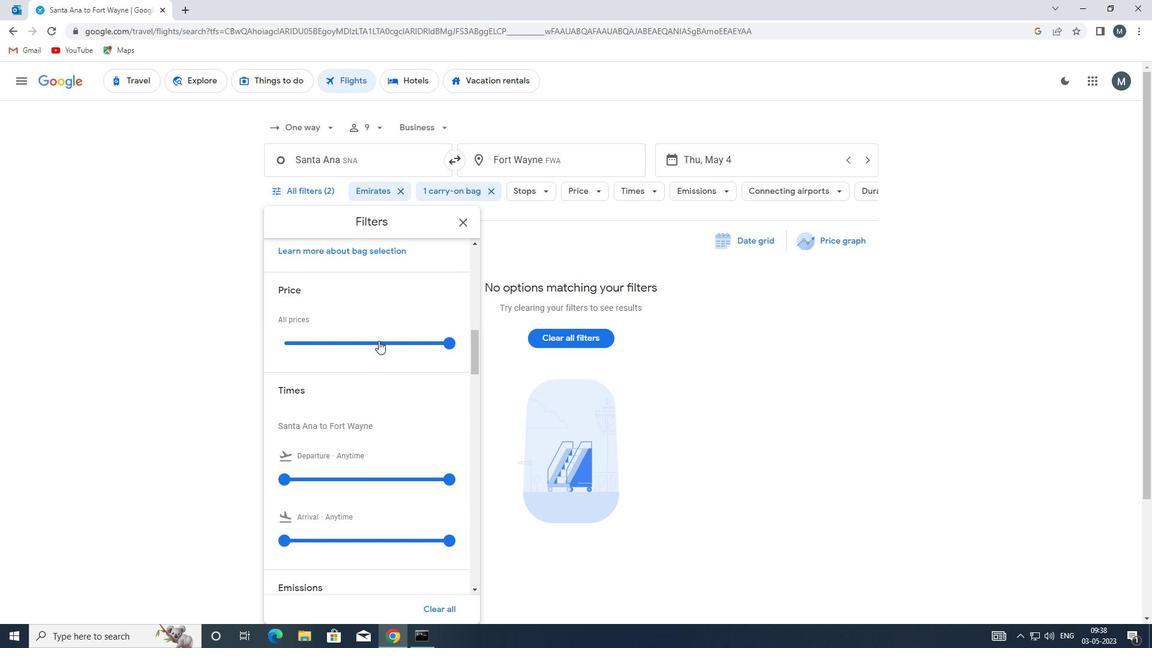 
Action: Mouse moved to (379, 340)
Screenshot: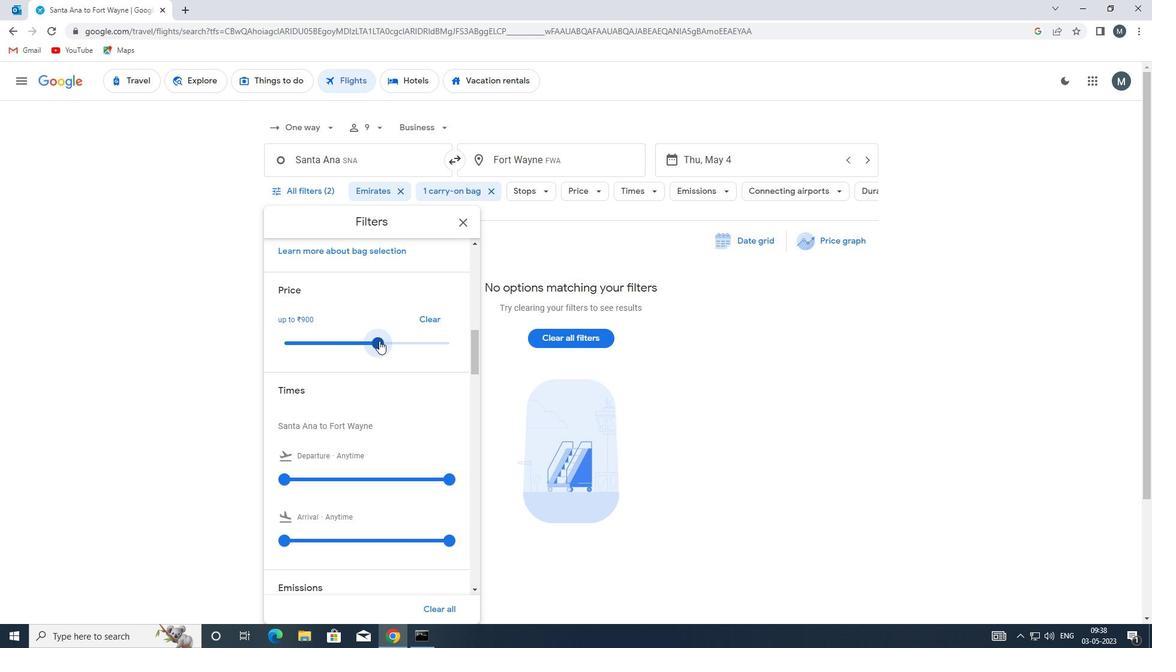 
Action: Mouse pressed left at (379, 340)
Screenshot: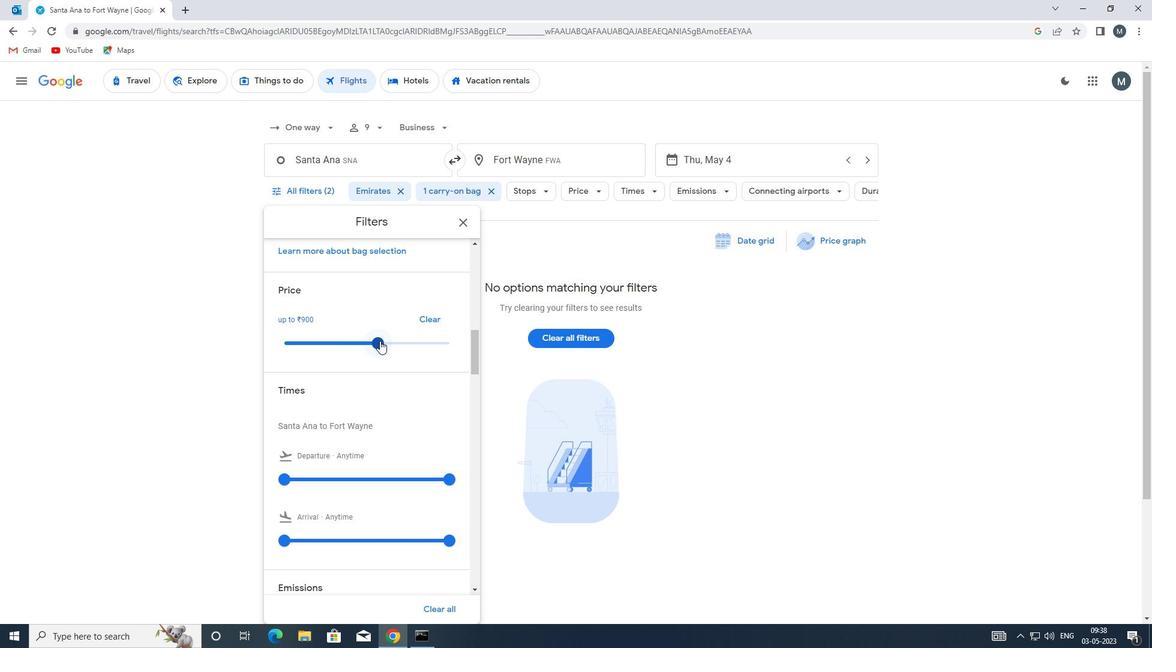 
Action: Mouse moved to (378, 354)
Screenshot: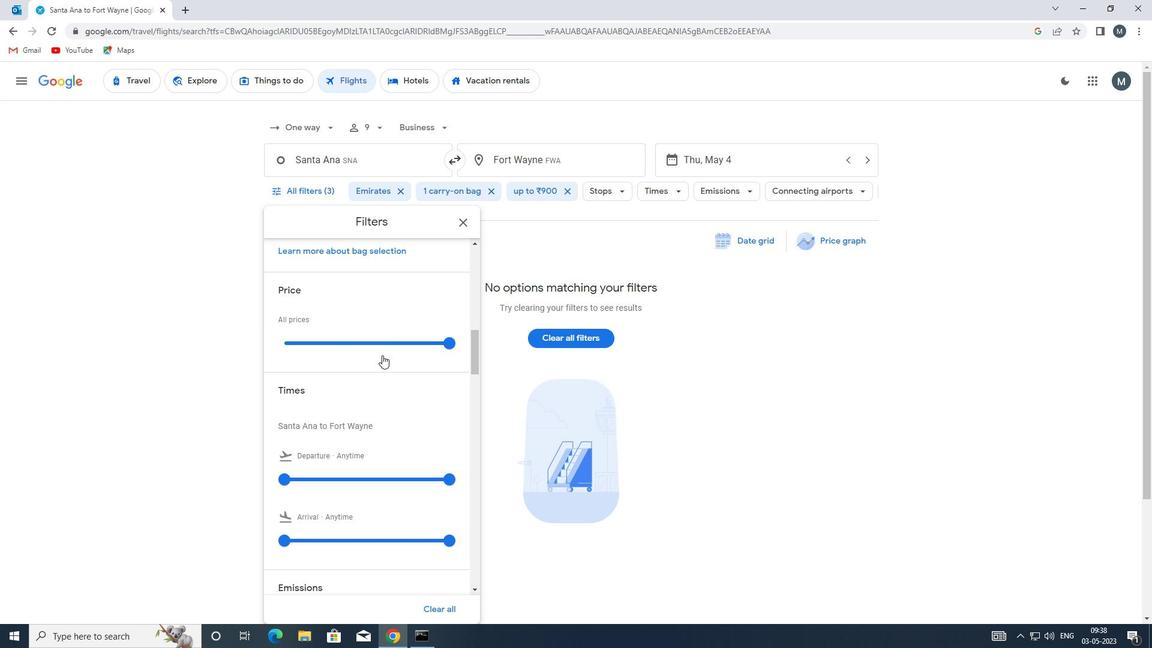 
Action: Mouse scrolled (378, 354) with delta (0, 0)
Screenshot: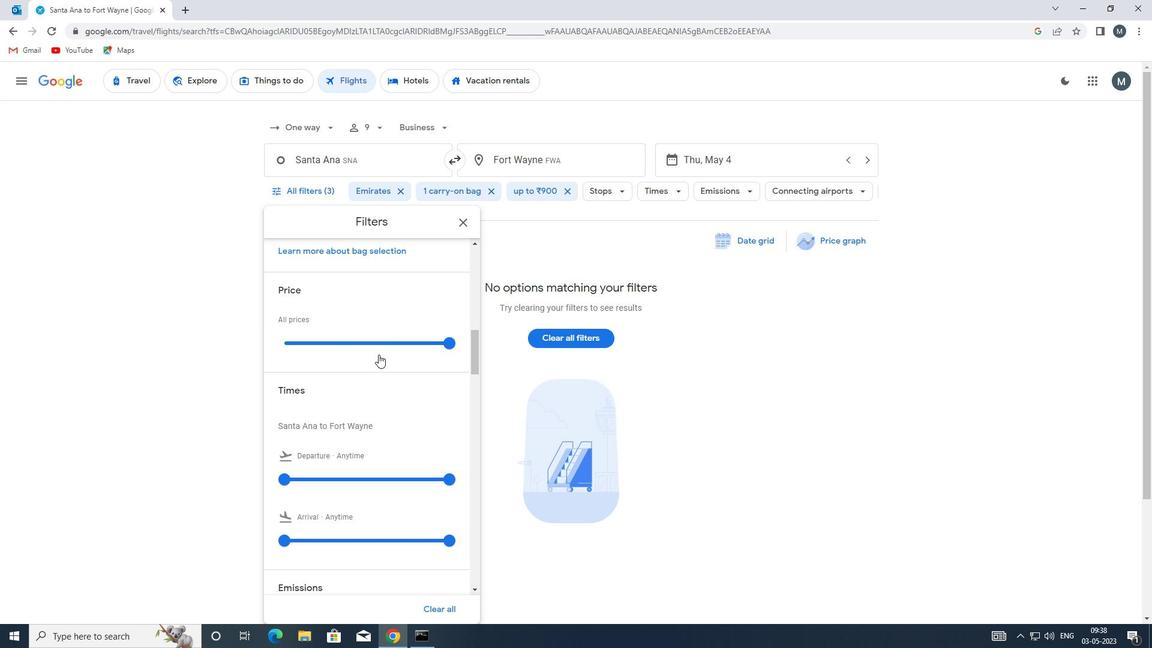 
Action: Mouse scrolled (378, 354) with delta (0, 0)
Screenshot: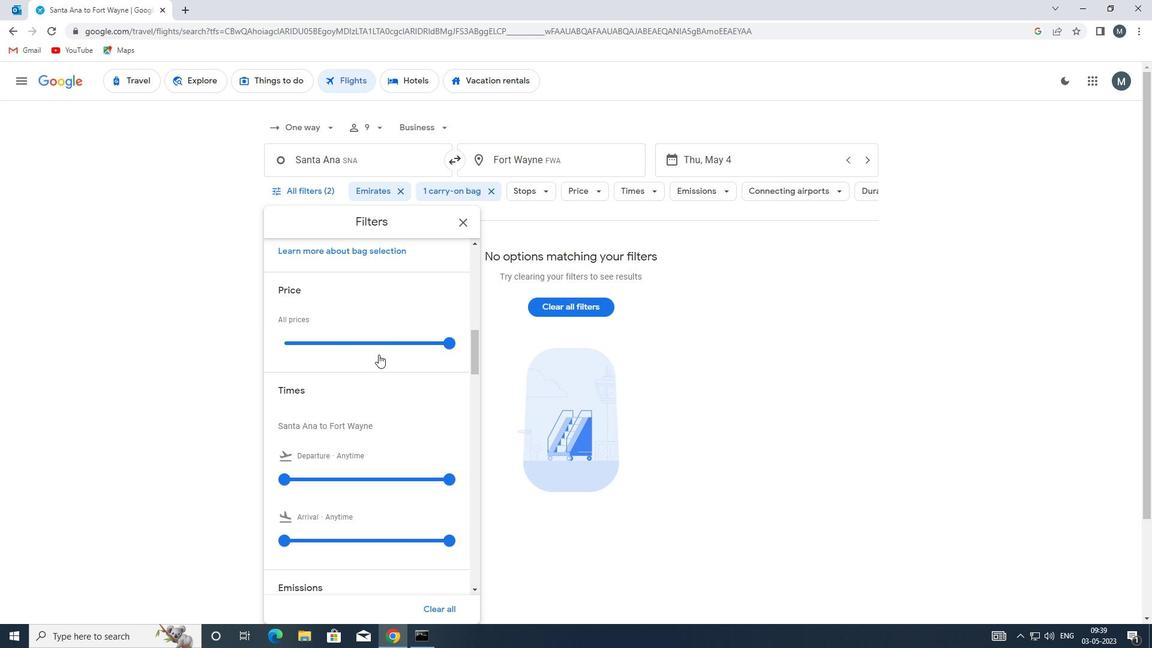 
Action: Mouse moved to (337, 354)
Screenshot: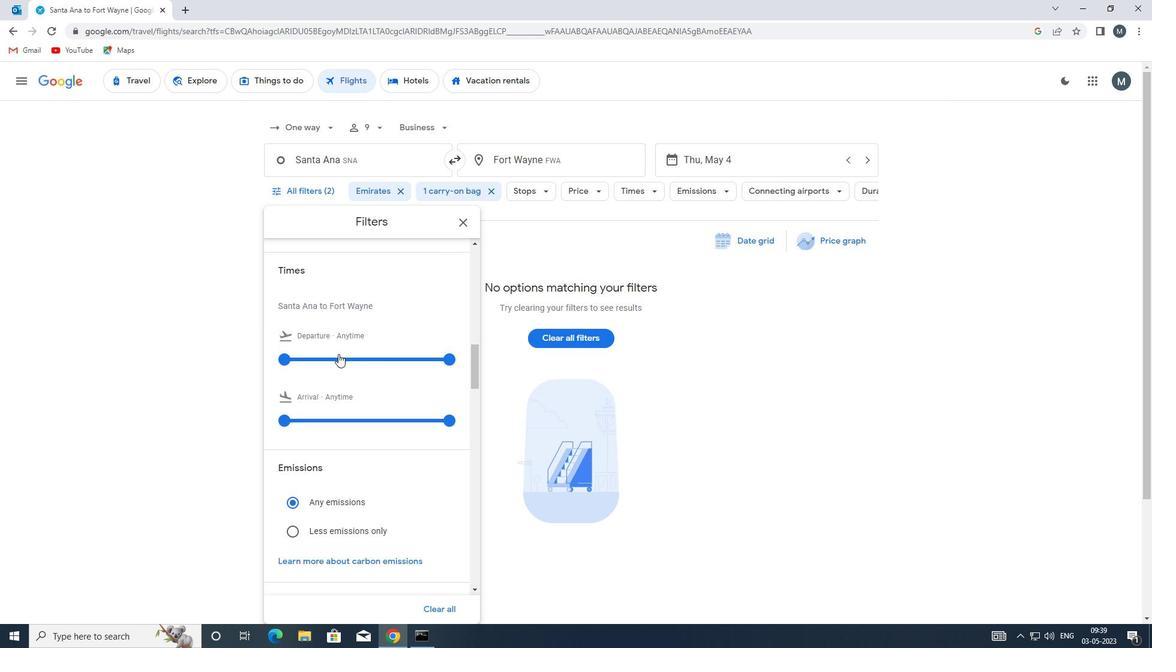 
Action: Mouse scrolled (337, 353) with delta (0, 0)
Screenshot: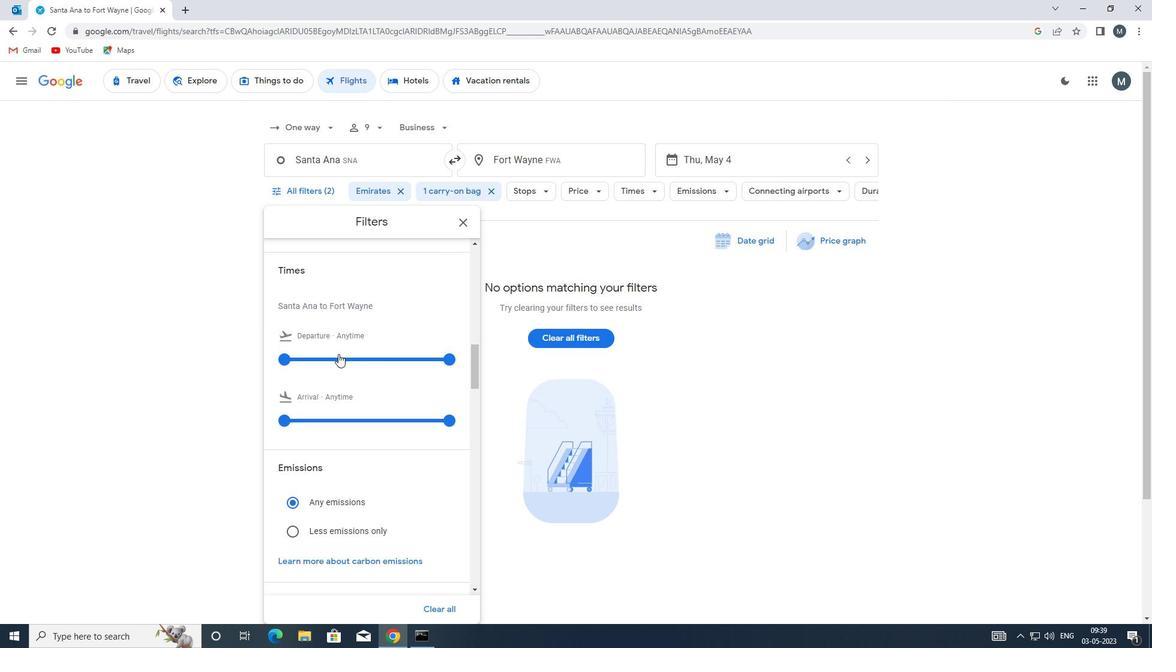 
Action: Mouse moved to (288, 298)
Screenshot: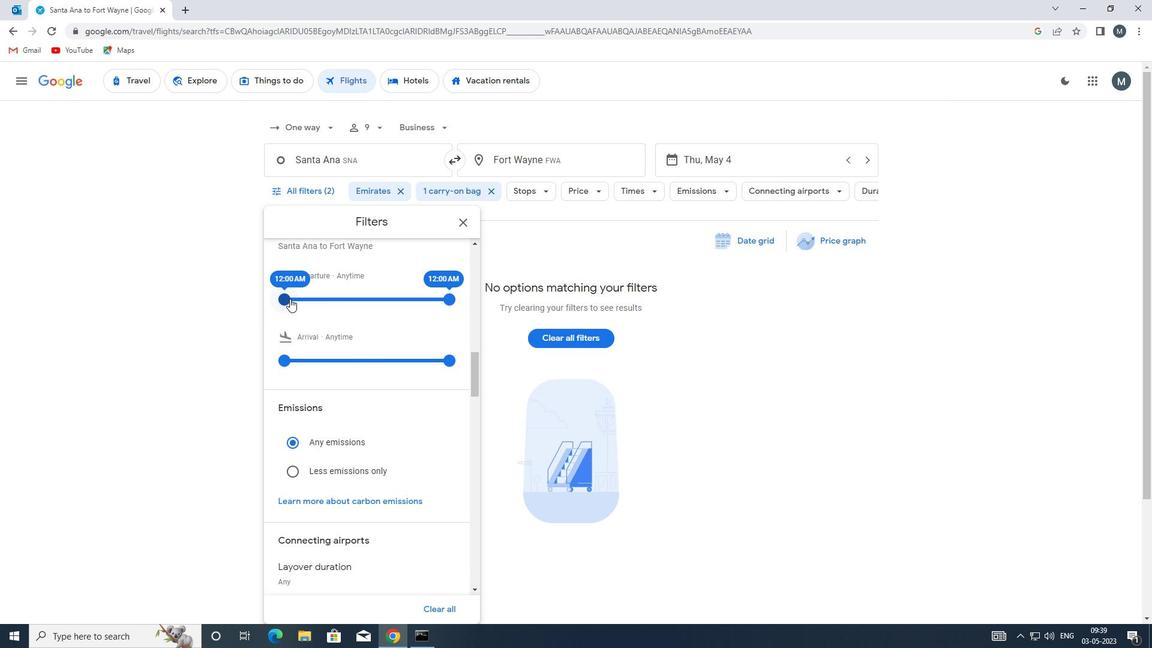 
Action: Mouse pressed left at (288, 298)
Screenshot: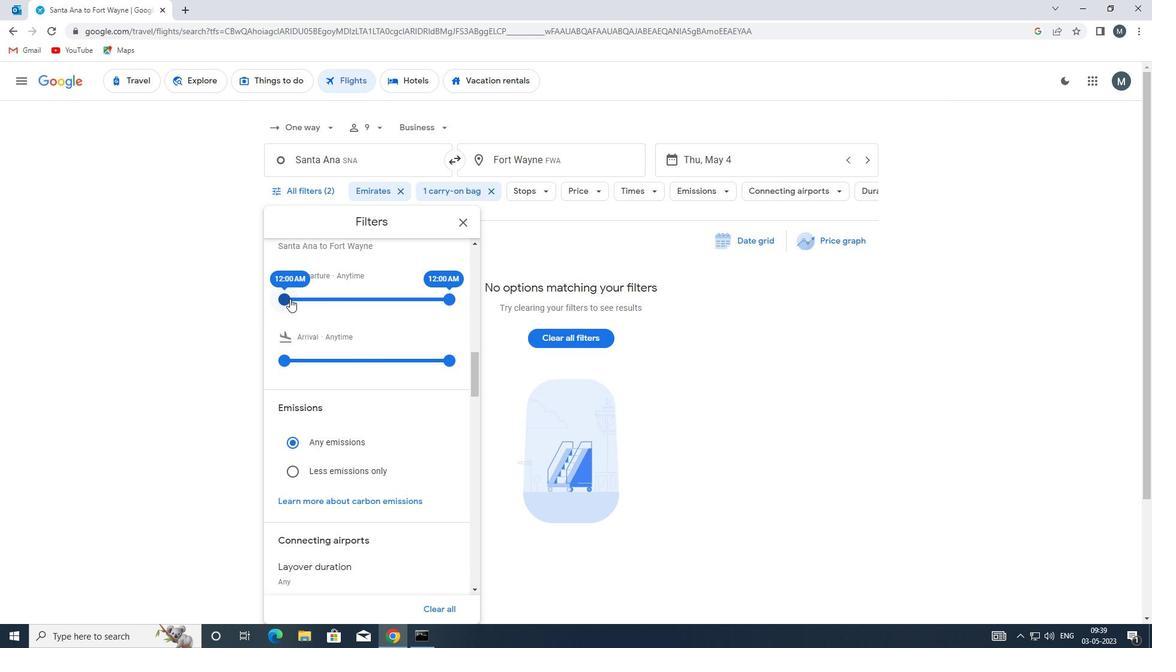 
Action: Mouse moved to (447, 295)
Screenshot: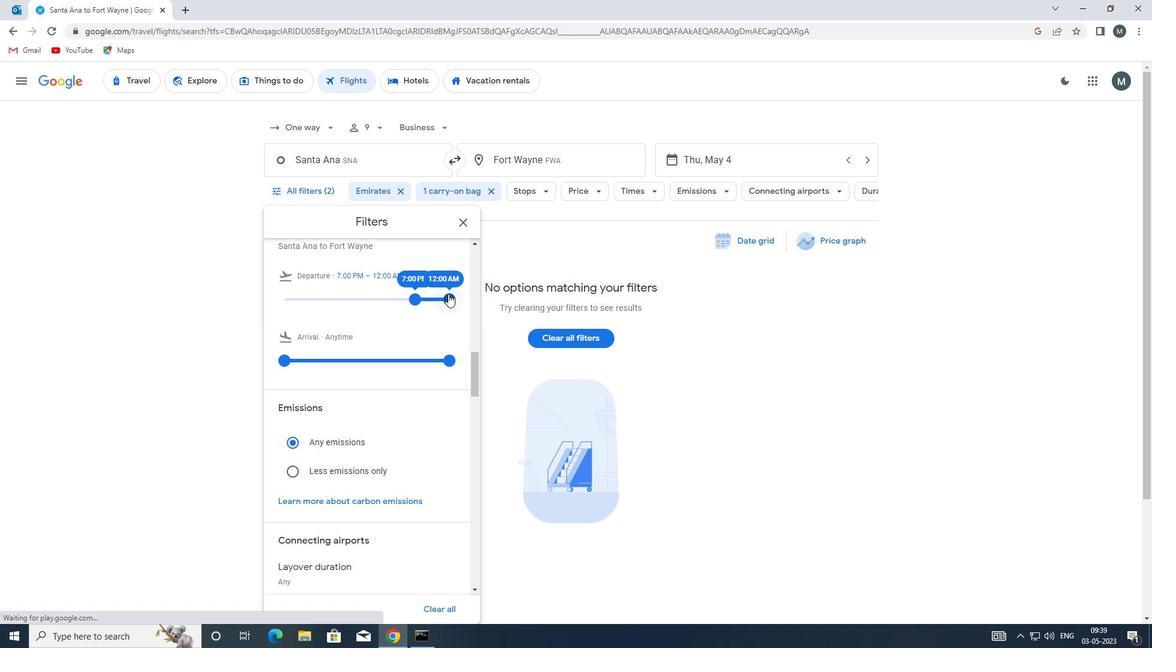 
Action: Mouse pressed left at (447, 295)
Screenshot: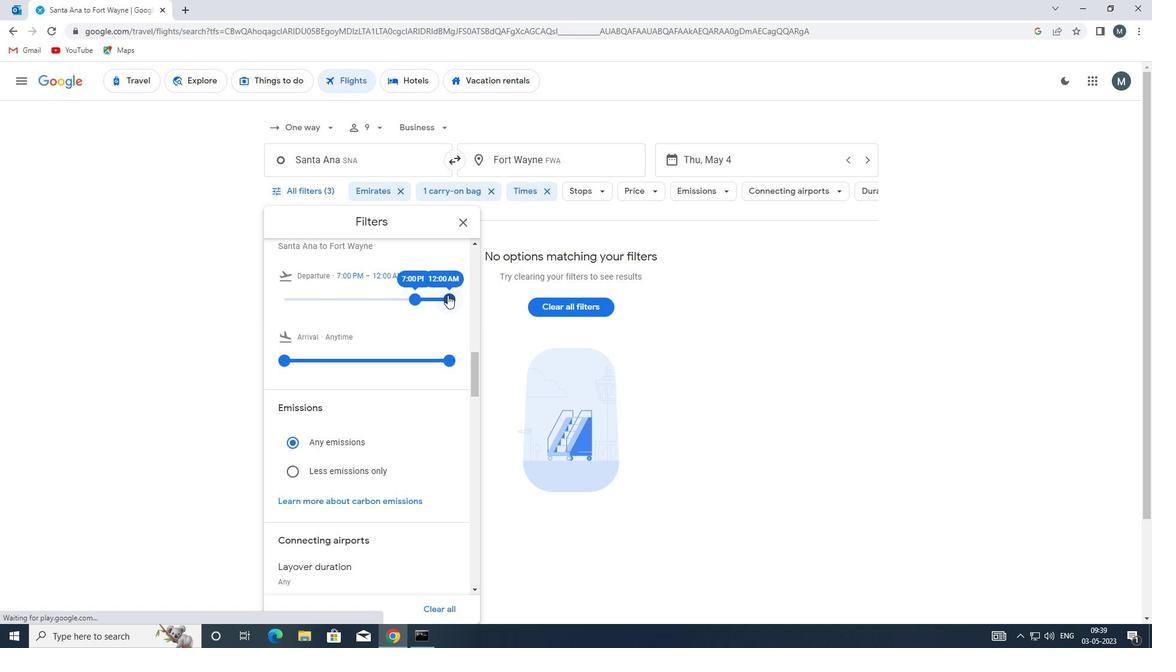 
Action: Mouse moved to (417, 295)
Screenshot: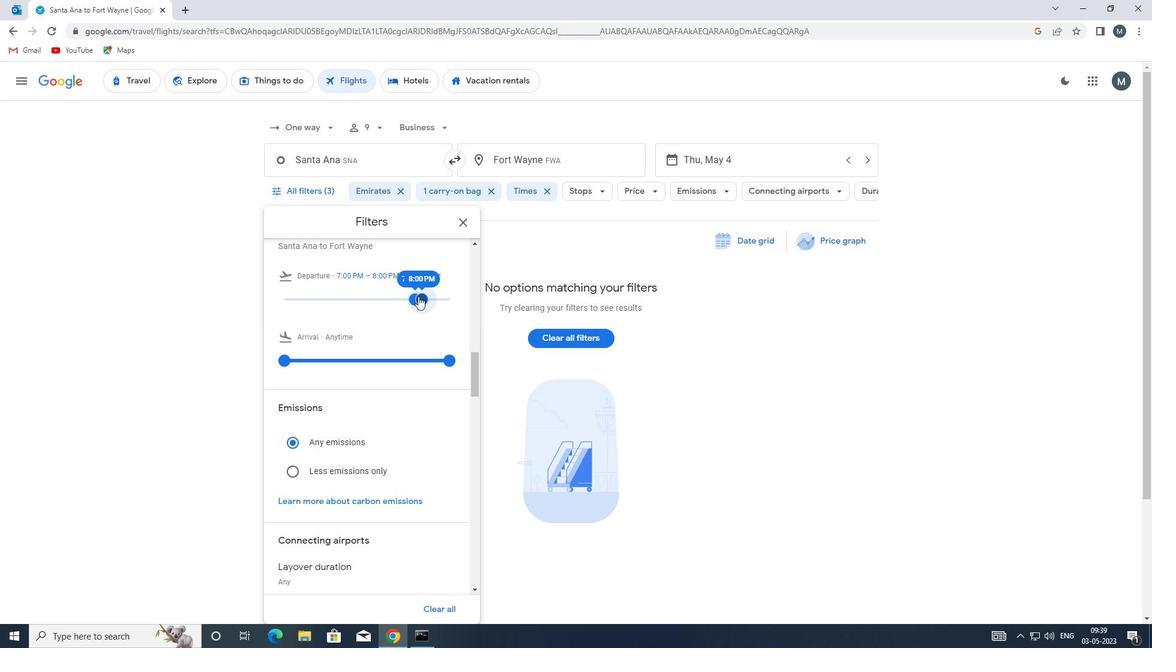 
Action: Mouse scrolled (417, 294) with delta (0, 0)
Screenshot: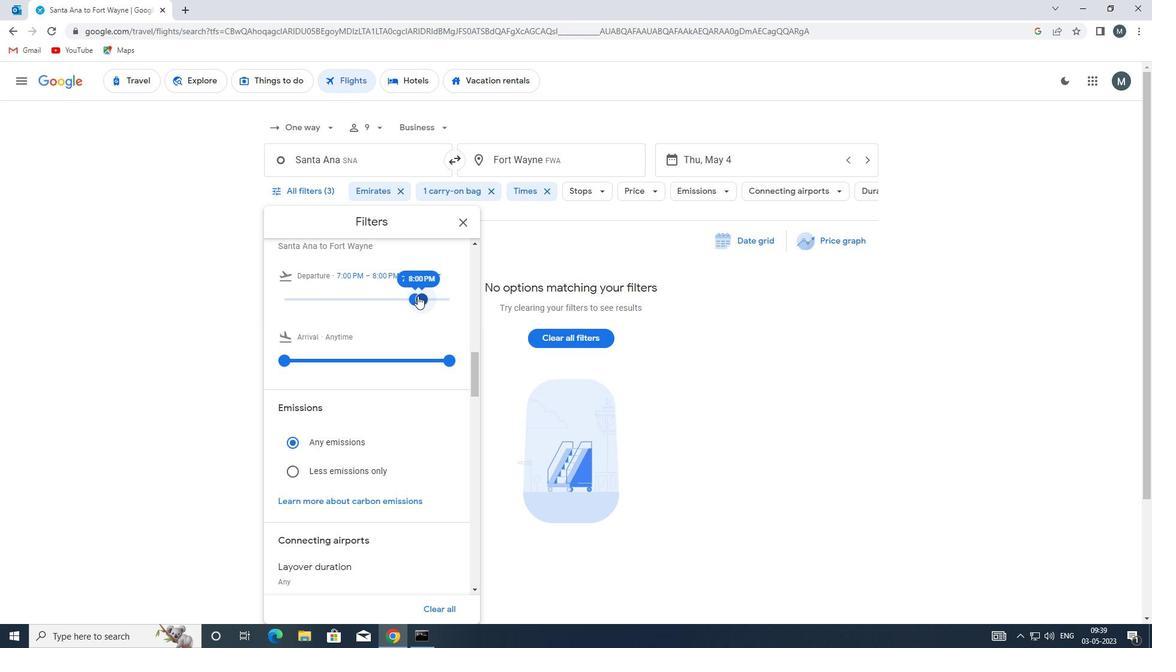 
Action: Mouse moved to (462, 224)
Screenshot: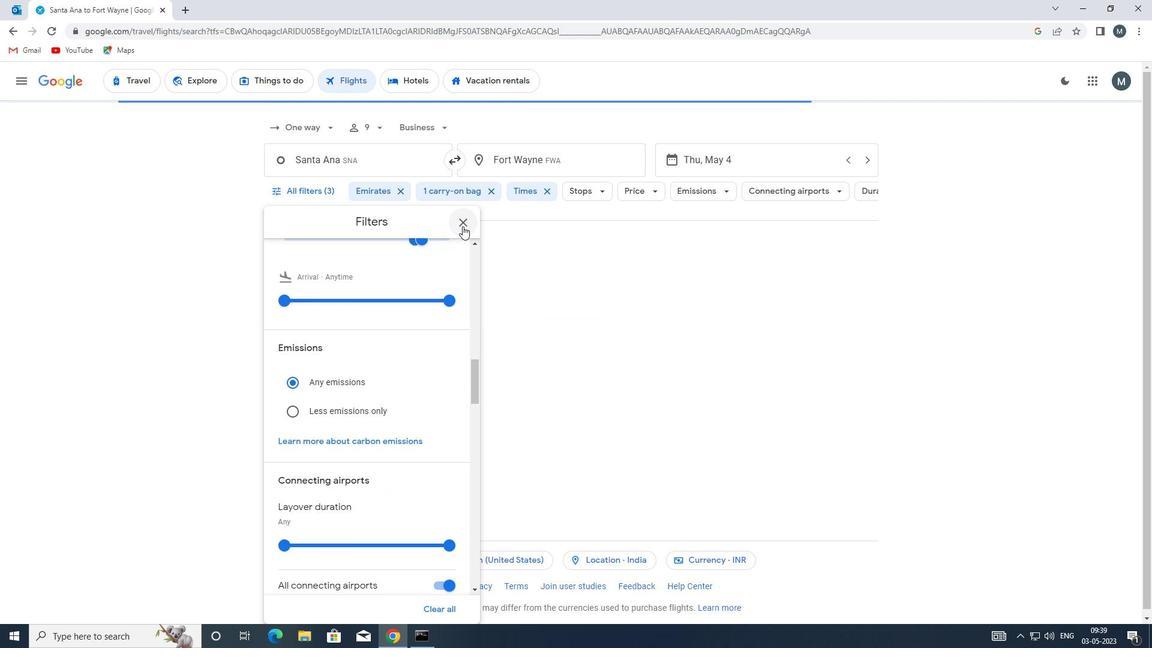 
Action: Mouse pressed left at (462, 224)
Screenshot: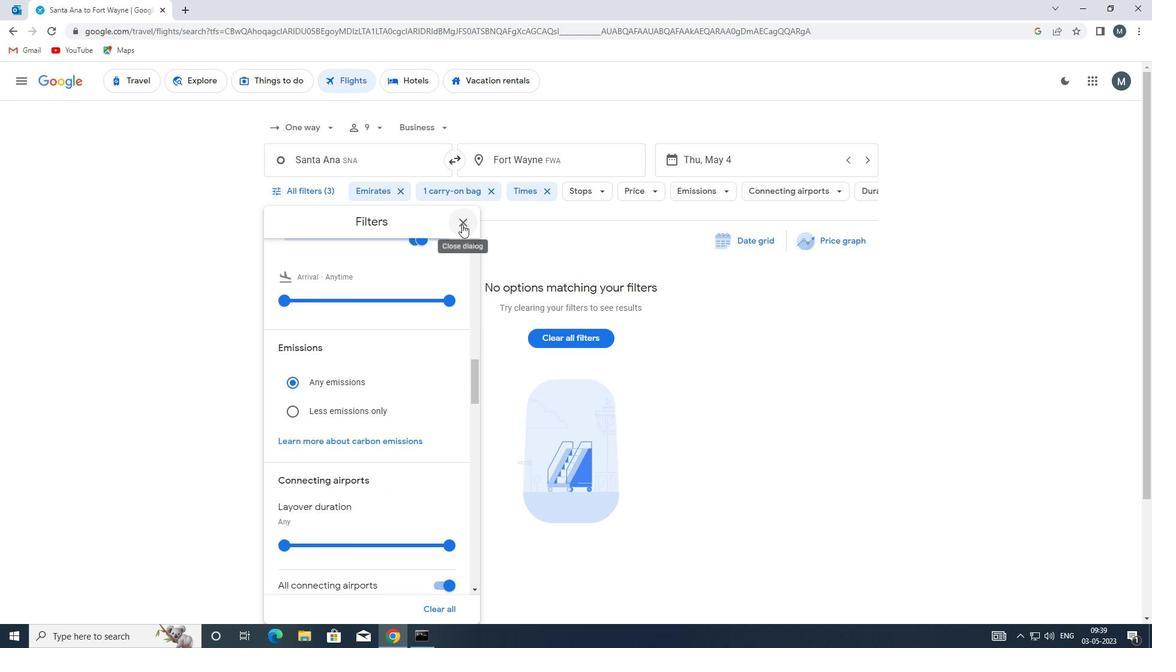 
